 Task: Look for space in Kosai-shi, Japan from 8th June, 2023 to 12th June, 2023 for 2 adults in price range Rs.8000 to Rs.16000. Place can be private room with 1  bedroom having 1 bed and 1 bathroom. Property type can be flatguest house, hotel. Booking option can be shelf check-in. Required host language is English.
Action: Mouse moved to (580, 136)
Screenshot: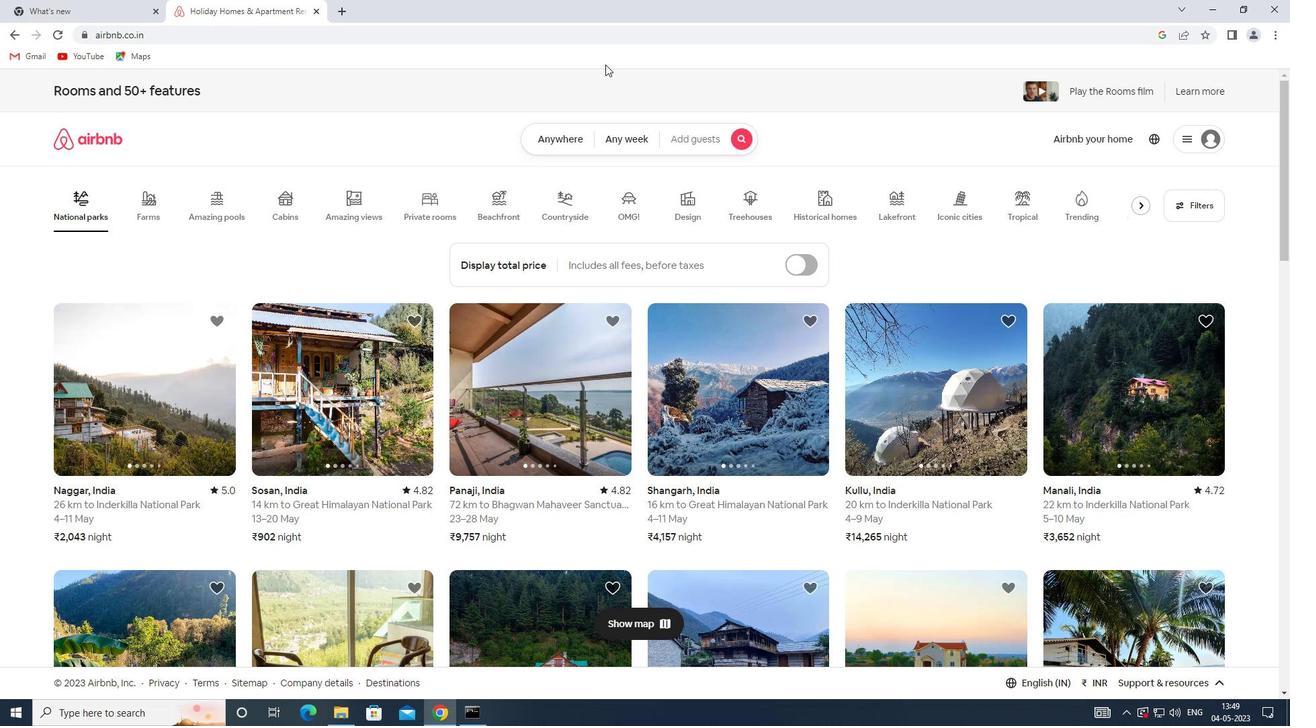 
Action: Mouse pressed left at (580, 136)
Screenshot: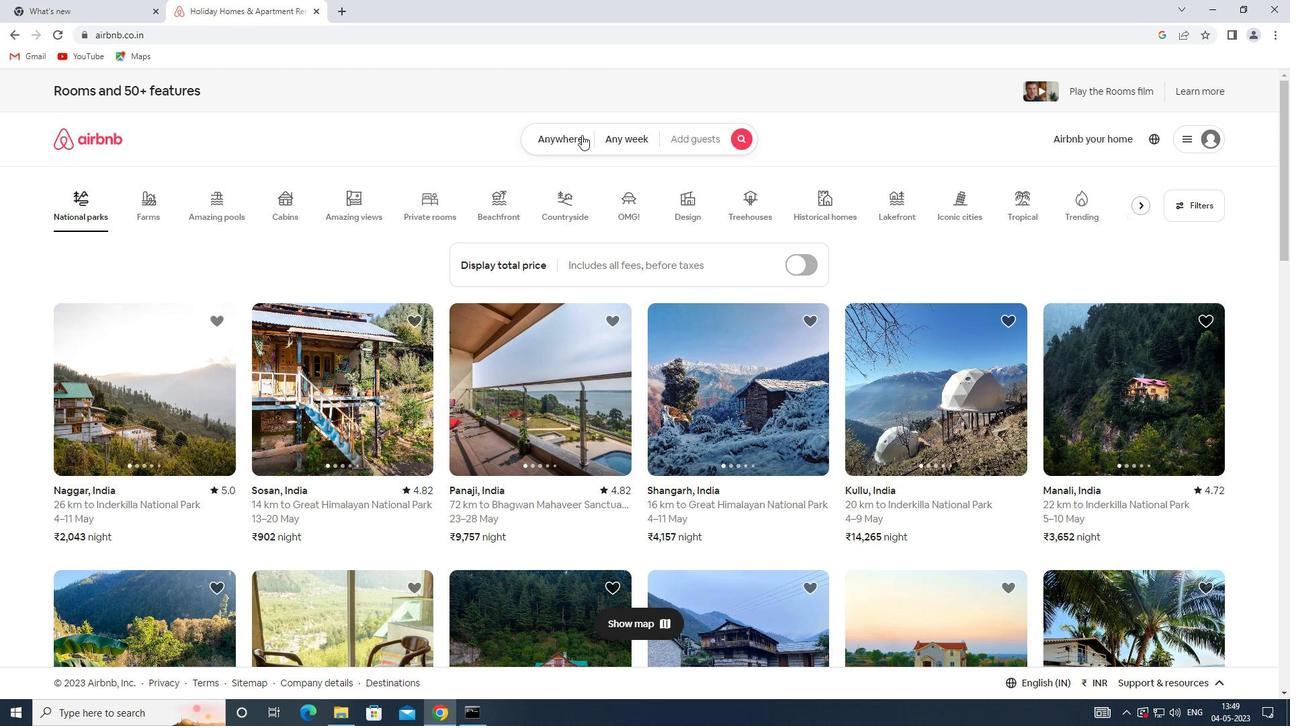 
Action: Mouse moved to (498, 176)
Screenshot: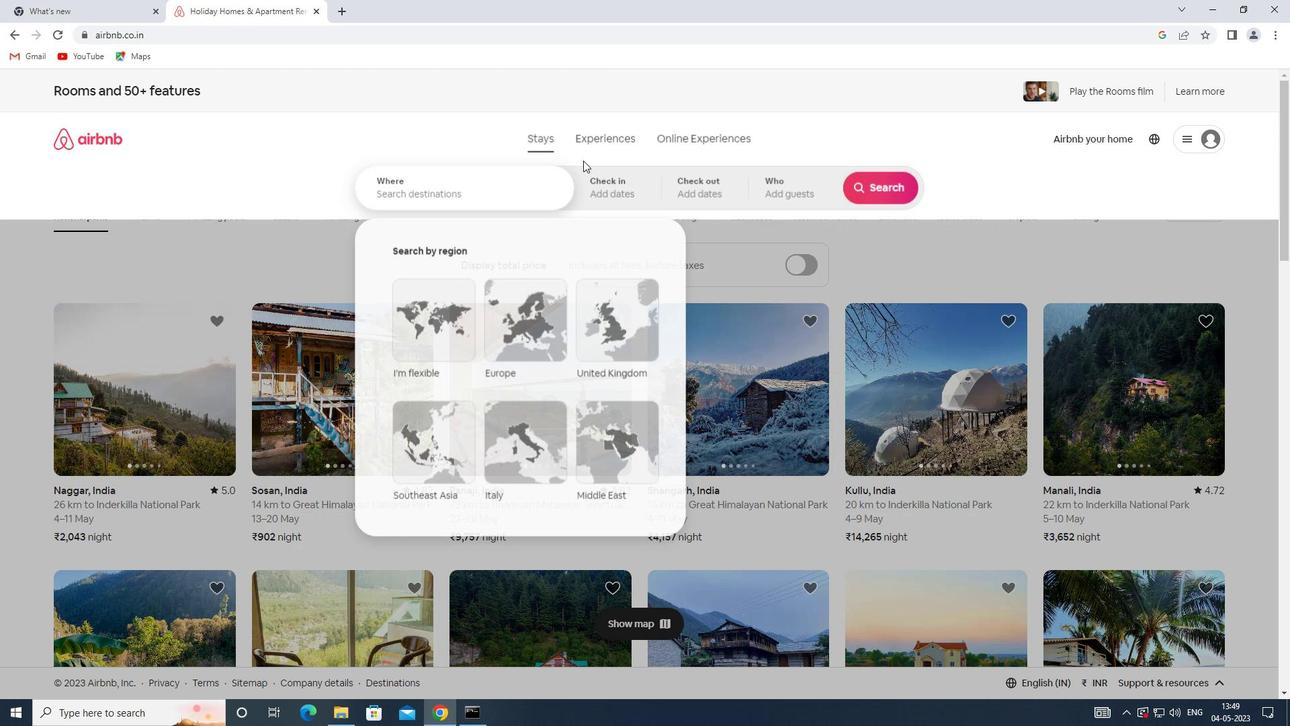 
Action: Mouse pressed left at (498, 176)
Screenshot: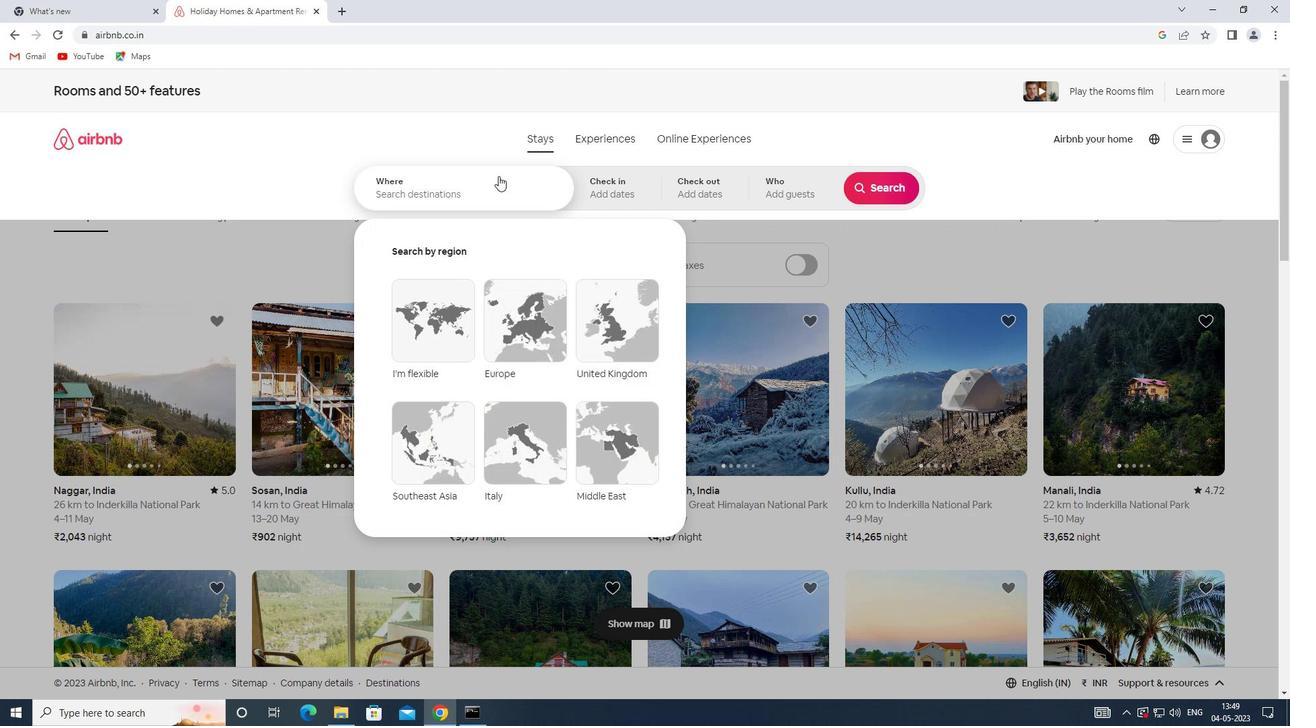 
Action: Key pressed <Key.shift>KOSAI-<Key.shift>SHI,<Key.shift>JAPAN
Screenshot: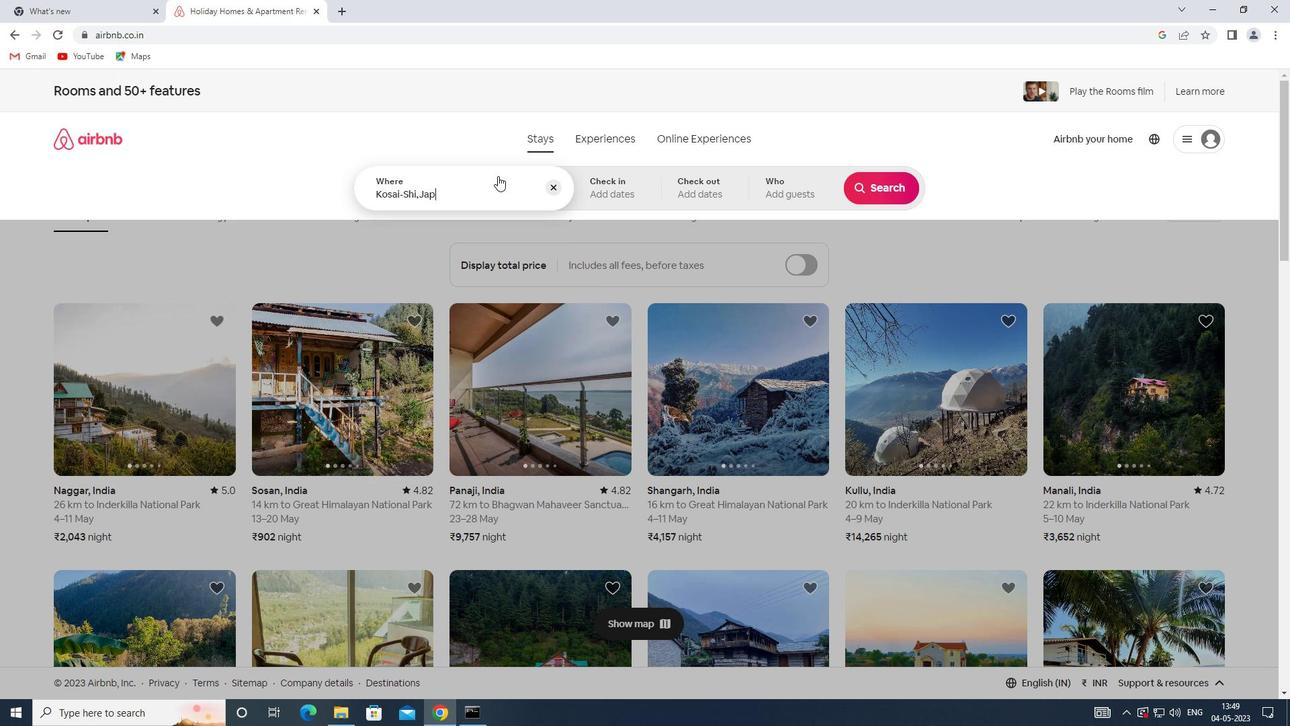 
Action: Mouse moved to (611, 192)
Screenshot: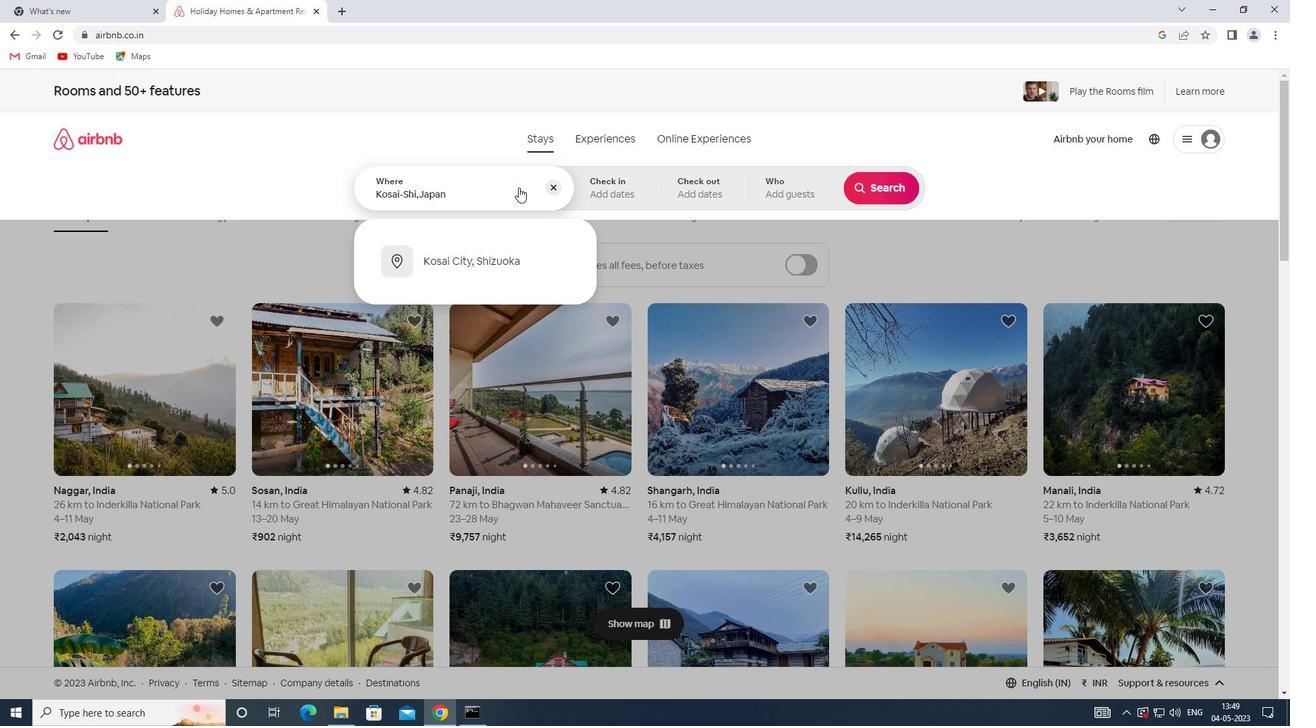 
Action: Mouse pressed left at (611, 192)
Screenshot: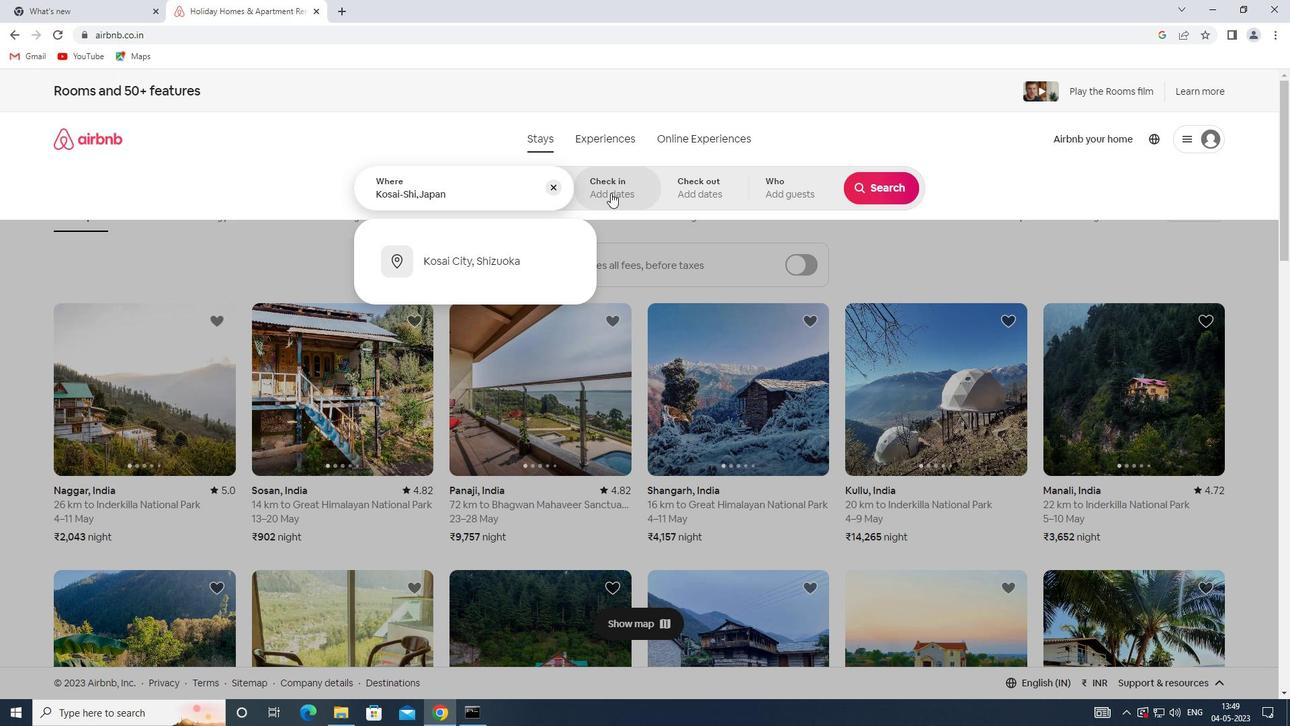 
Action: Mouse moved to (804, 382)
Screenshot: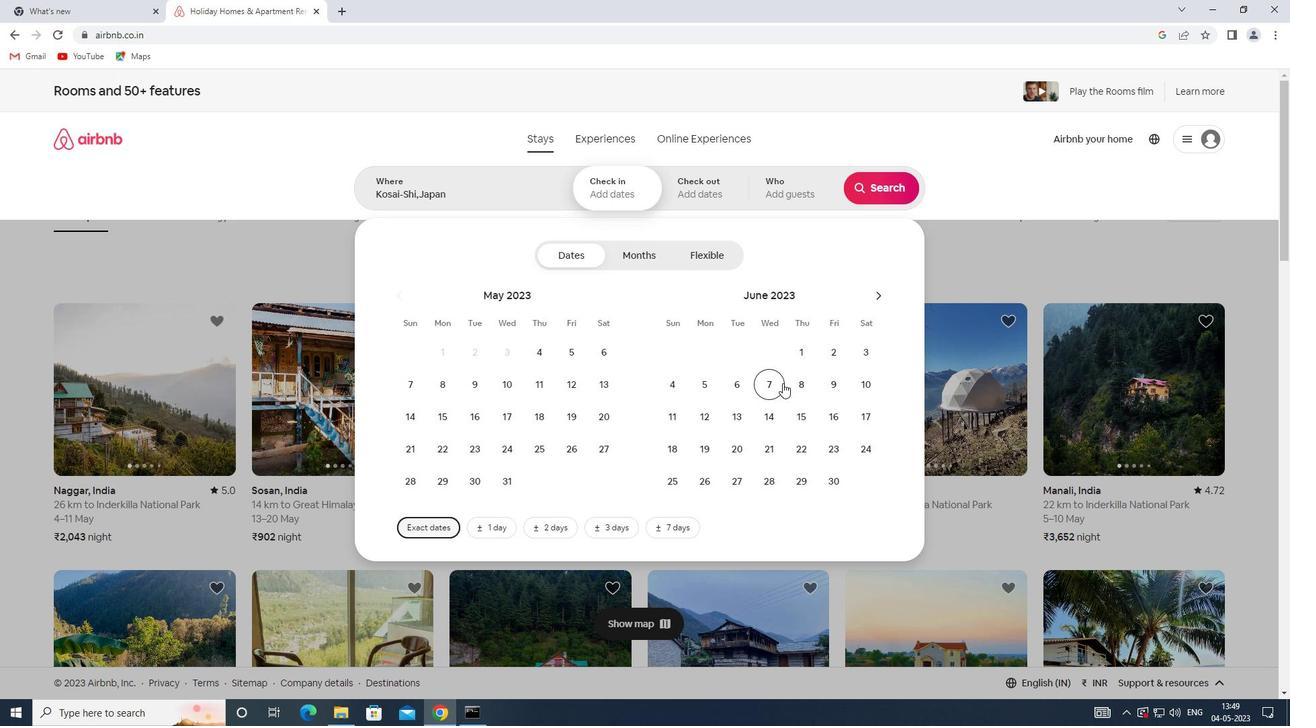 
Action: Mouse pressed left at (804, 382)
Screenshot: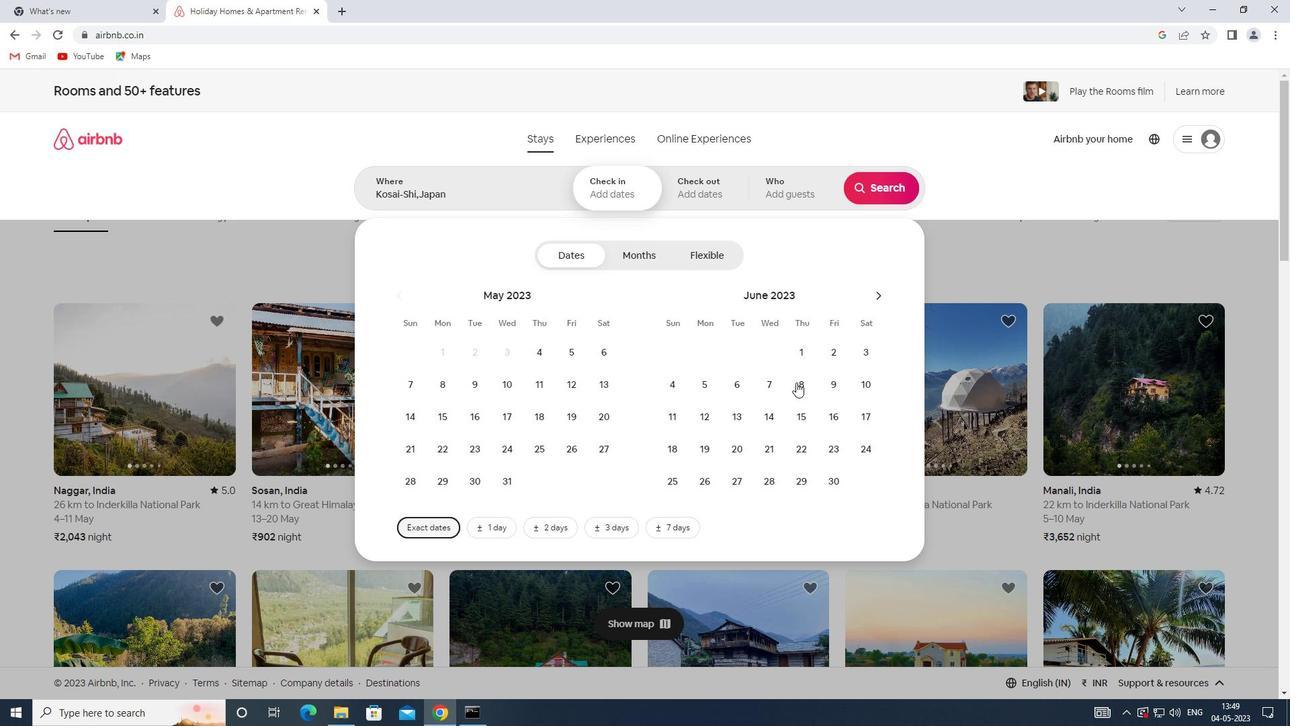 
Action: Mouse moved to (701, 418)
Screenshot: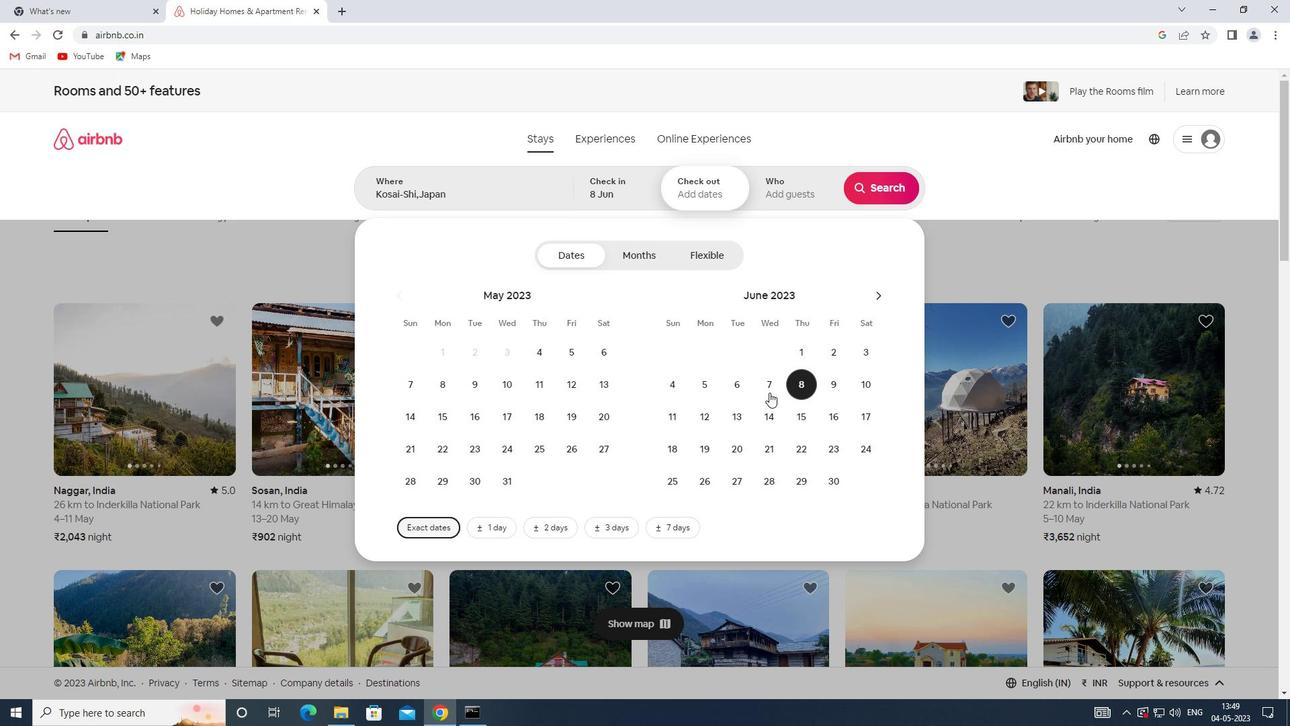 
Action: Mouse pressed left at (701, 418)
Screenshot: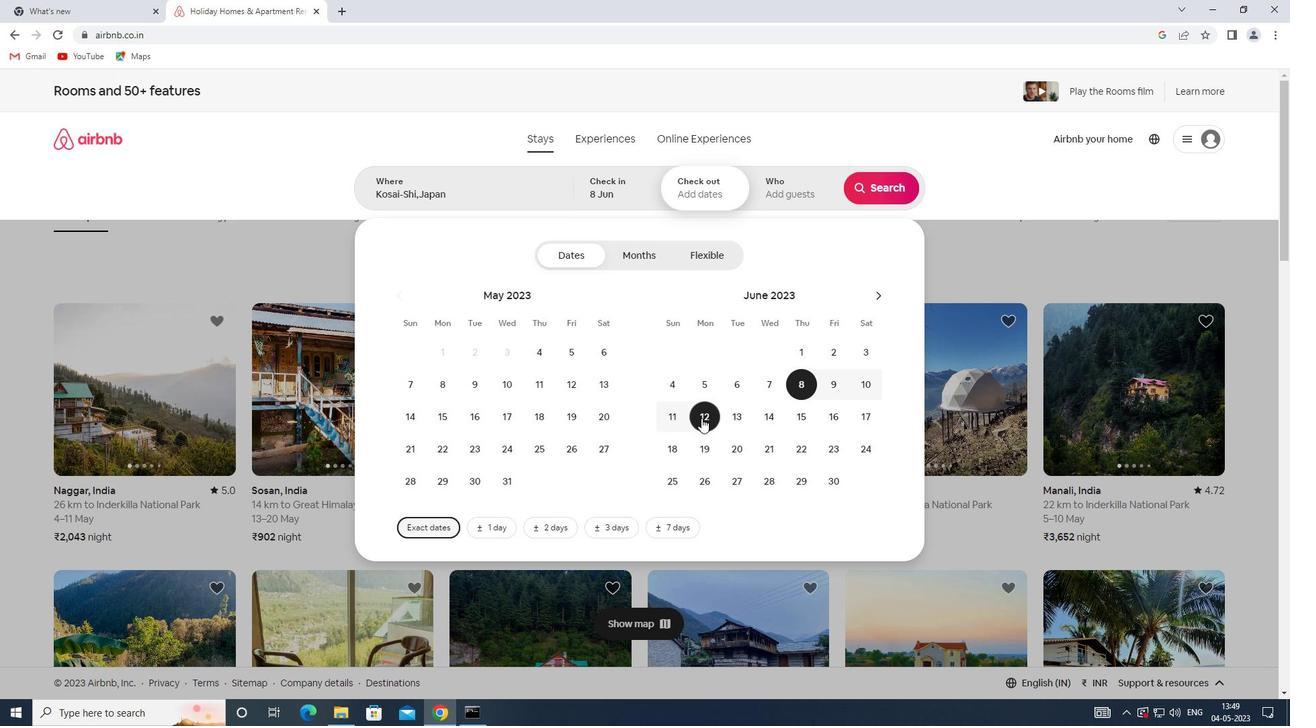 
Action: Mouse moved to (784, 188)
Screenshot: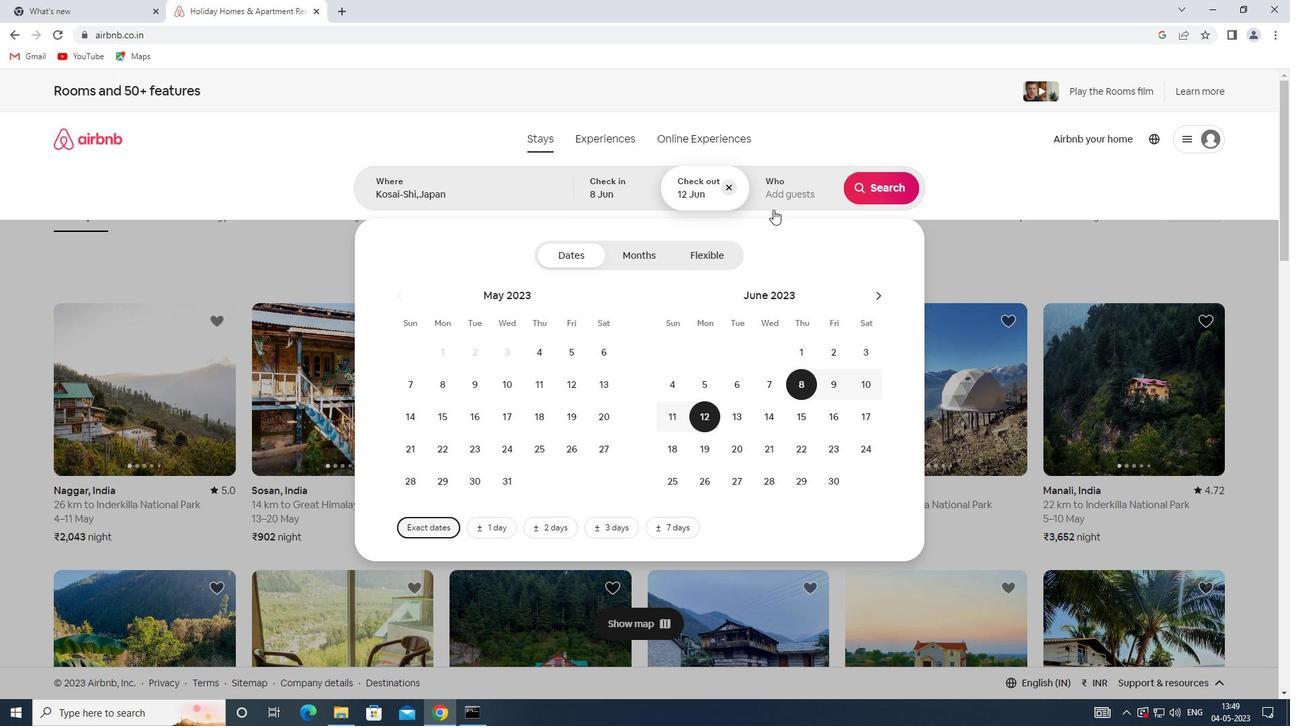 
Action: Mouse pressed left at (784, 188)
Screenshot: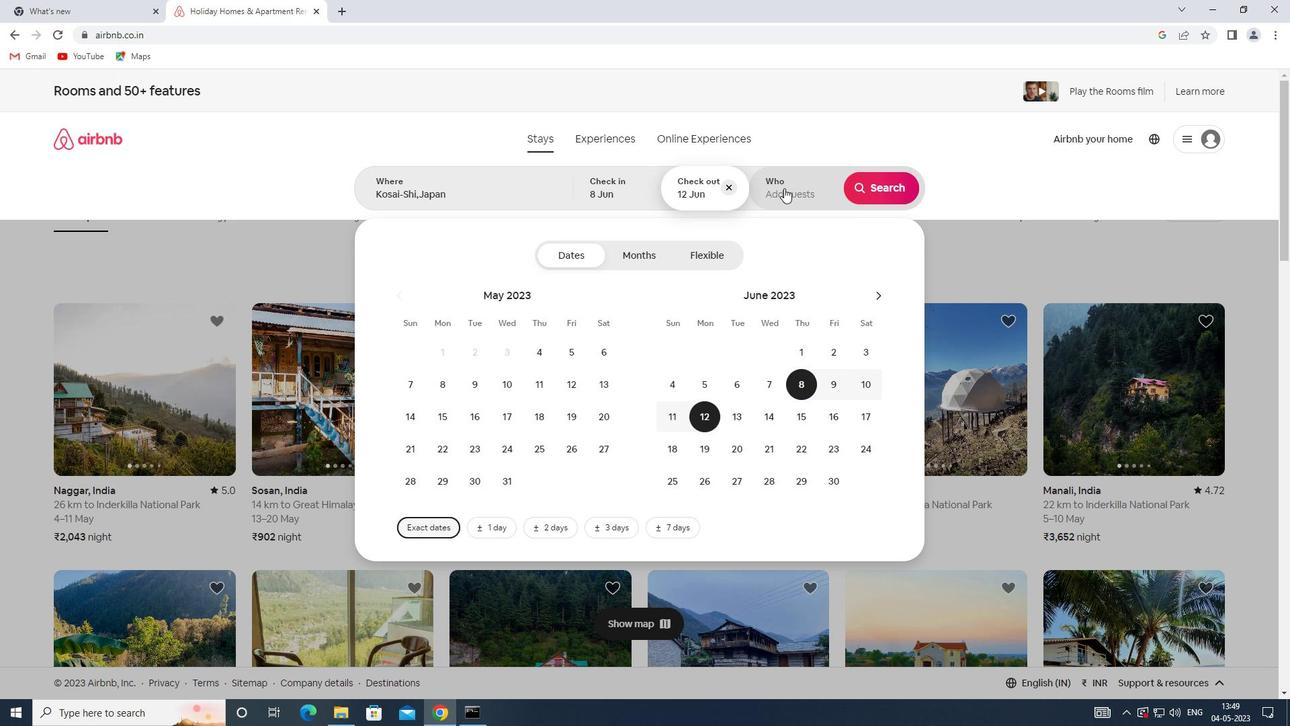 
Action: Mouse moved to (888, 260)
Screenshot: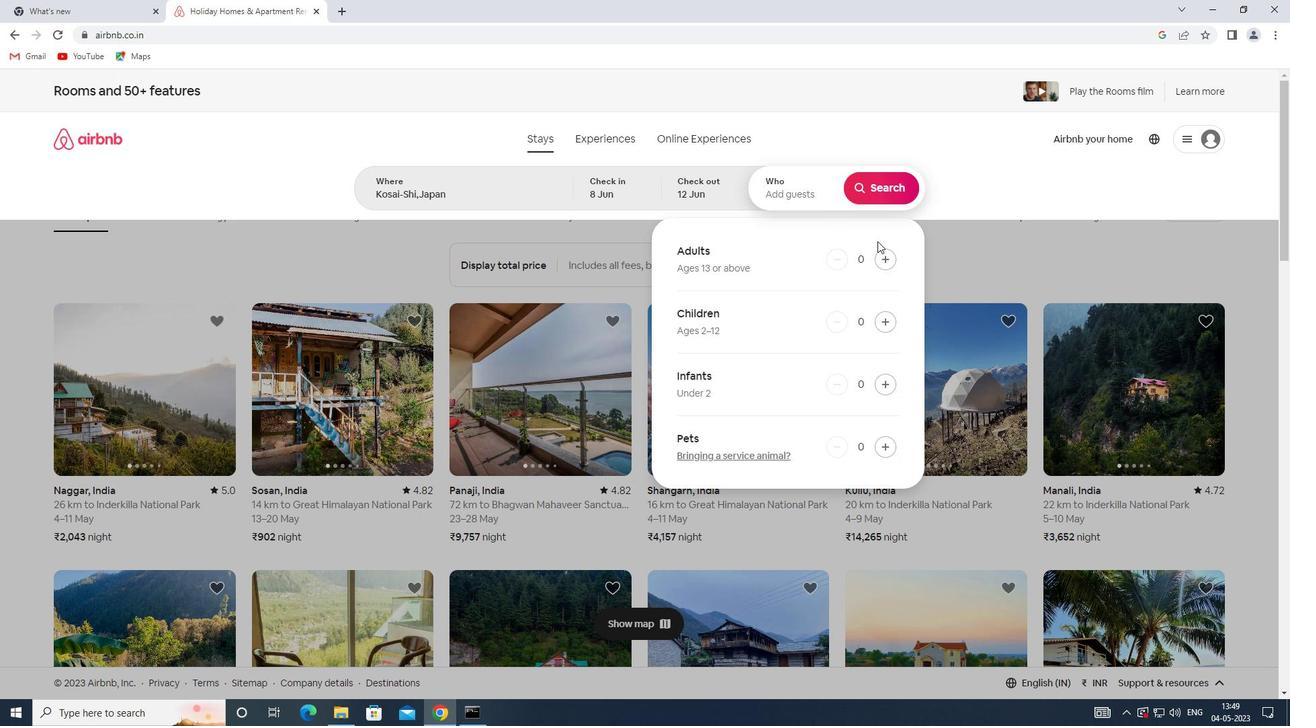 
Action: Mouse pressed left at (888, 260)
Screenshot: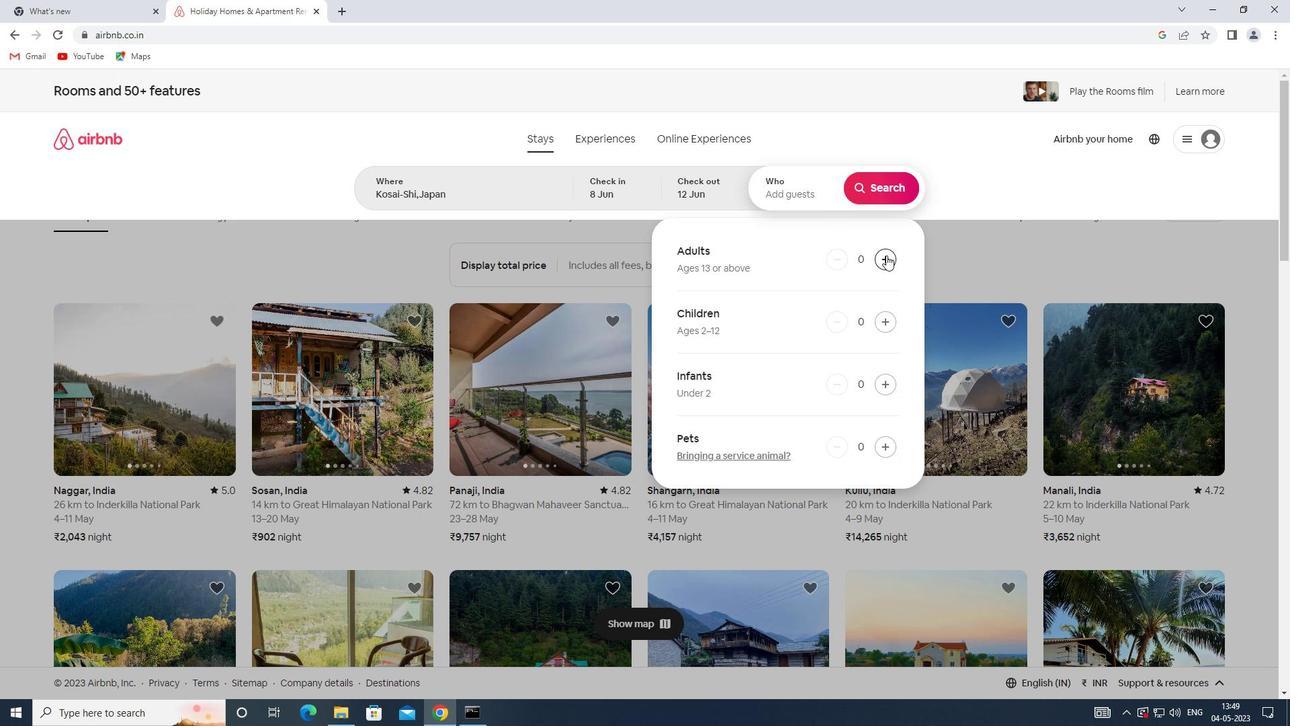 
Action: Mouse pressed left at (888, 260)
Screenshot: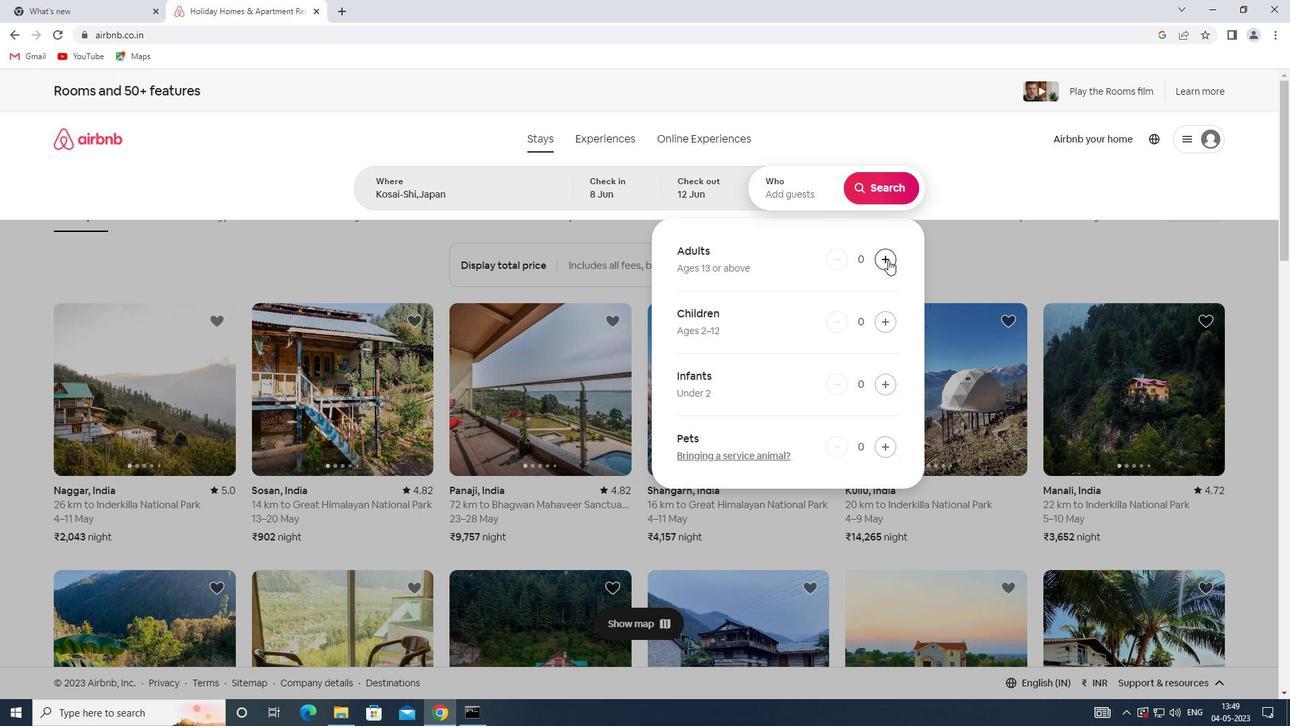 
Action: Mouse moved to (886, 190)
Screenshot: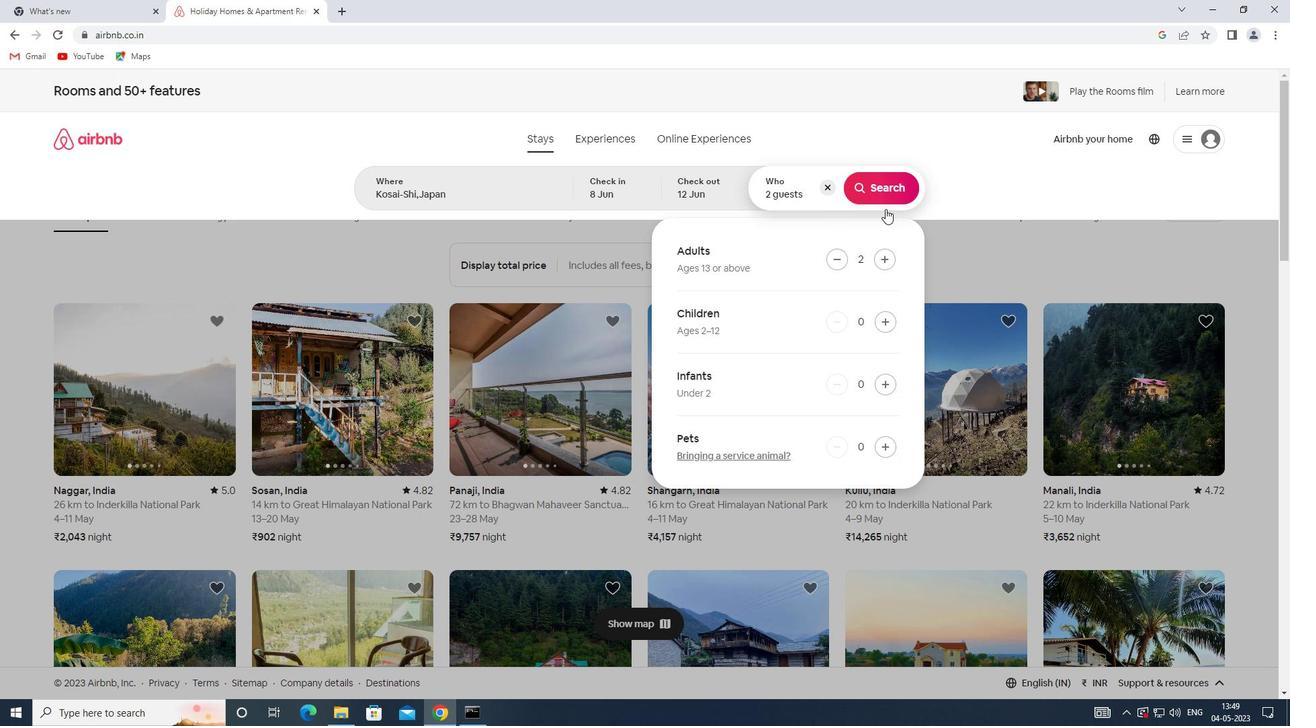 
Action: Mouse pressed left at (886, 190)
Screenshot: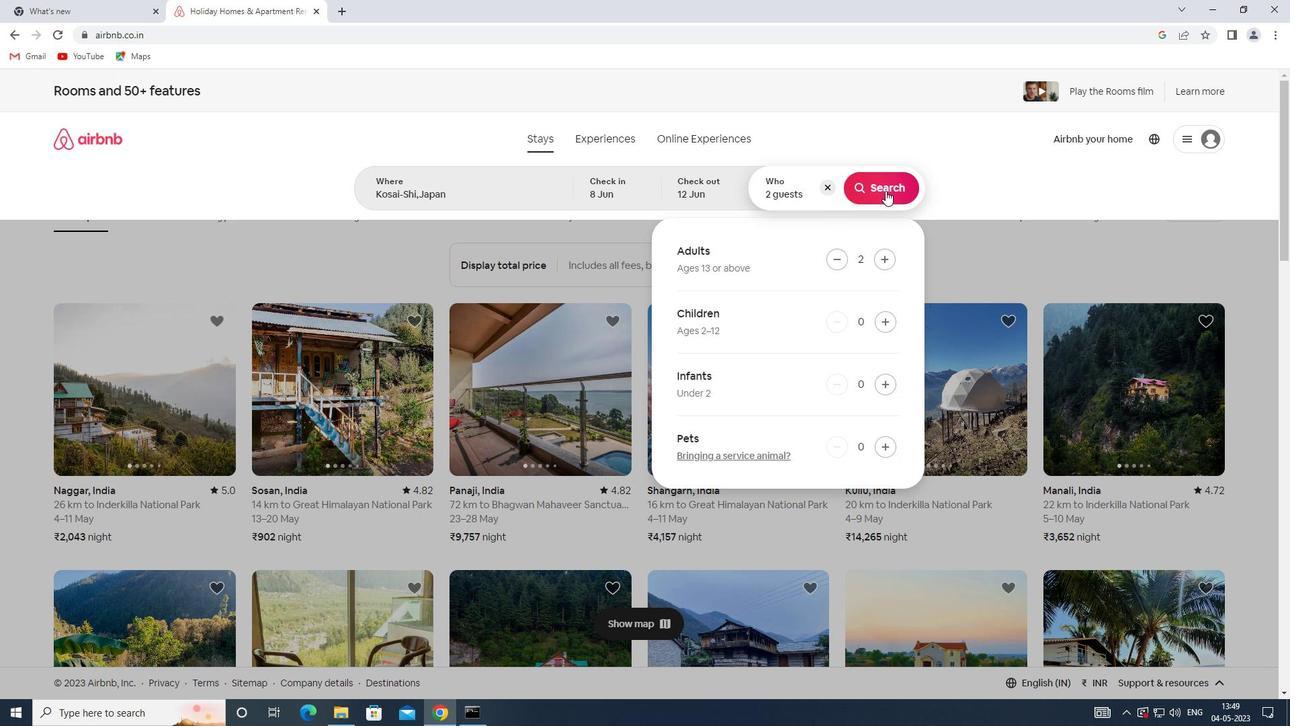 
Action: Mouse moved to (1236, 149)
Screenshot: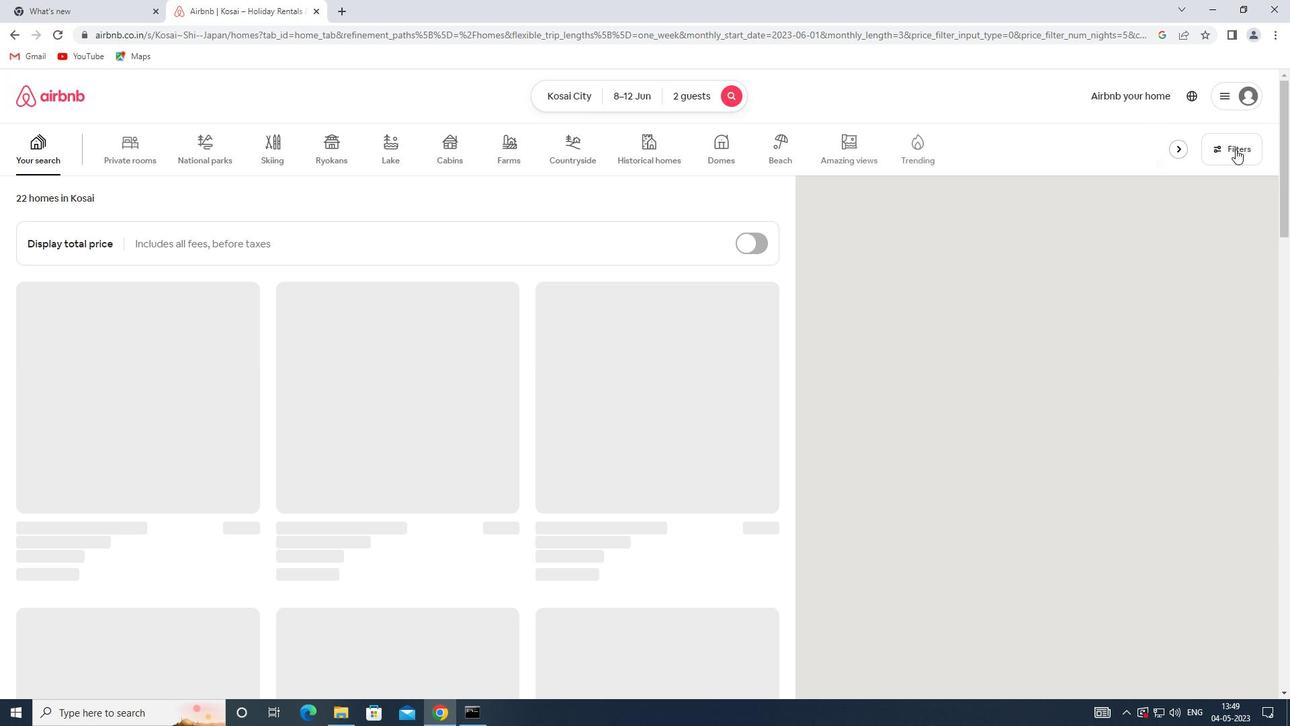 
Action: Mouse pressed left at (1236, 149)
Screenshot: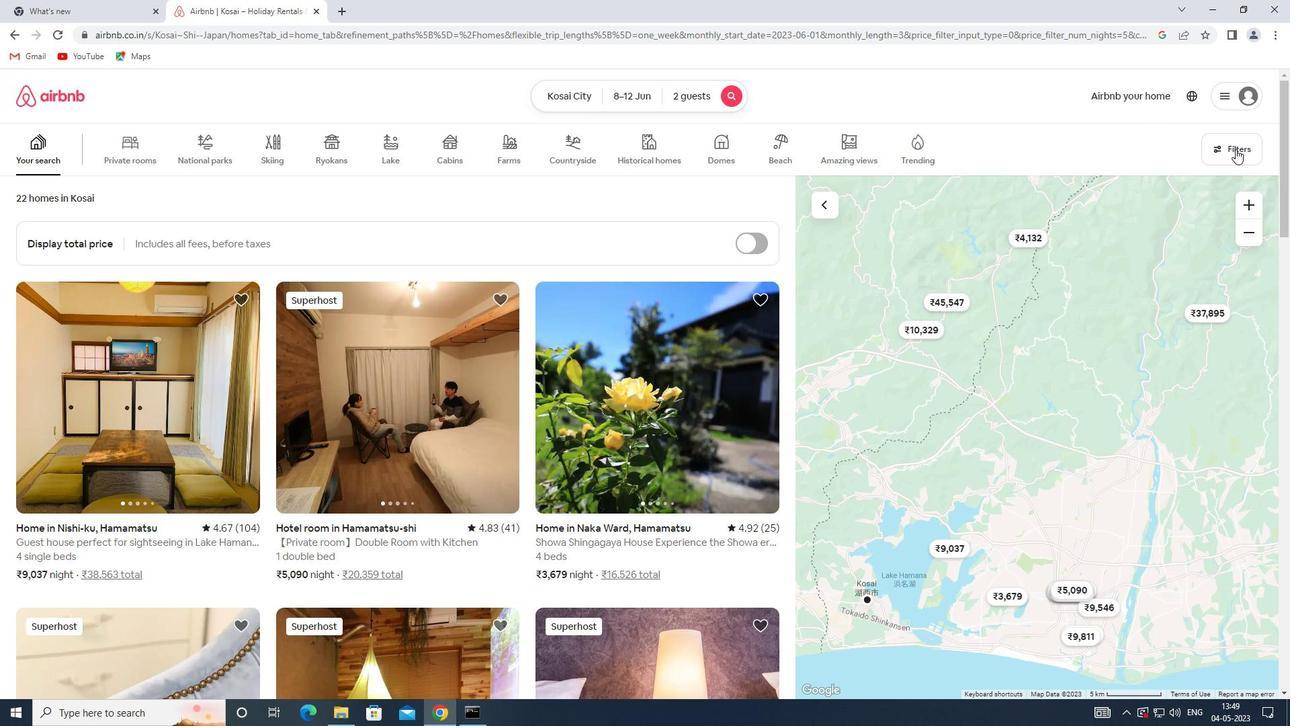 
Action: Mouse moved to (465, 320)
Screenshot: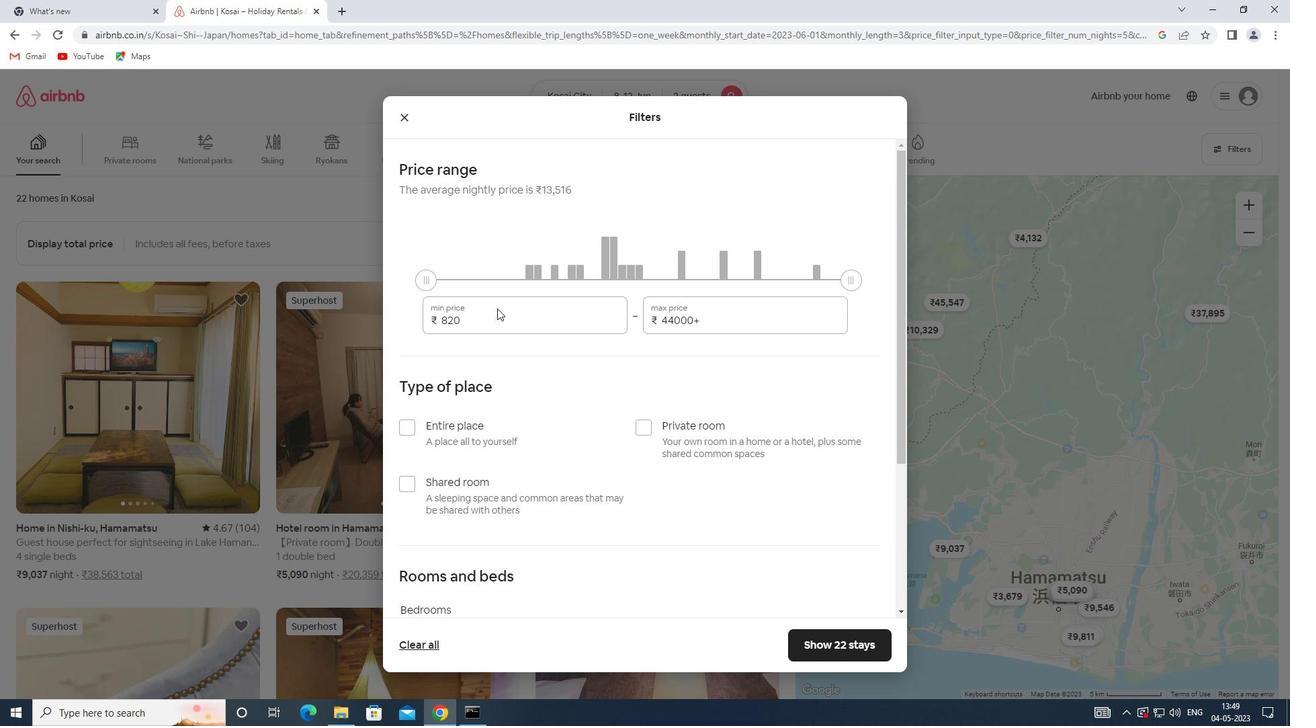 
Action: Mouse pressed left at (465, 320)
Screenshot: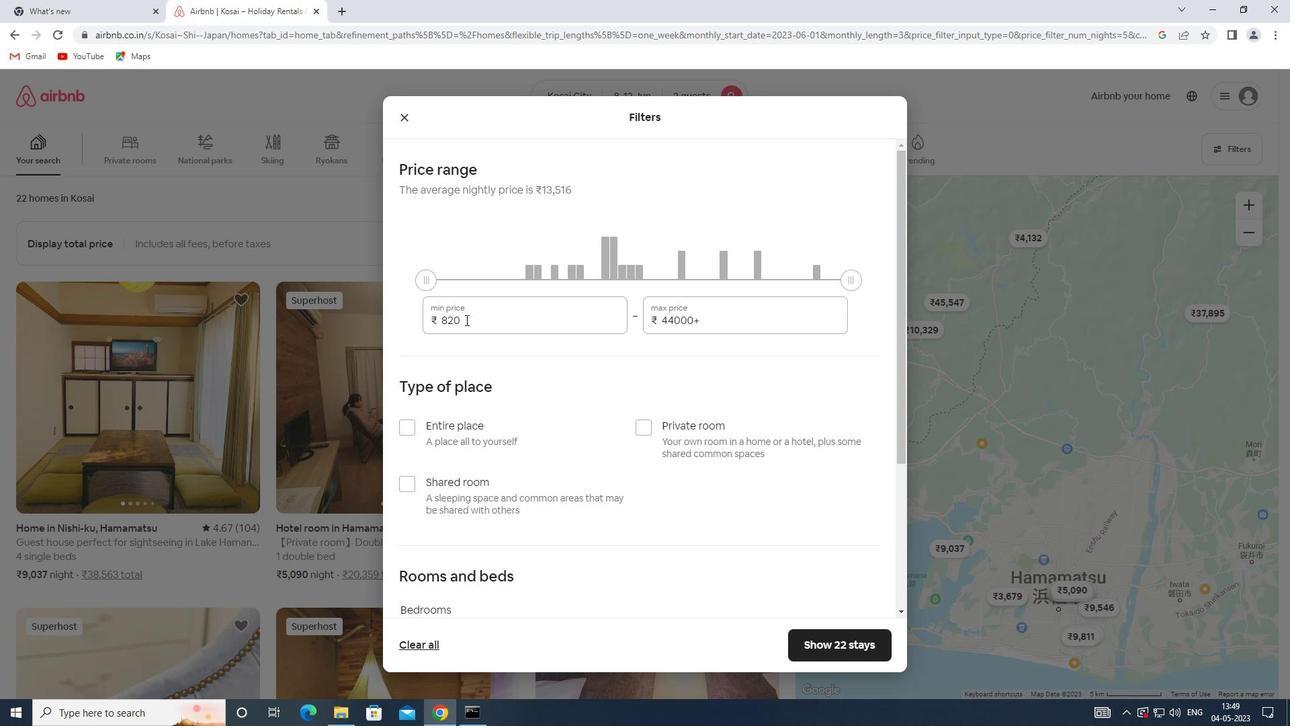 
Action: Mouse moved to (428, 322)
Screenshot: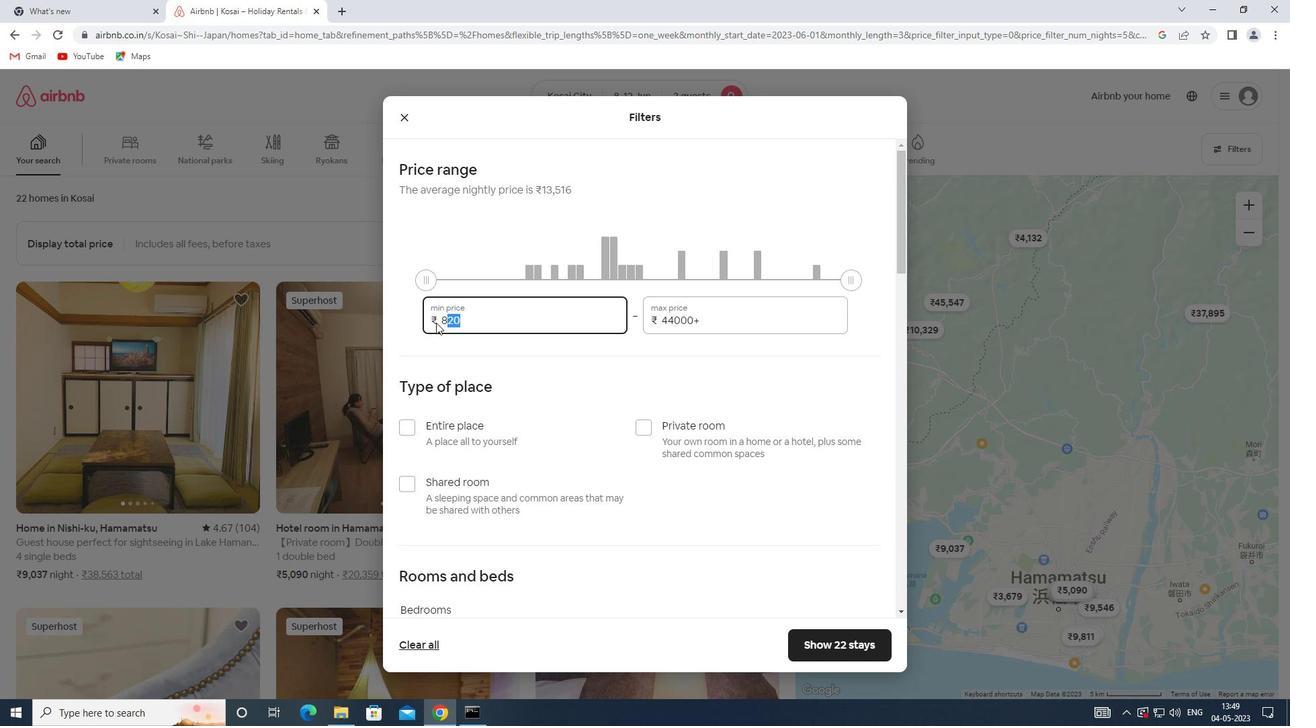 
Action: Key pressed 8000
Screenshot: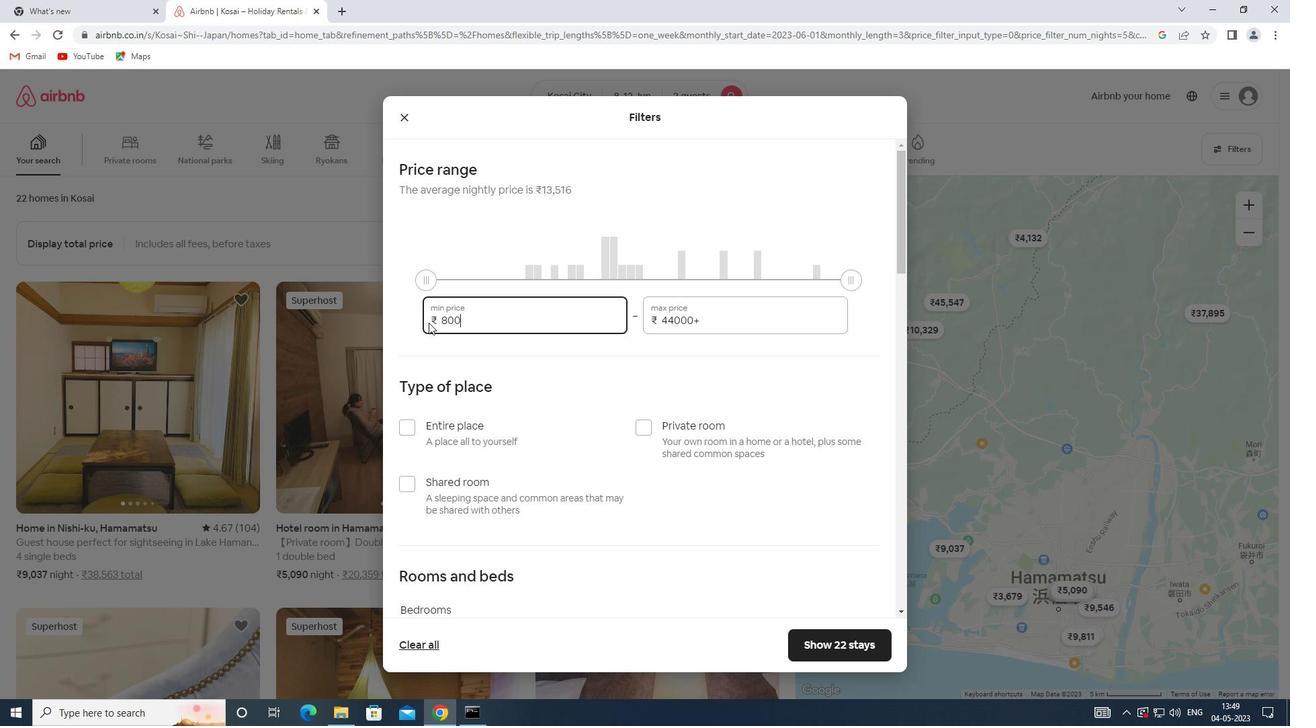 
Action: Mouse moved to (705, 325)
Screenshot: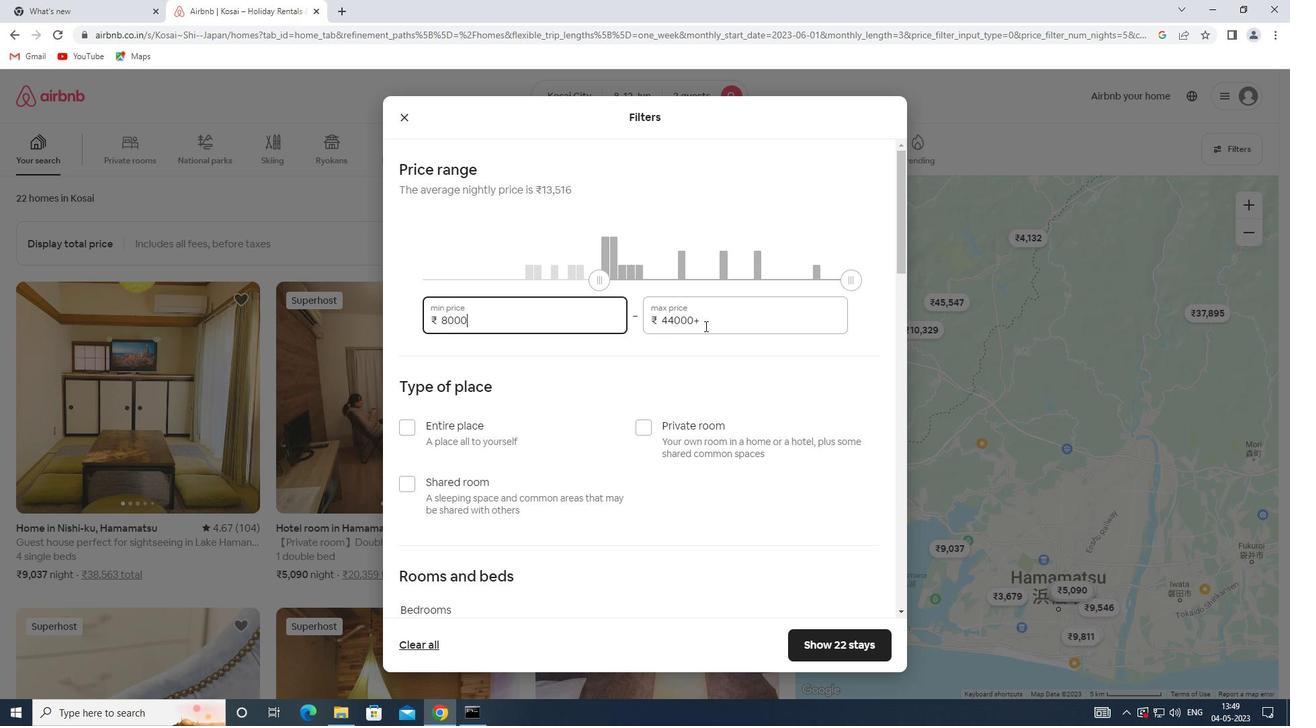 
Action: Mouse pressed left at (705, 325)
Screenshot: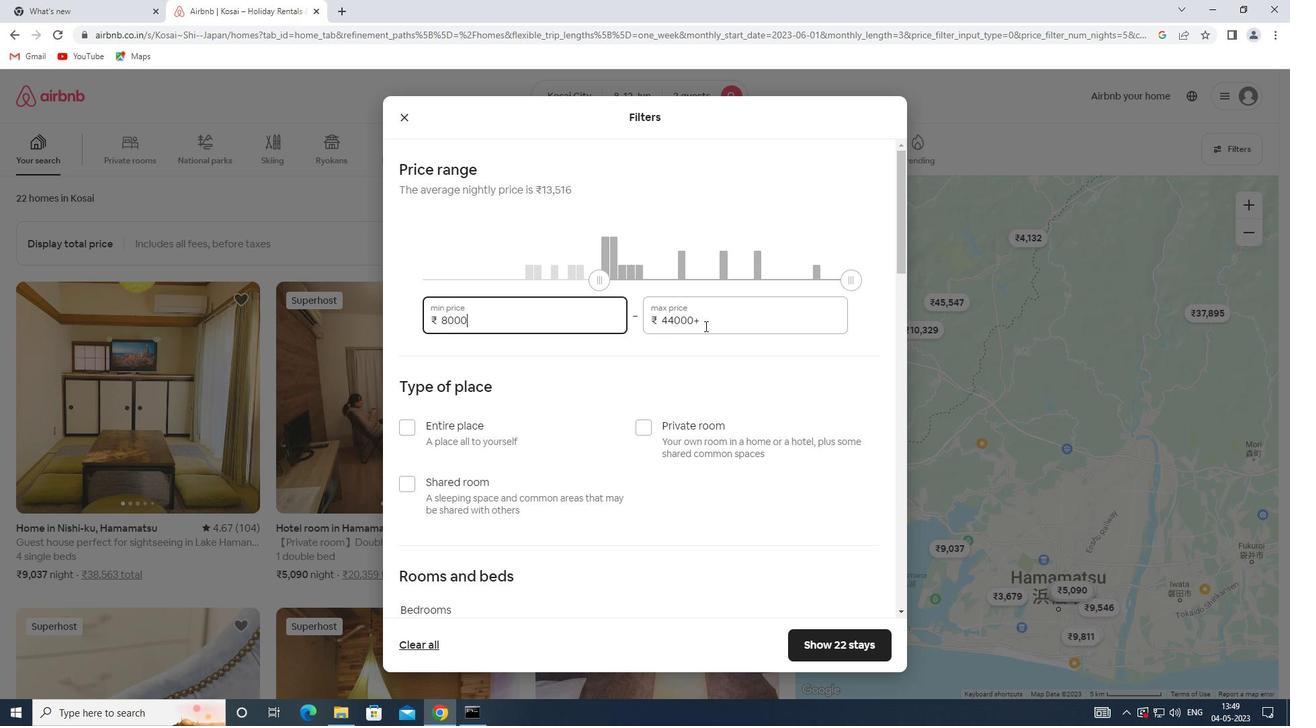 
Action: Mouse moved to (603, 325)
Screenshot: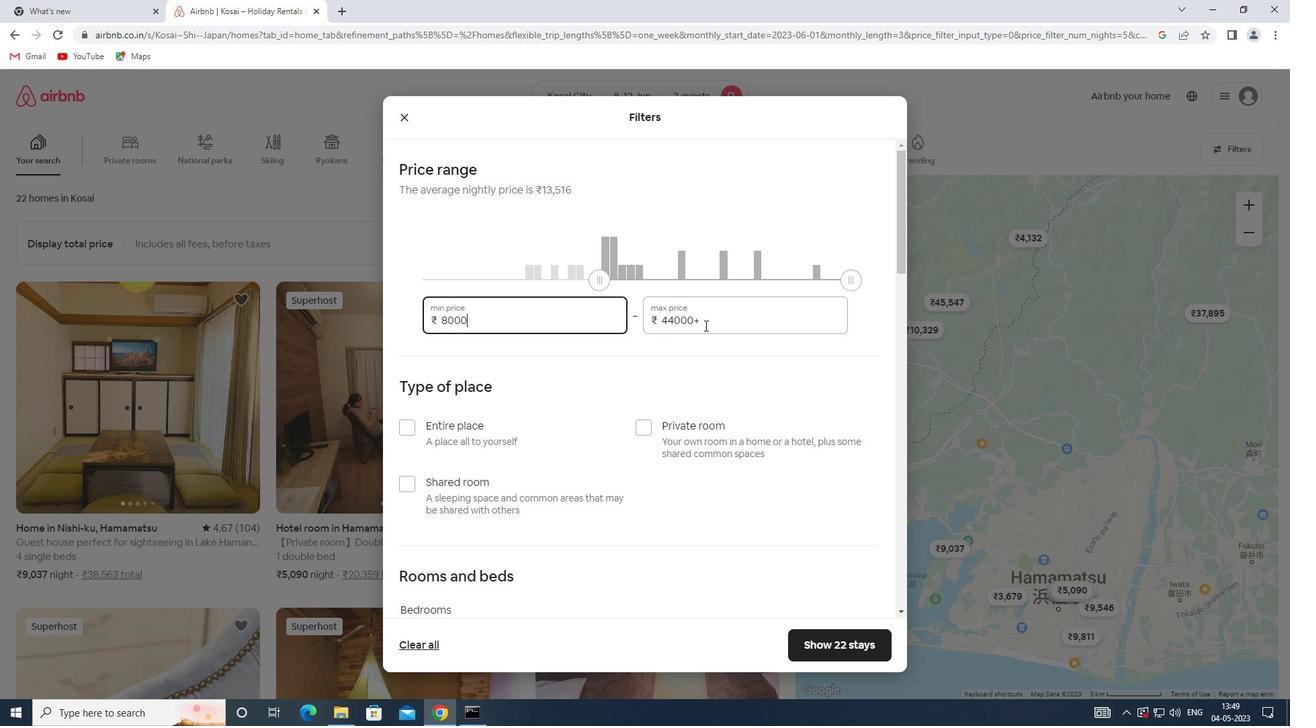 
Action: Key pressed 16000
Screenshot: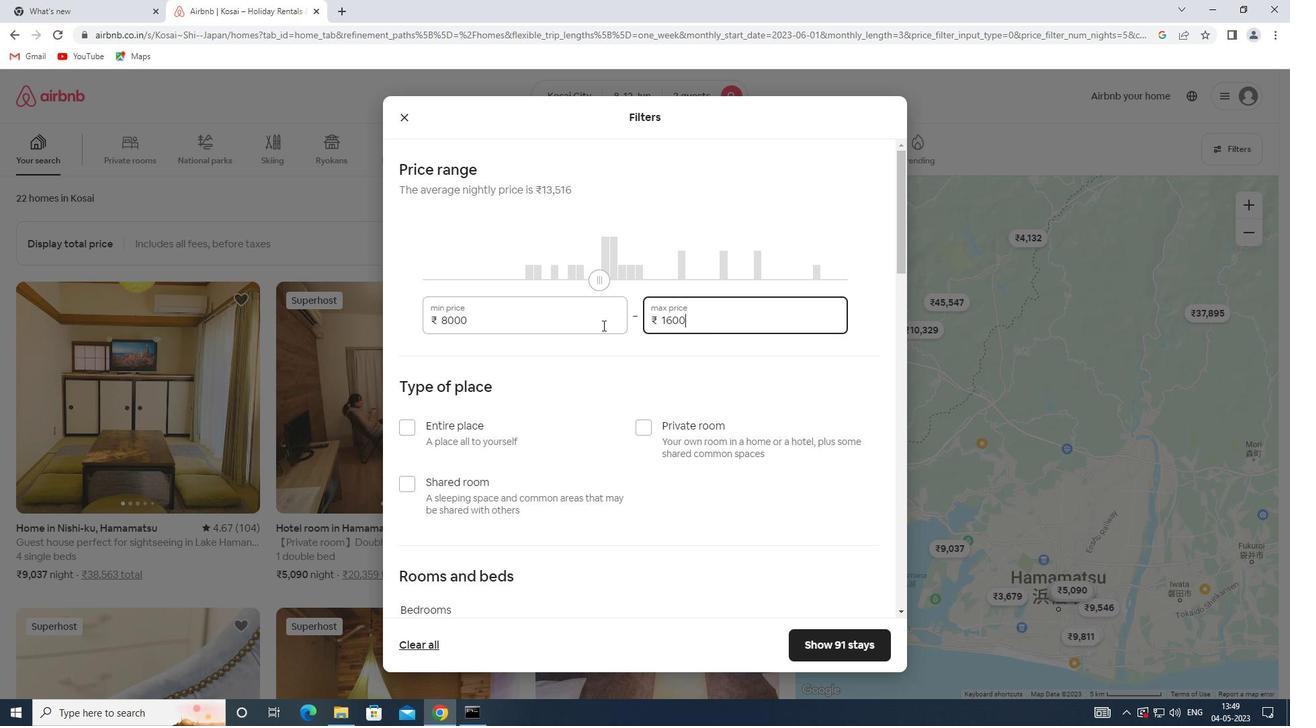 
Action: Mouse moved to (603, 324)
Screenshot: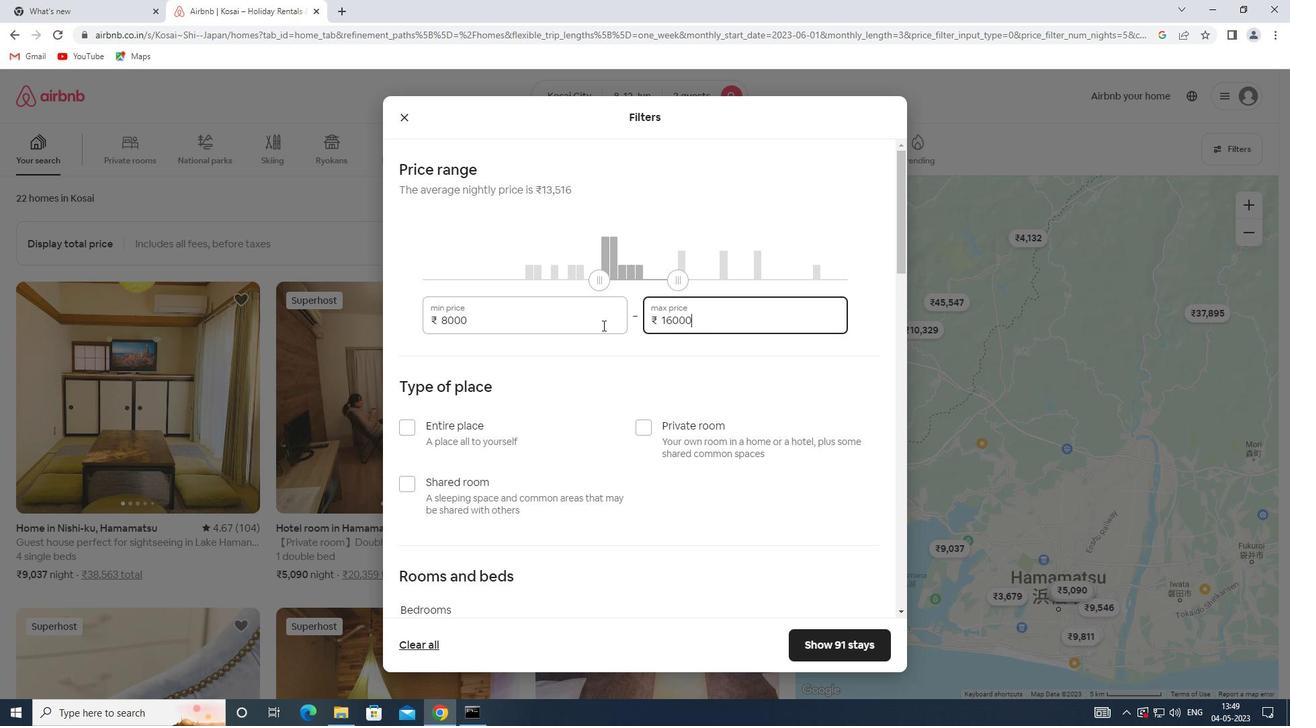 
Action: Mouse scrolled (603, 324) with delta (0, 0)
Screenshot: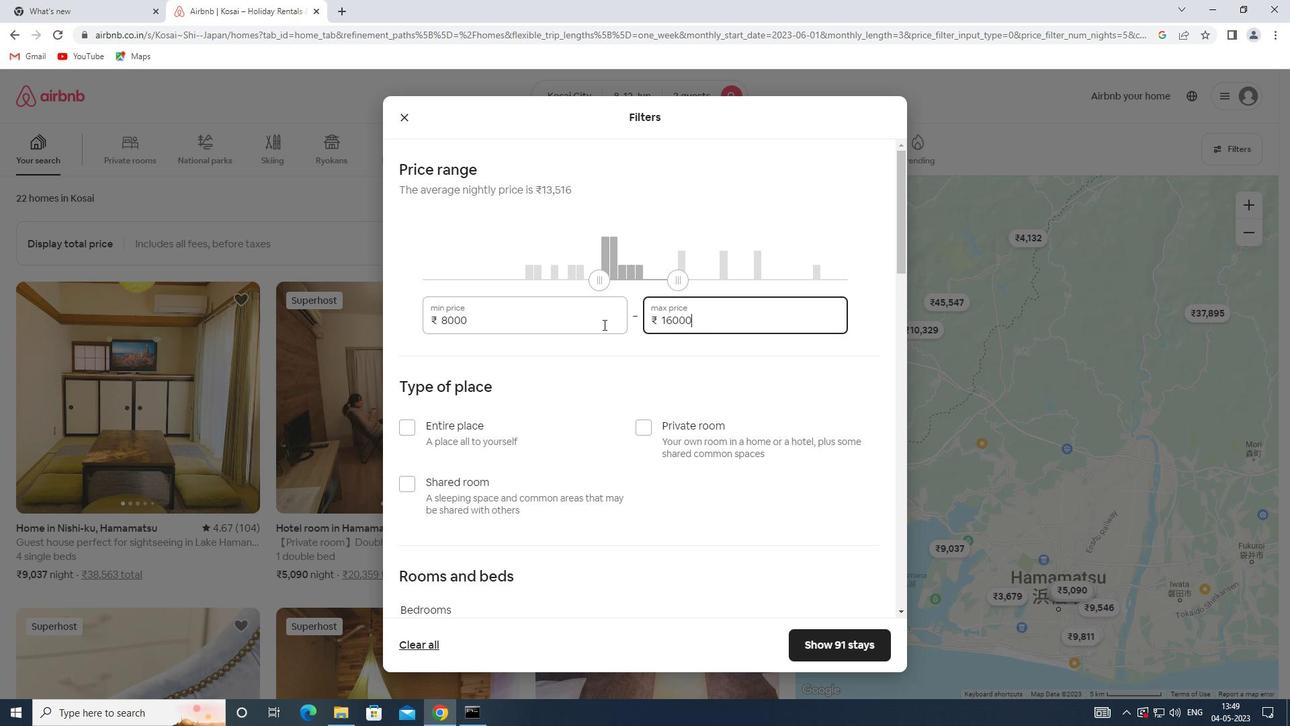 
Action: Mouse moved to (644, 365)
Screenshot: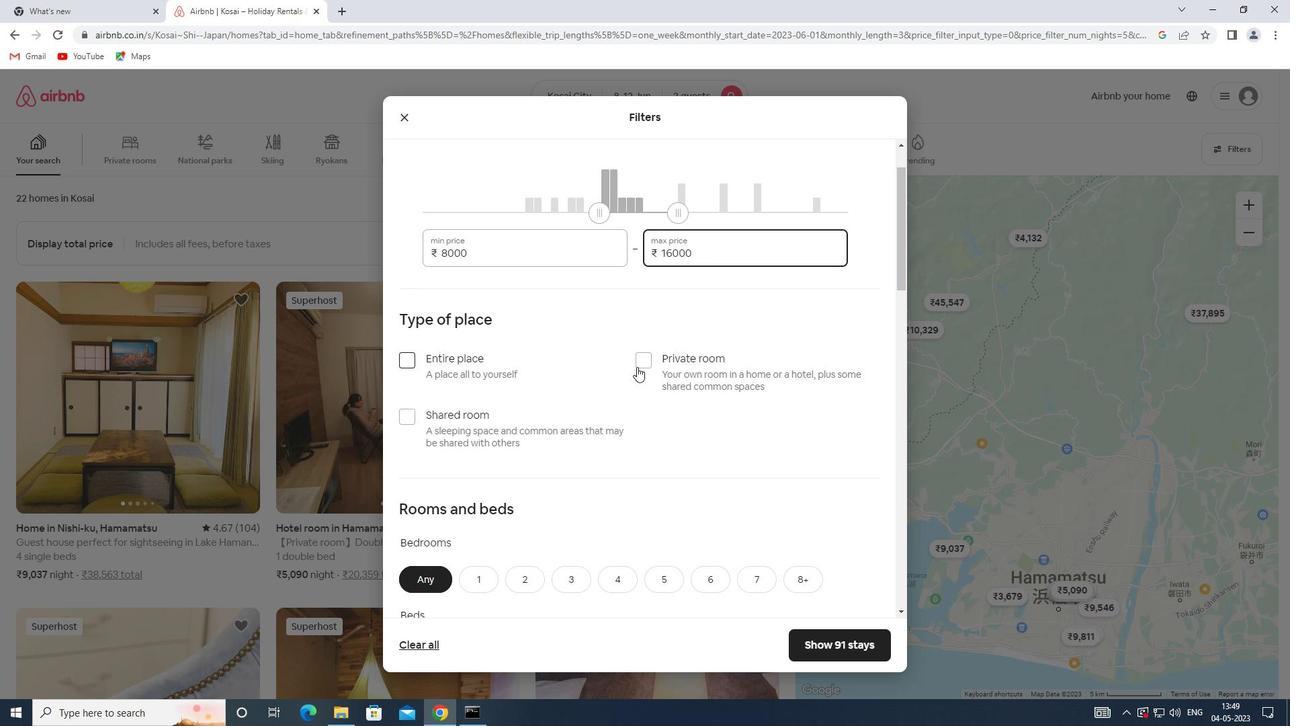 
Action: Mouse pressed left at (644, 365)
Screenshot: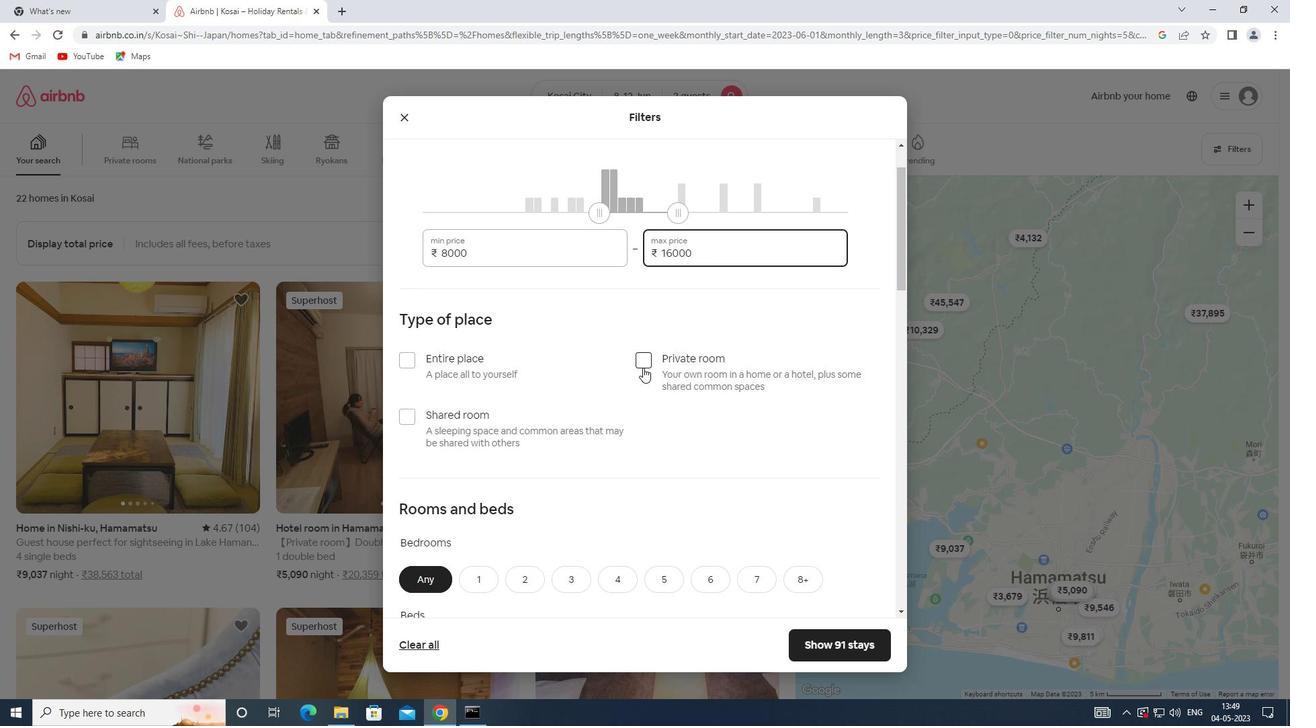 
Action: Mouse moved to (640, 341)
Screenshot: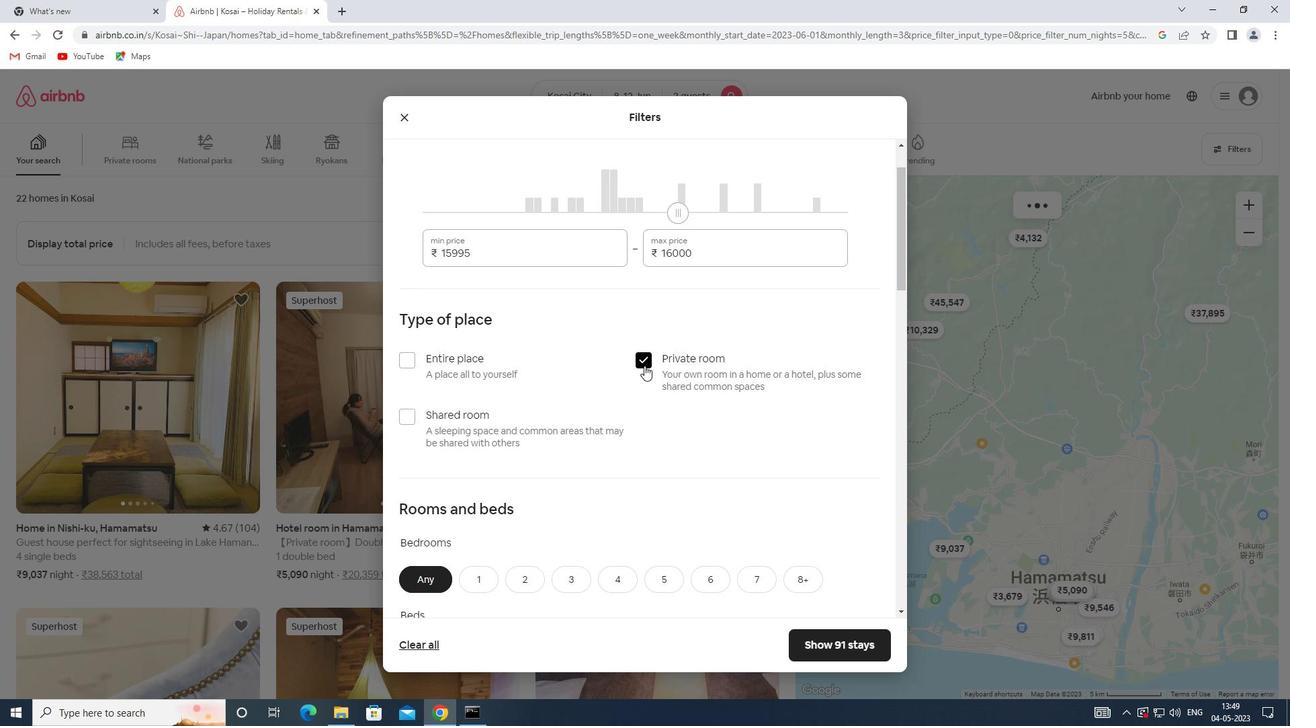 
Action: Mouse scrolled (640, 340) with delta (0, 0)
Screenshot: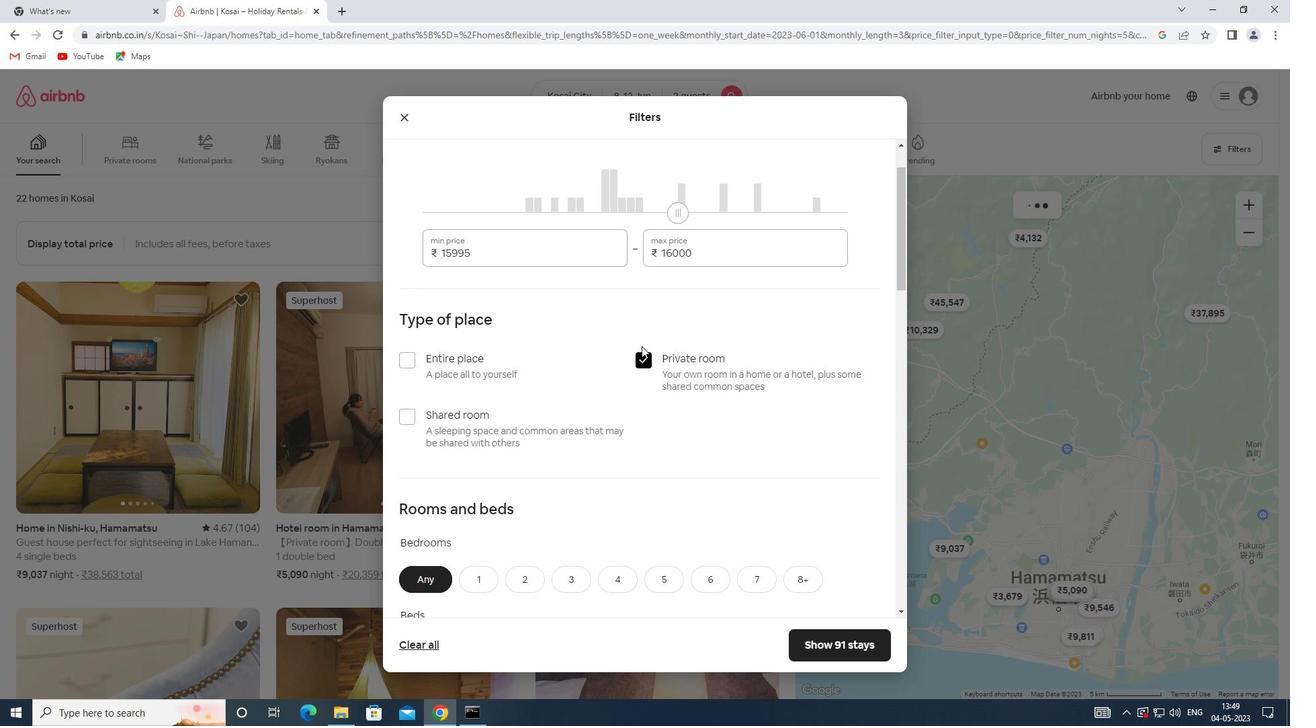 
Action: Mouse scrolled (640, 340) with delta (0, 0)
Screenshot: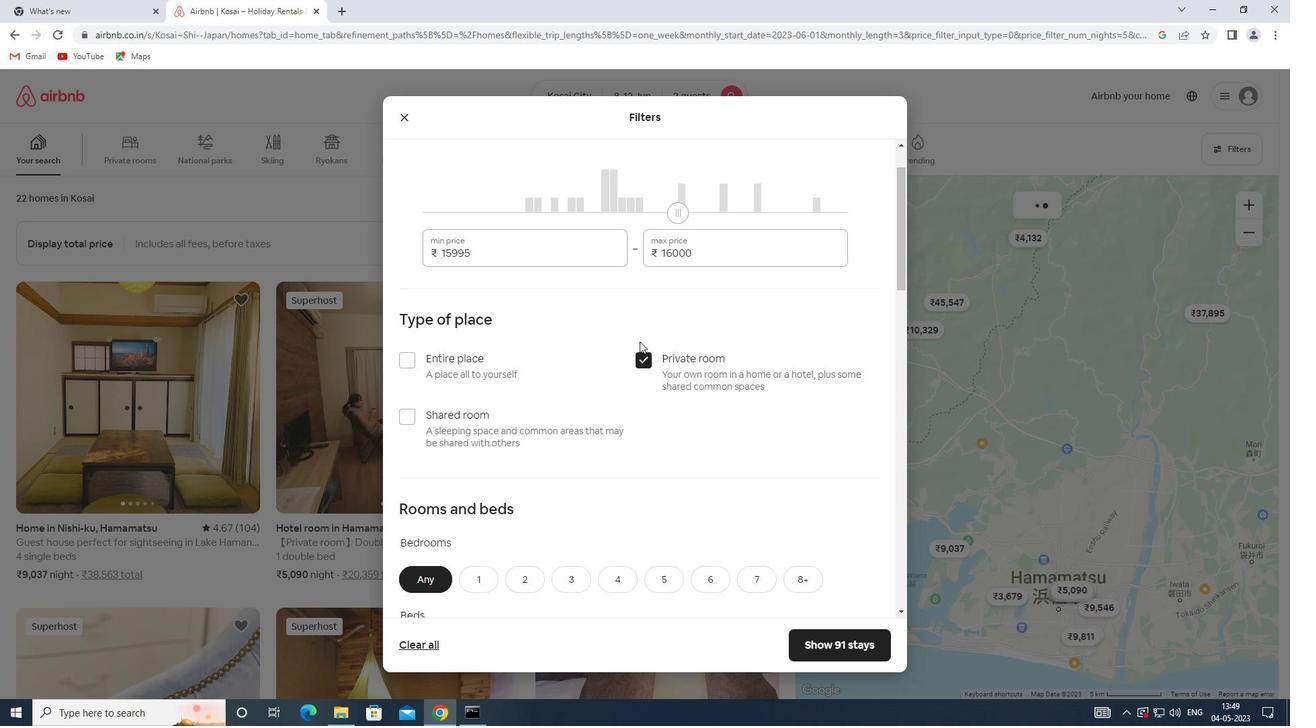 
Action: Mouse scrolled (640, 340) with delta (0, 0)
Screenshot: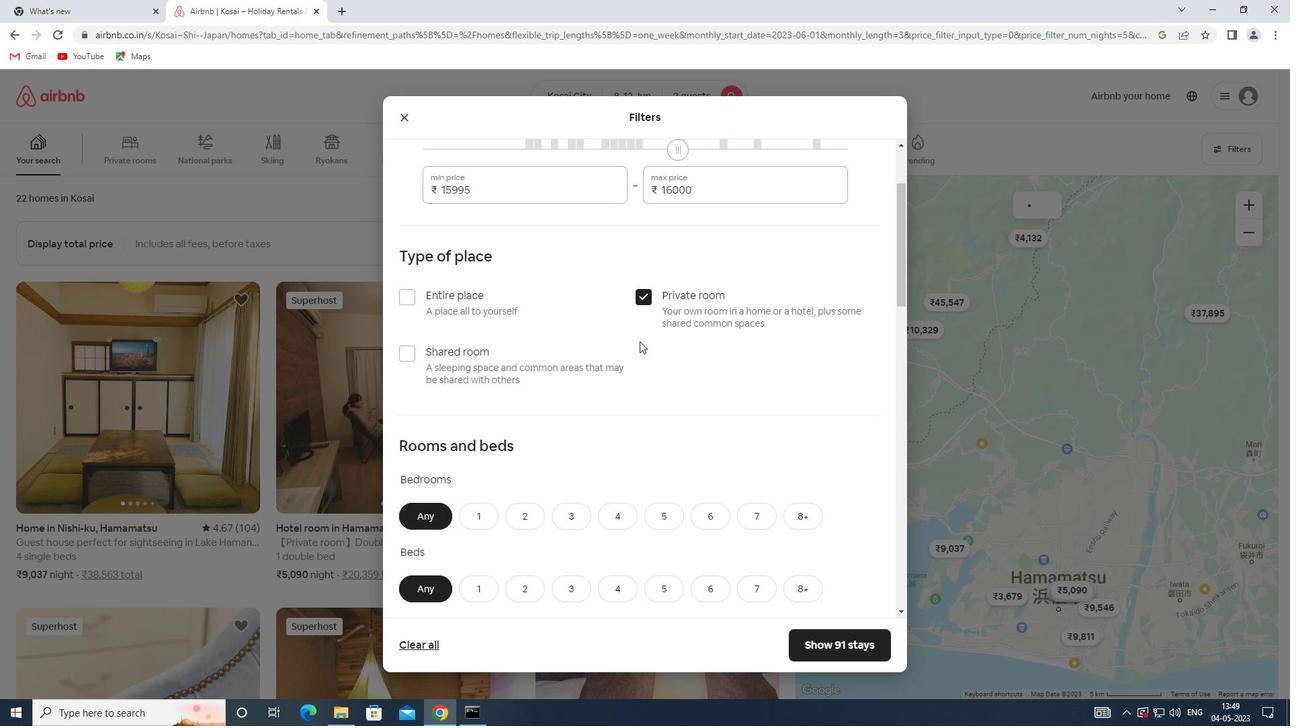 
Action: Mouse scrolled (640, 340) with delta (0, 0)
Screenshot: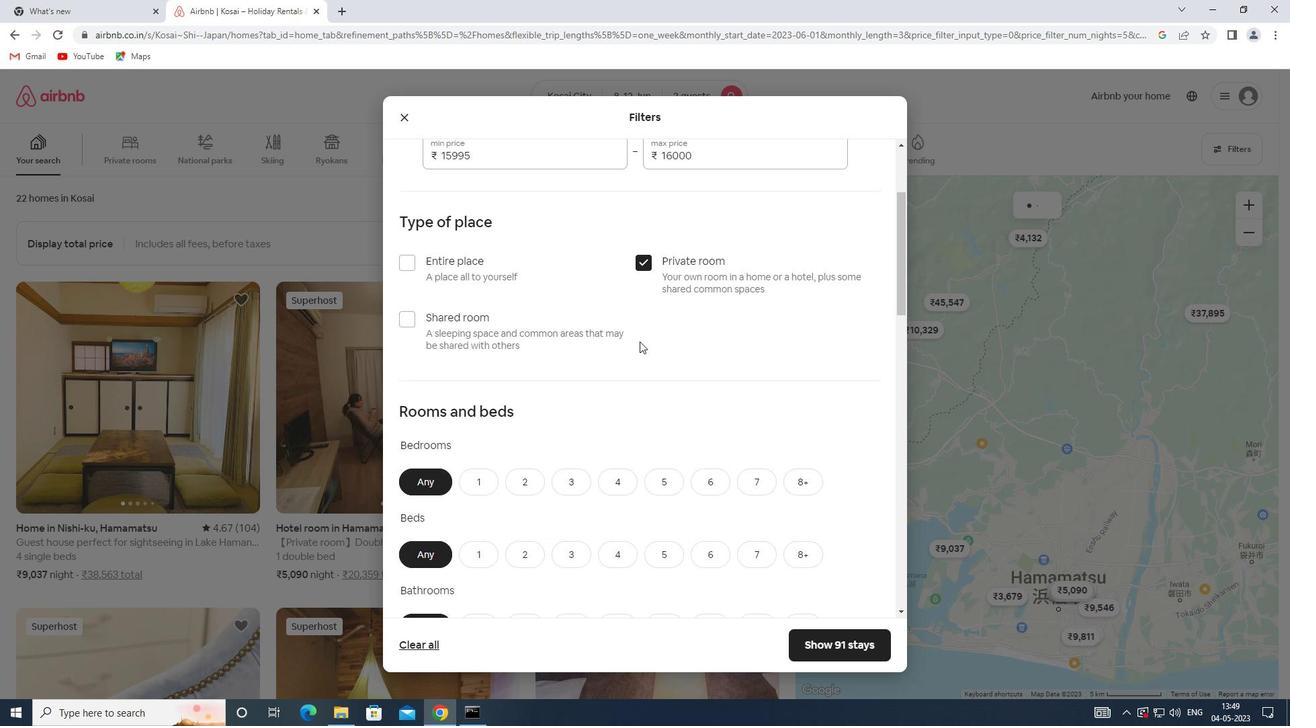
Action: Mouse moved to (485, 319)
Screenshot: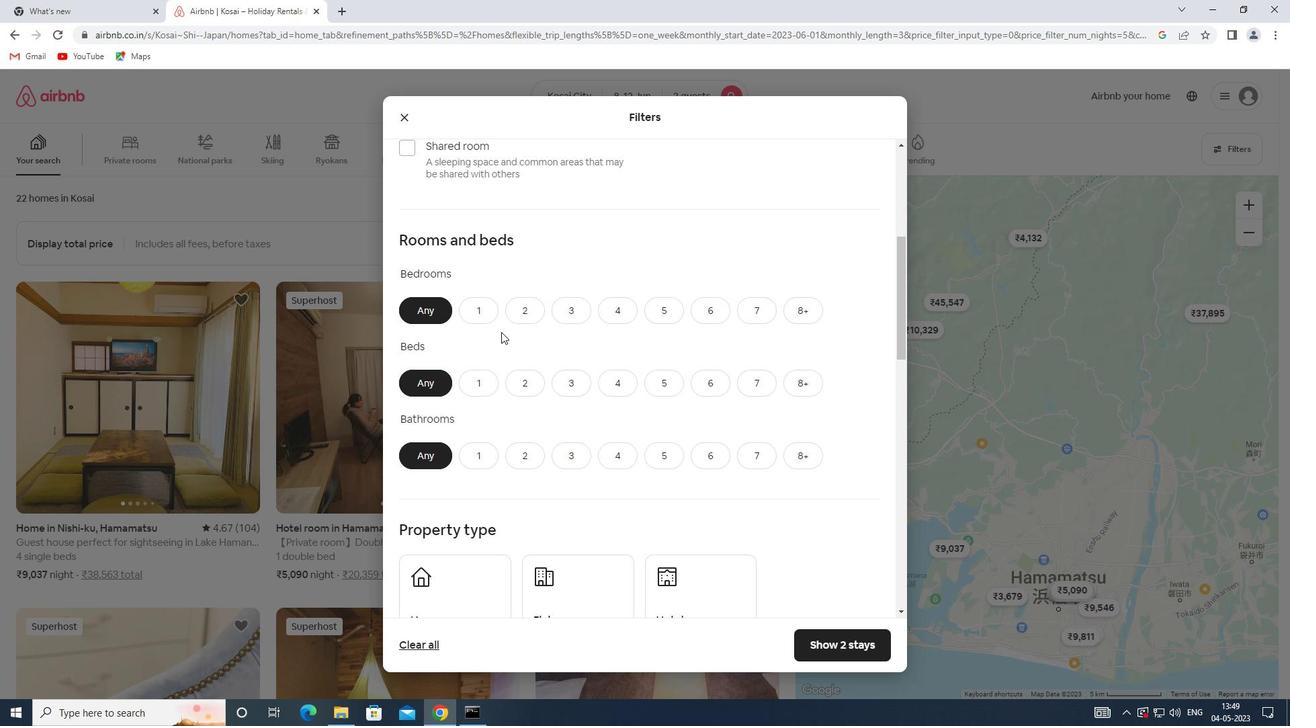 
Action: Mouse pressed left at (485, 319)
Screenshot: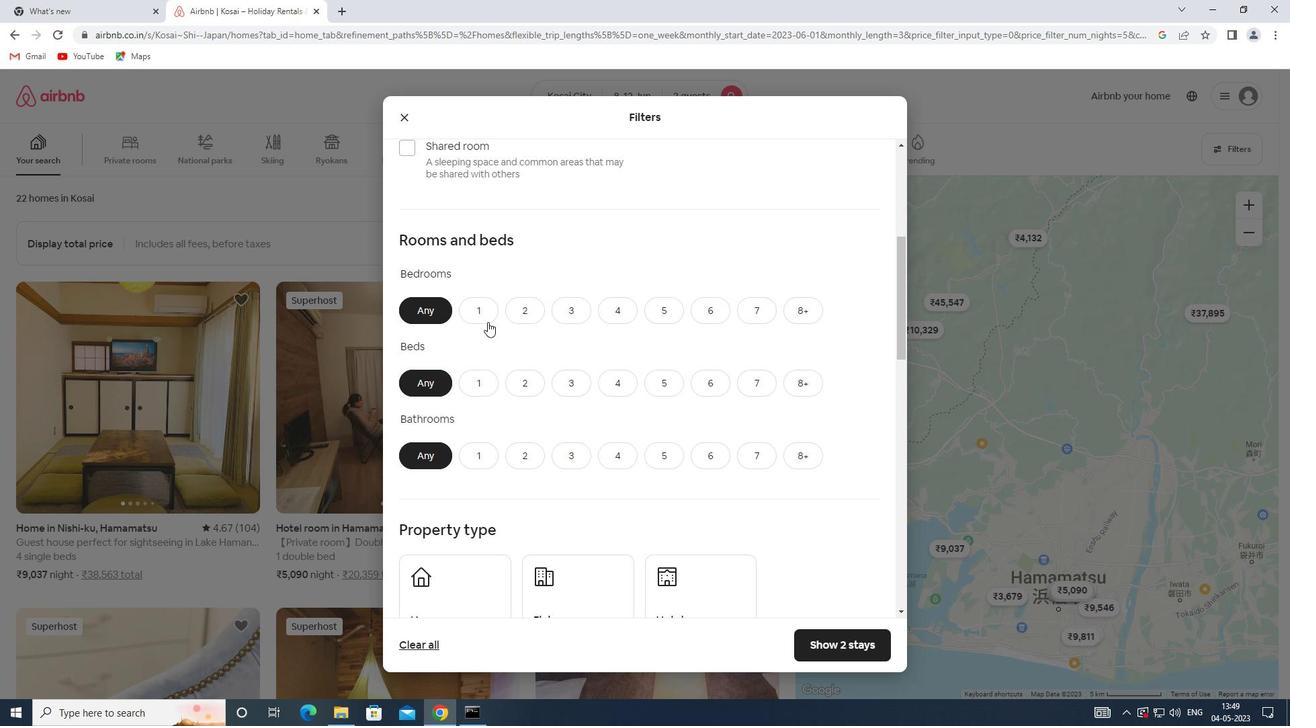 
Action: Mouse moved to (481, 380)
Screenshot: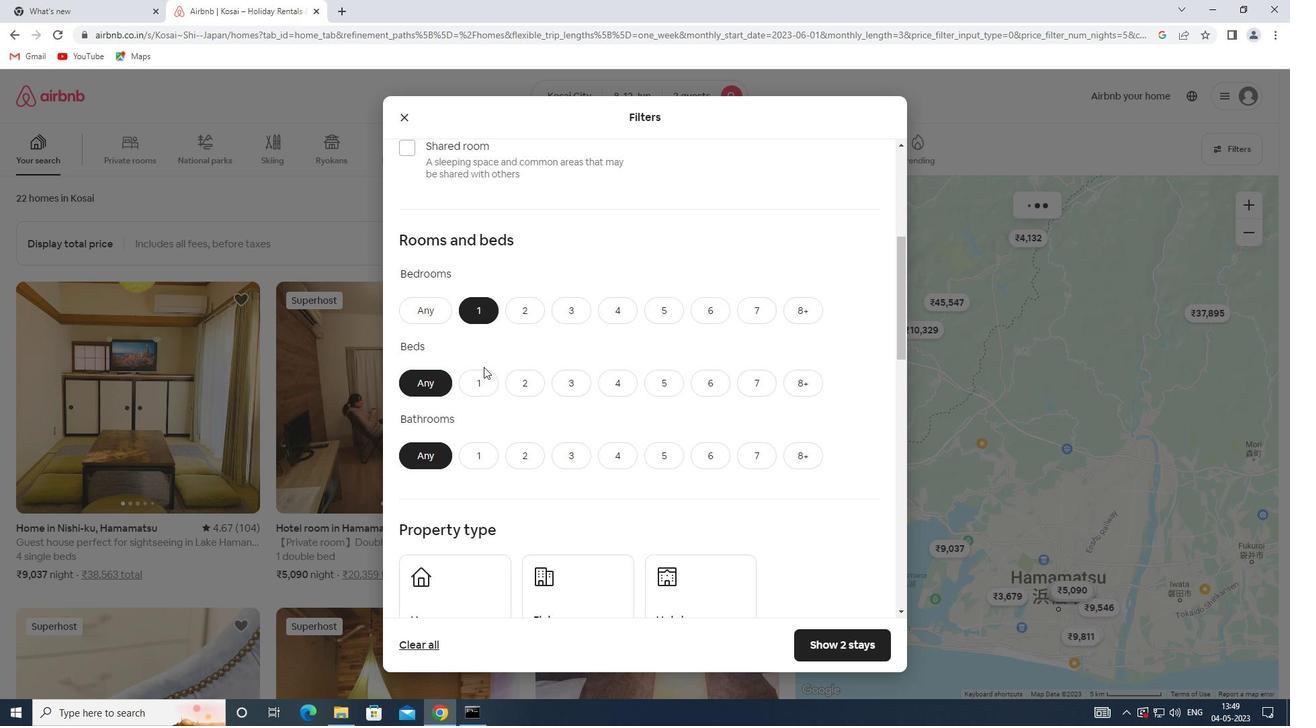 
Action: Mouse pressed left at (481, 380)
Screenshot: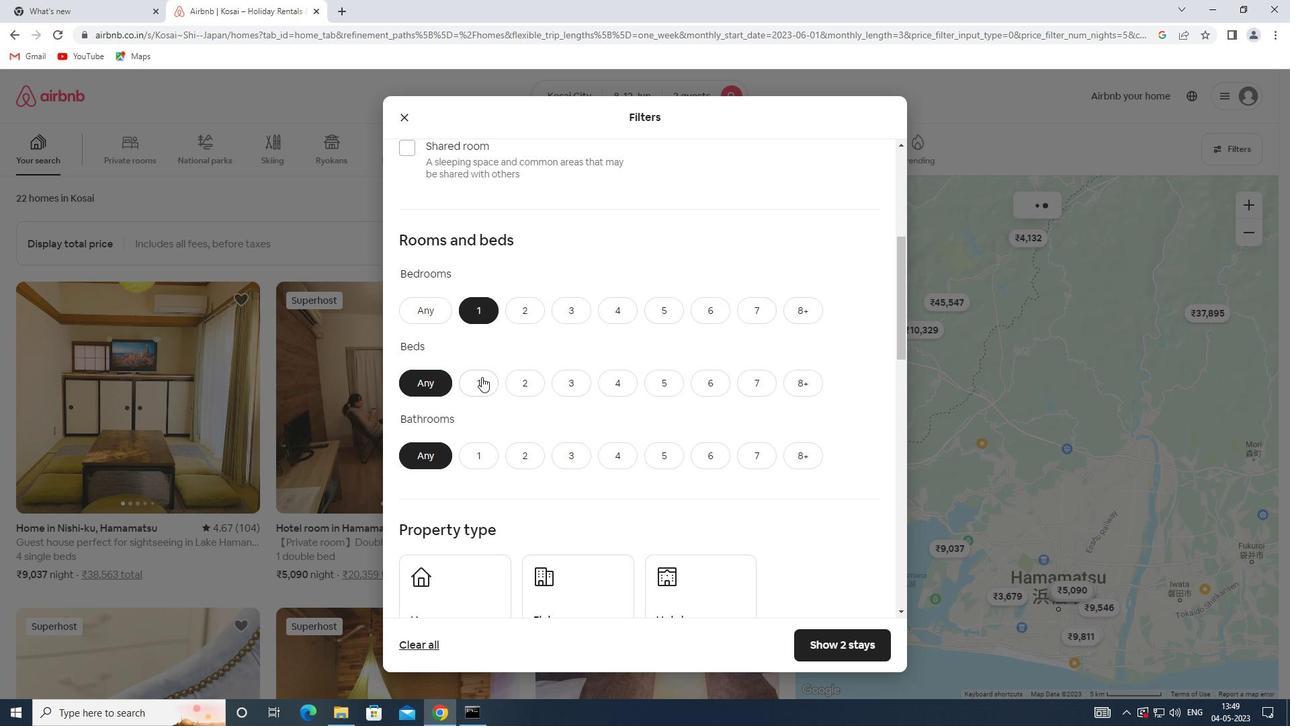 
Action: Mouse scrolled (481, 379) with delta (0, 0)
Screenshot: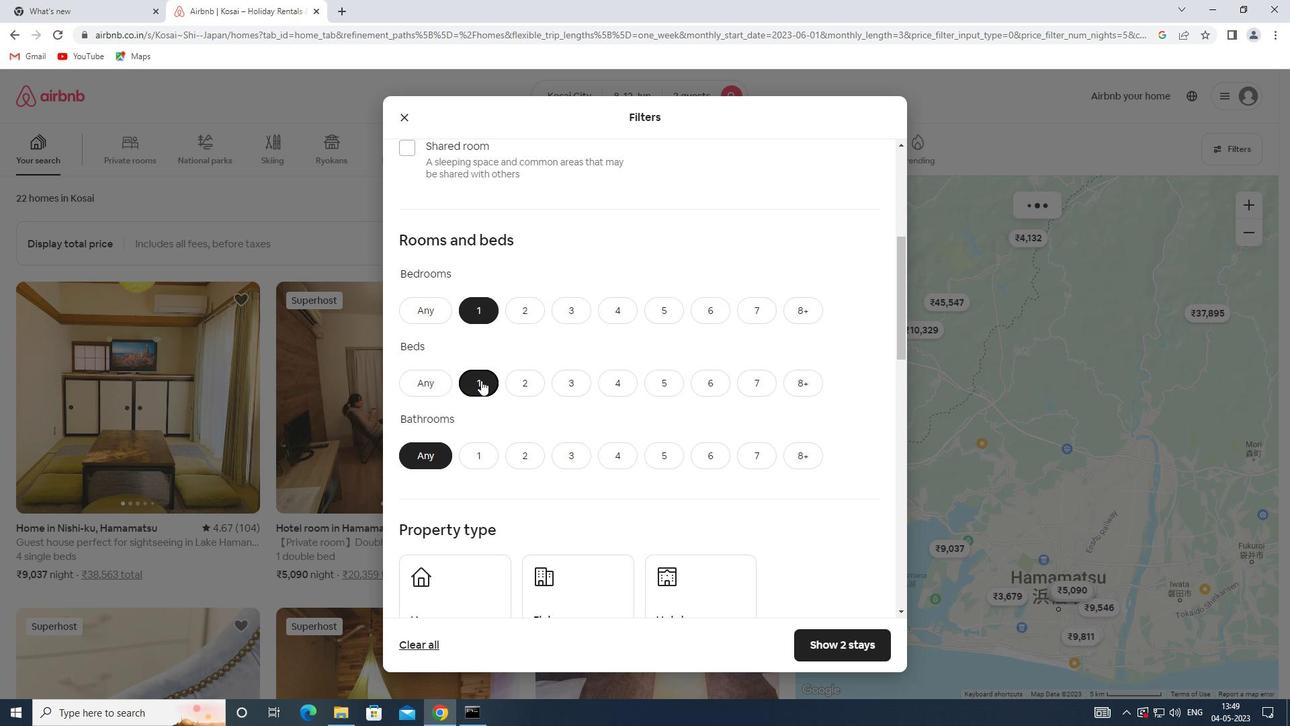 
Action: Mouse scrolled (481, 379) with delta (0, 0)
Screenshot: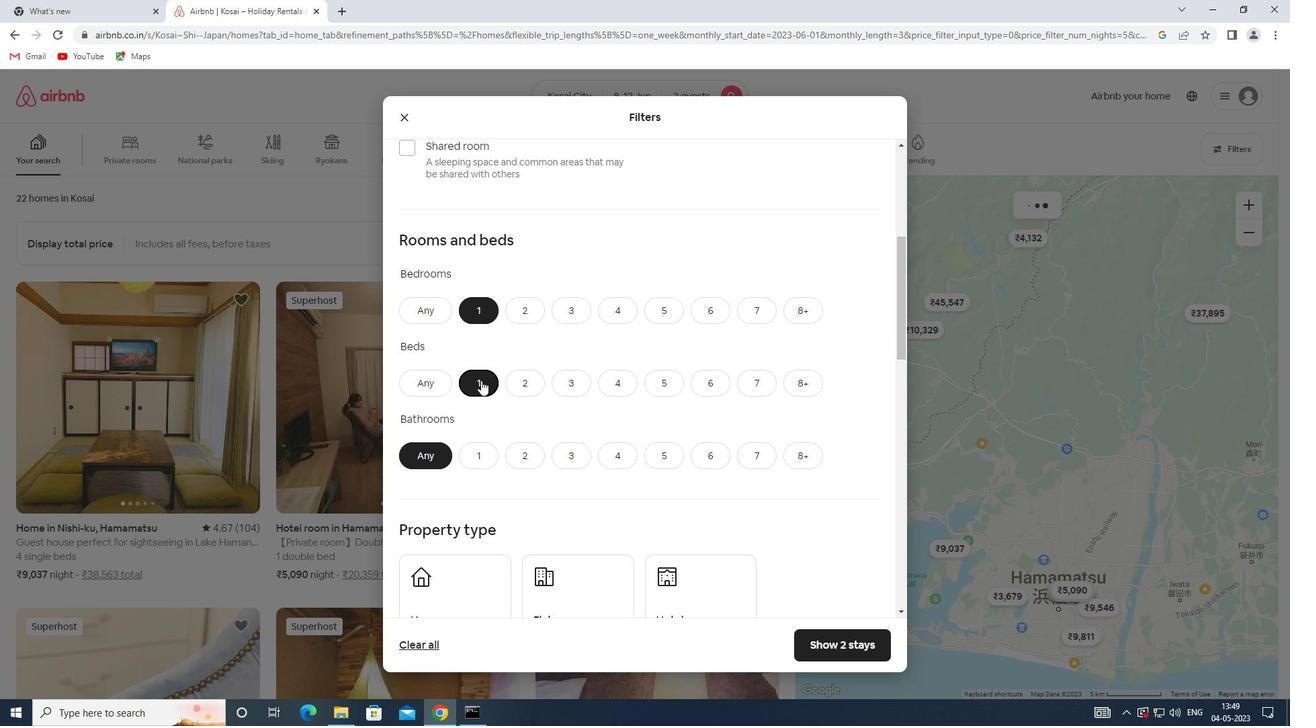 
Action: Mouse moved to (475, 327)
Screenshot: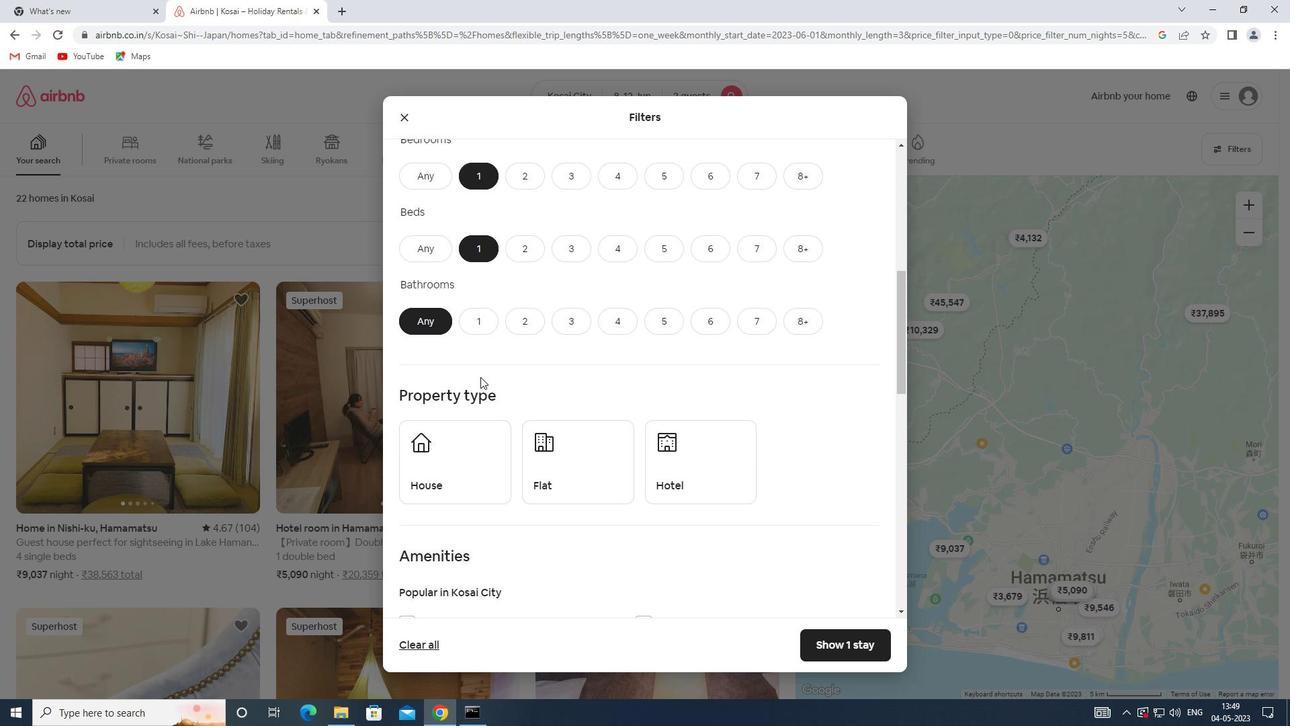 
Action: Mouse pressed left at (475, 327)
Screenshot: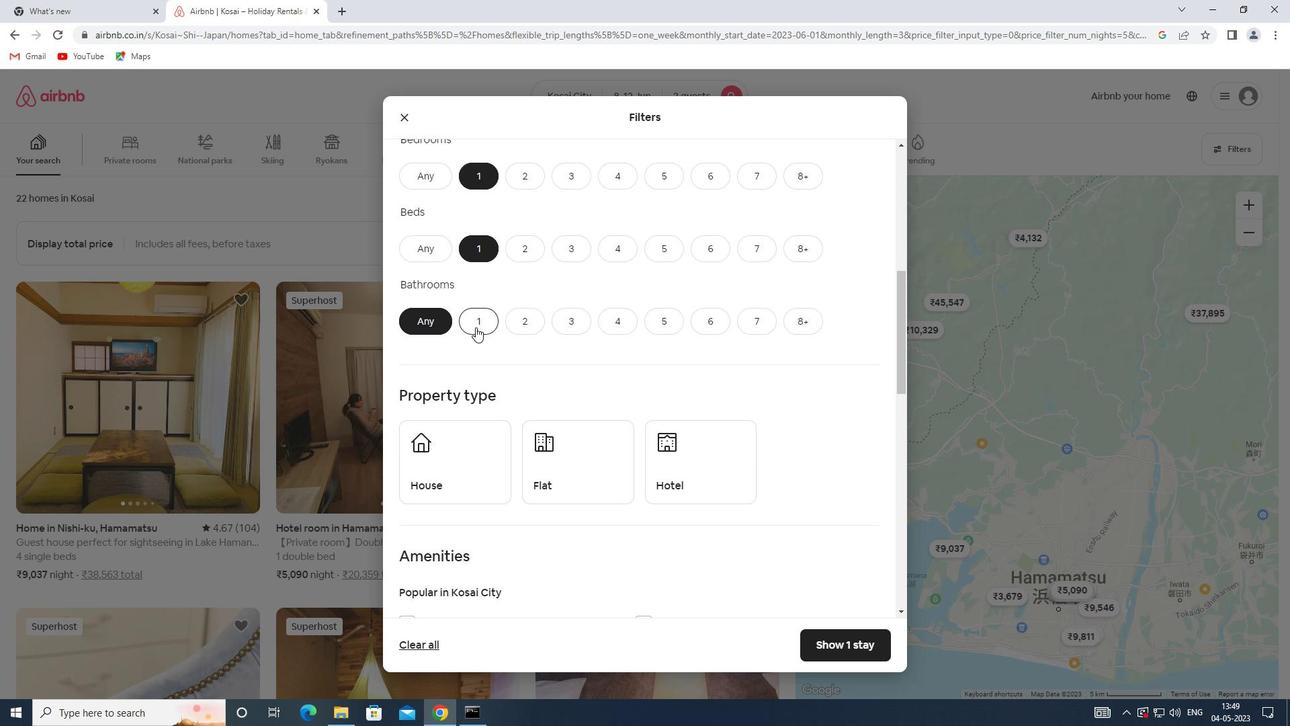 
Action: Mouse scrolled (475, 326) with delta (0, 0)
Screenshot: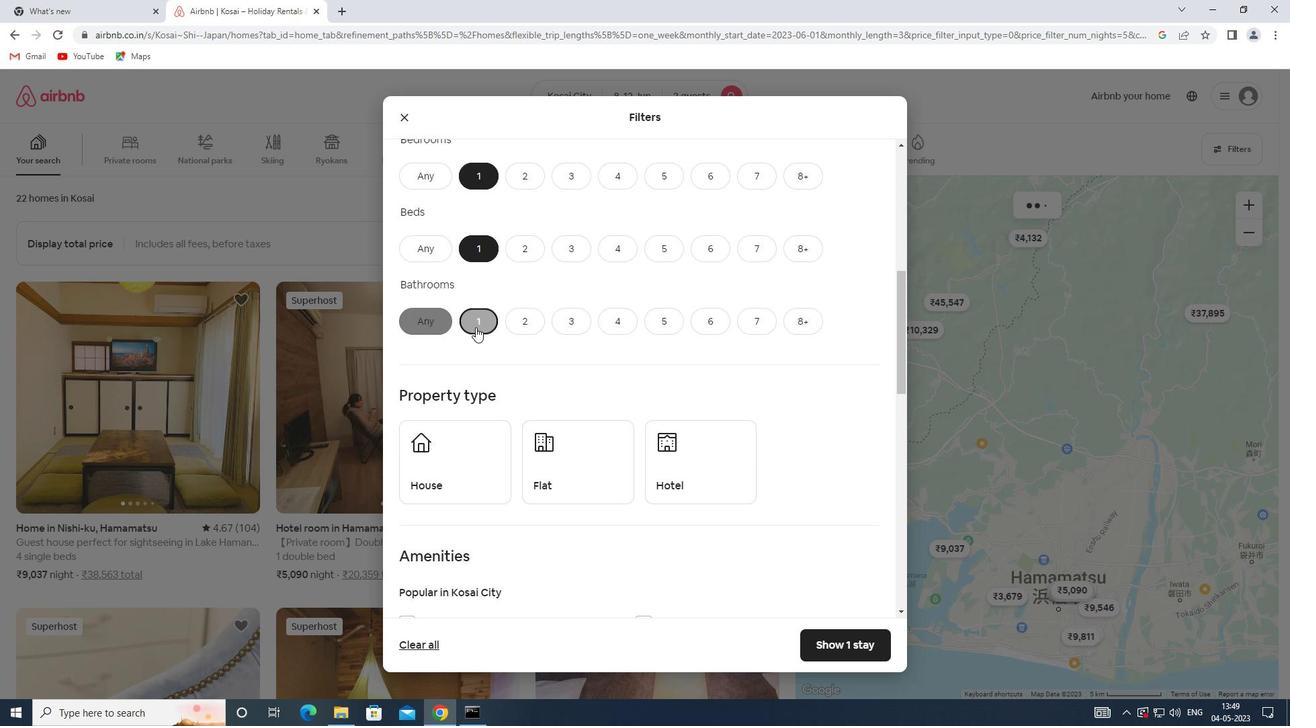 
Action: Mouse moved to (455, 379)
Screenshot: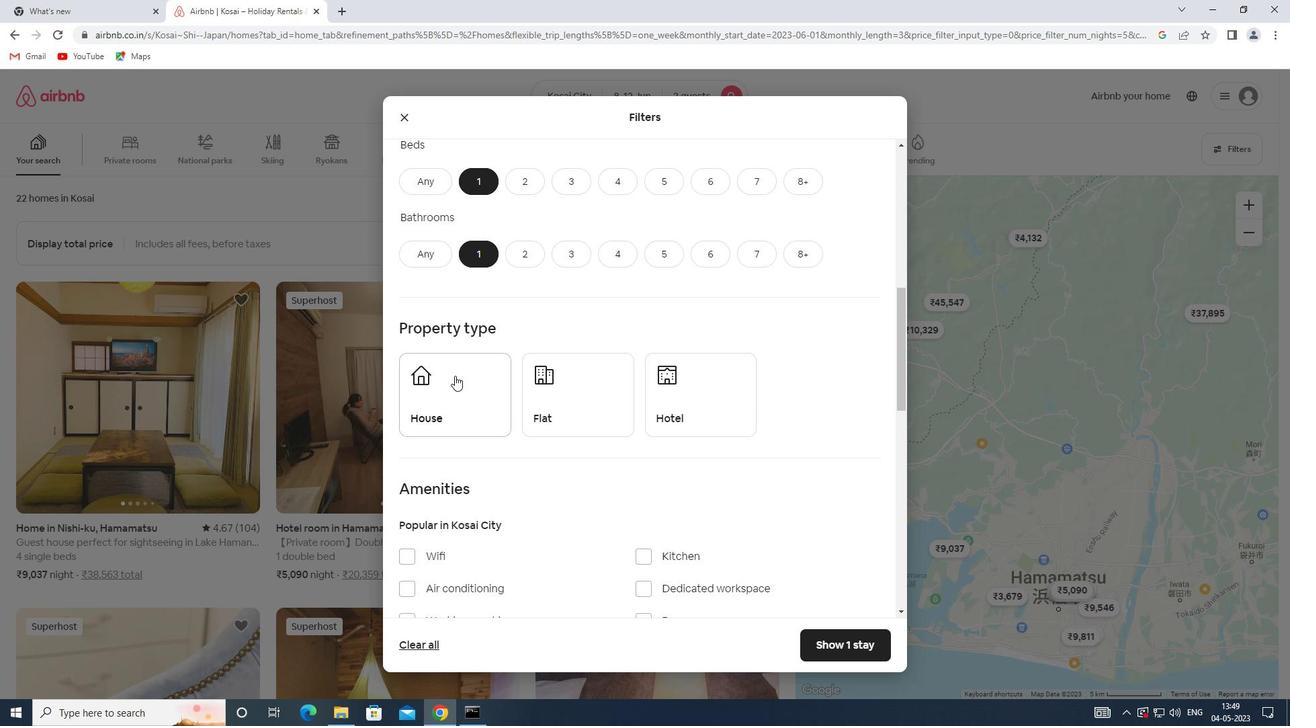 
Action: Mouse pressed left at (455, 379)
Screenshot: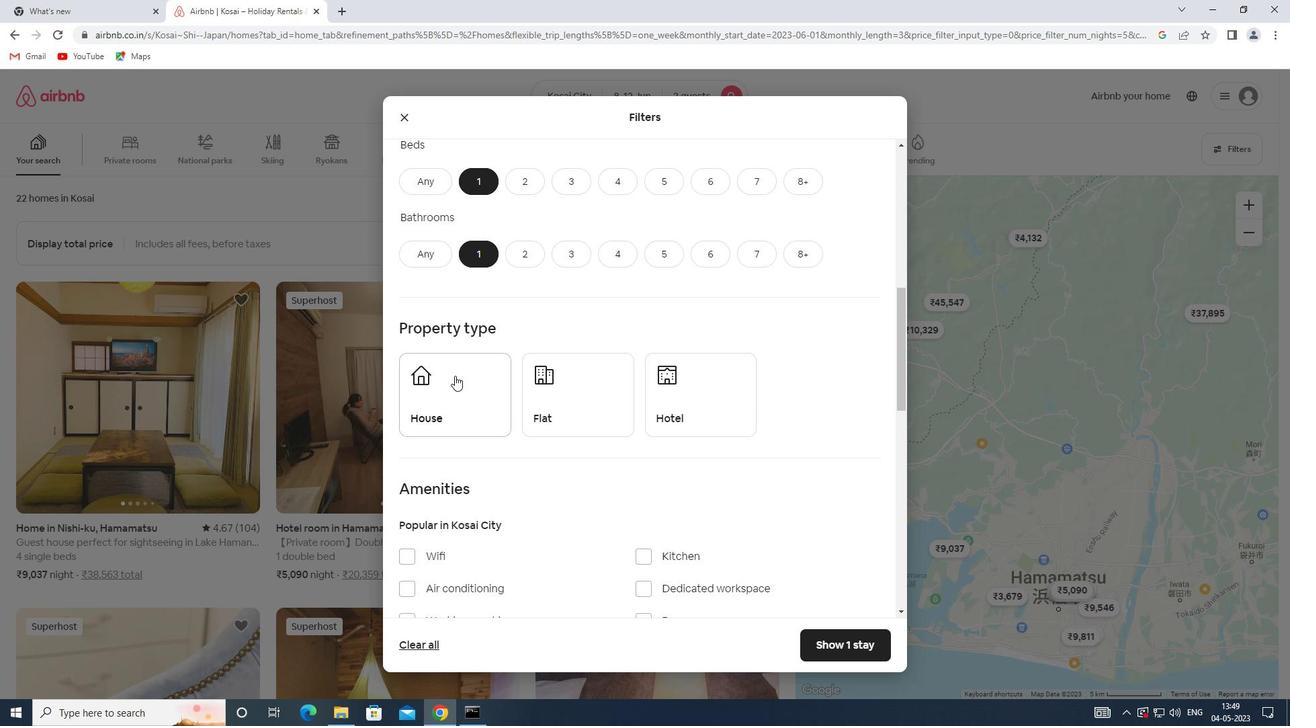 
Action: Mouse moved to (596, 408)
Screenshot: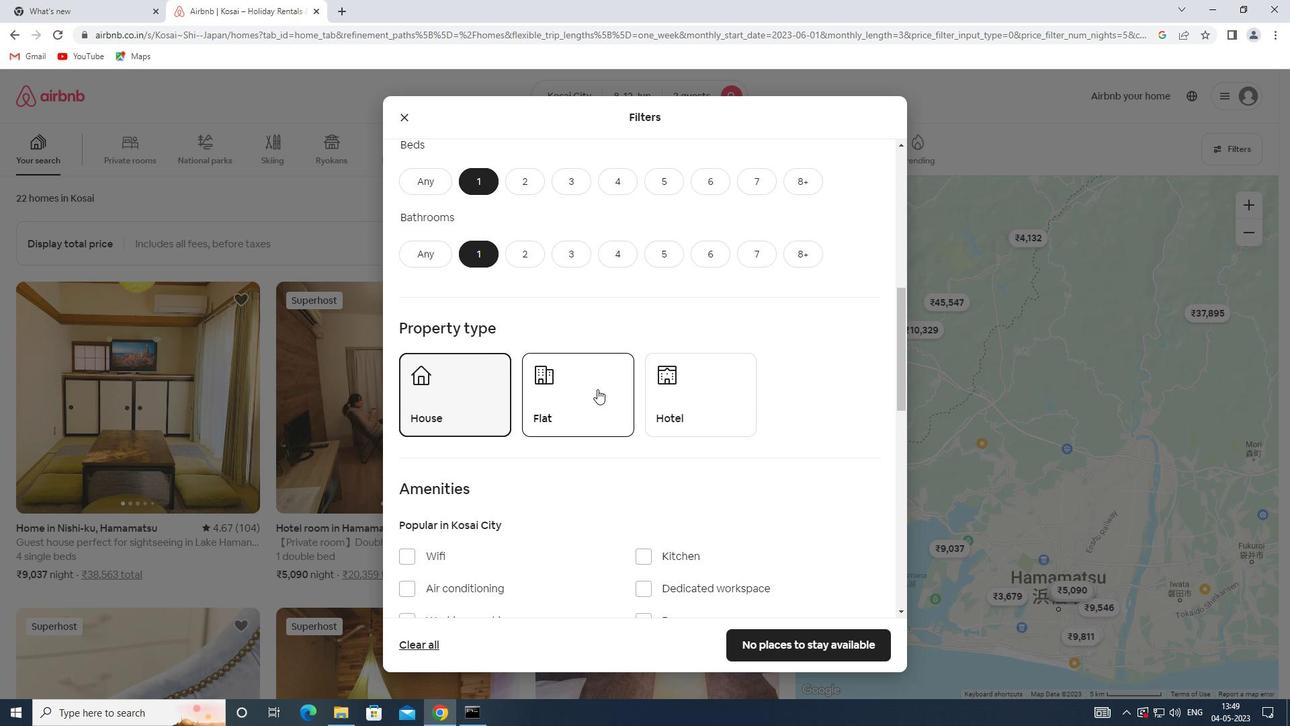 
Action: Mouse pressed left at (596, 408)
Screenshot: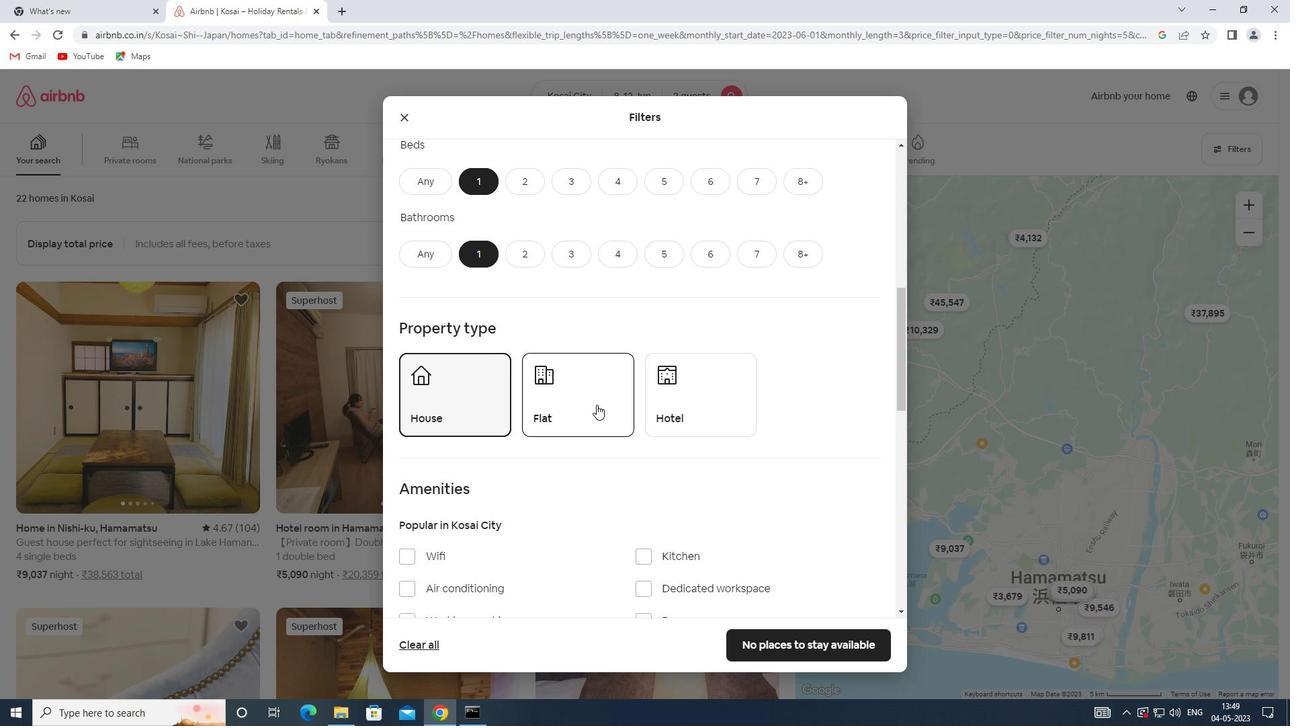 
Action: Mouse moved to (689, 404)
Screenshot: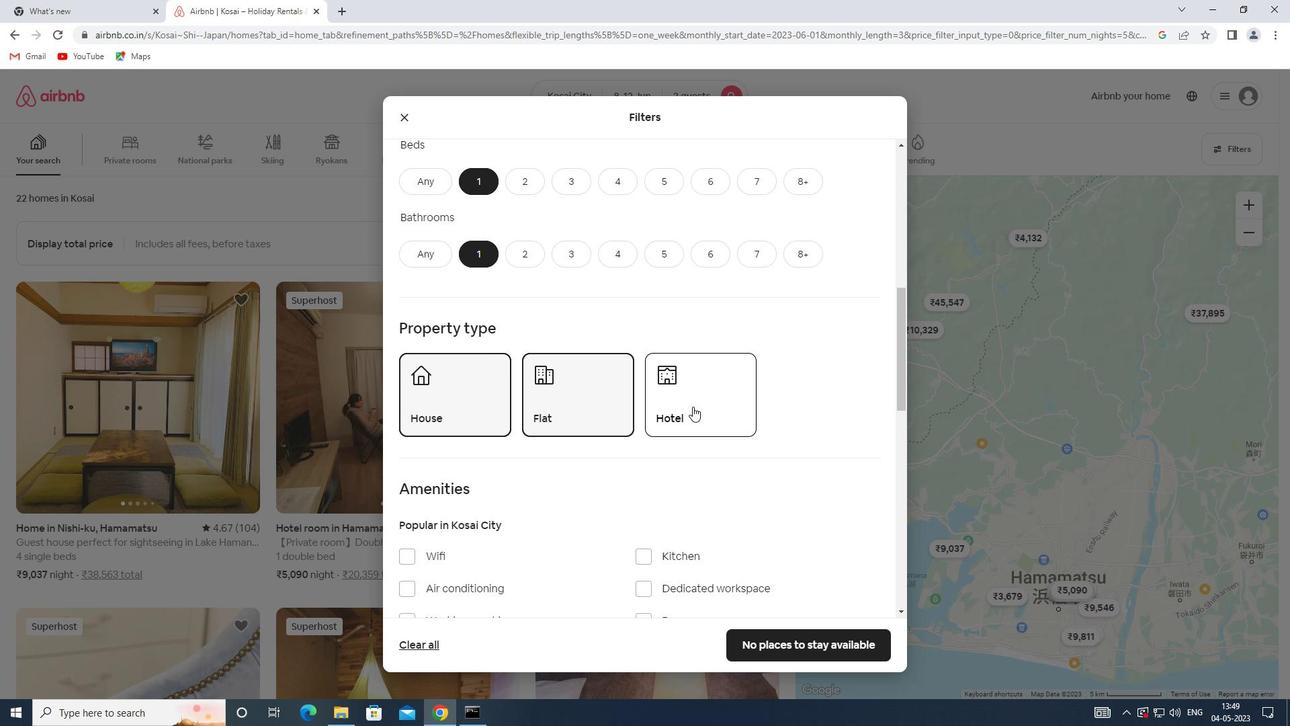 
Action: Mouse pressed left at (689, 404)
Screenshot: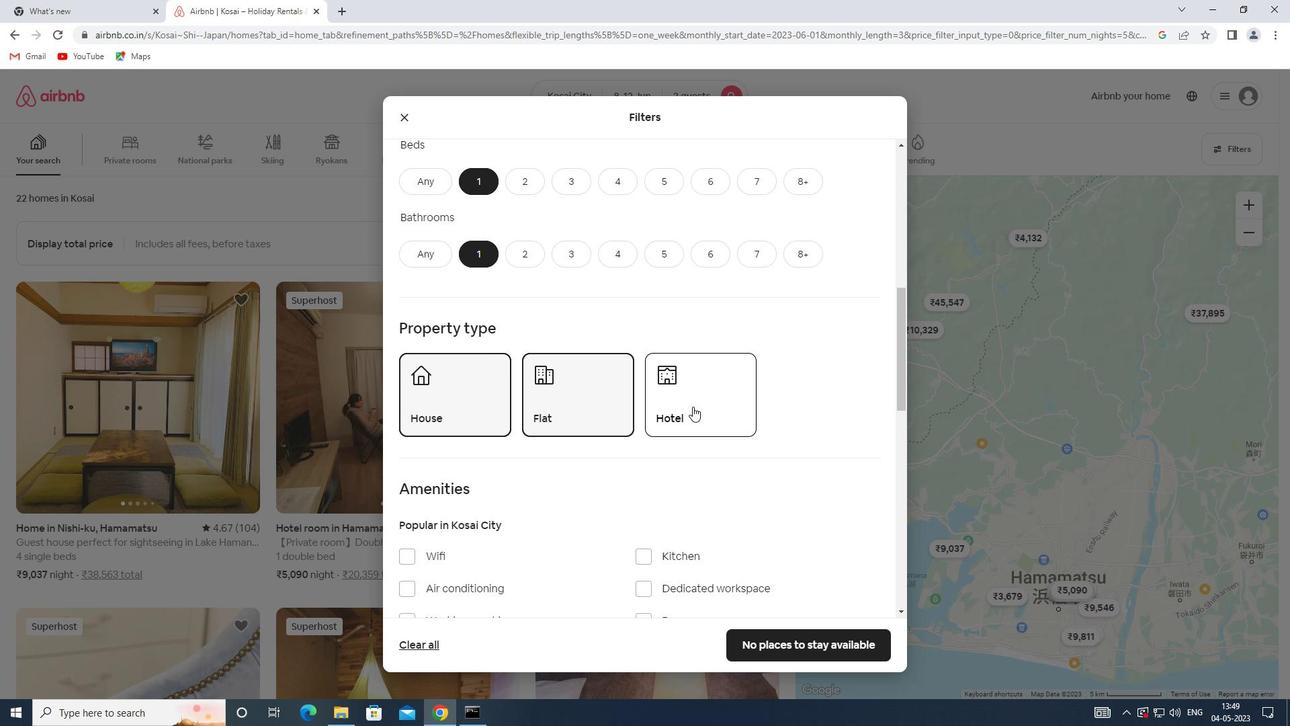 
Action: Mouse scrolled (689, 404) with delta (0, 0)
Screenshot: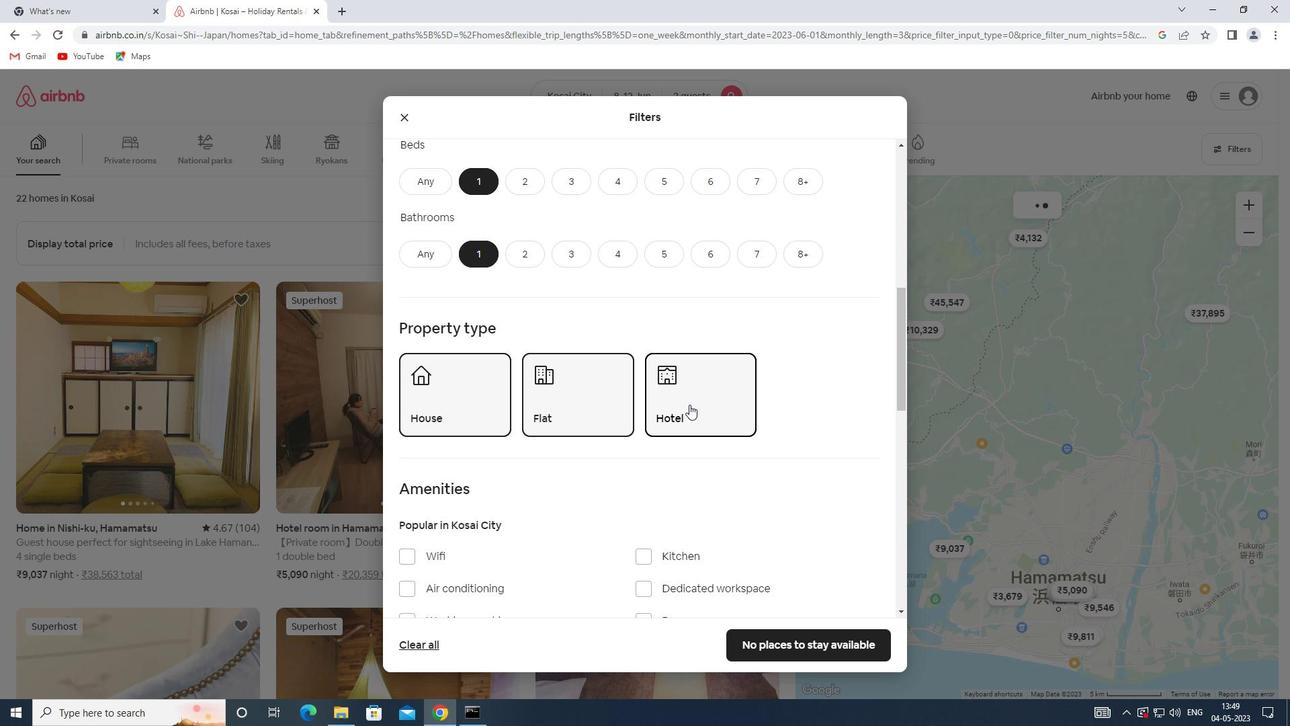 
Action: Mouse scrolled (689, 404) with delta (0, 0)
Screenshot: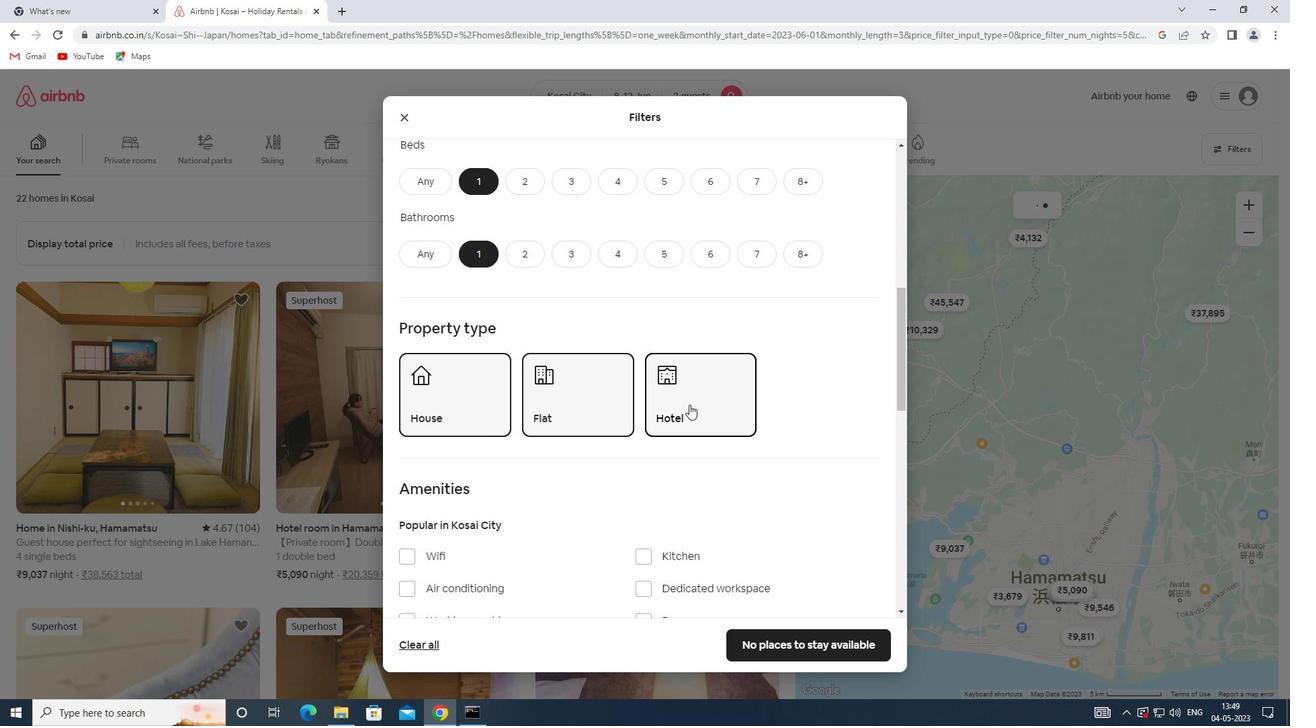 
Action: Mouse scrolled (689, 404) with delta (0, 0)
Screenshot: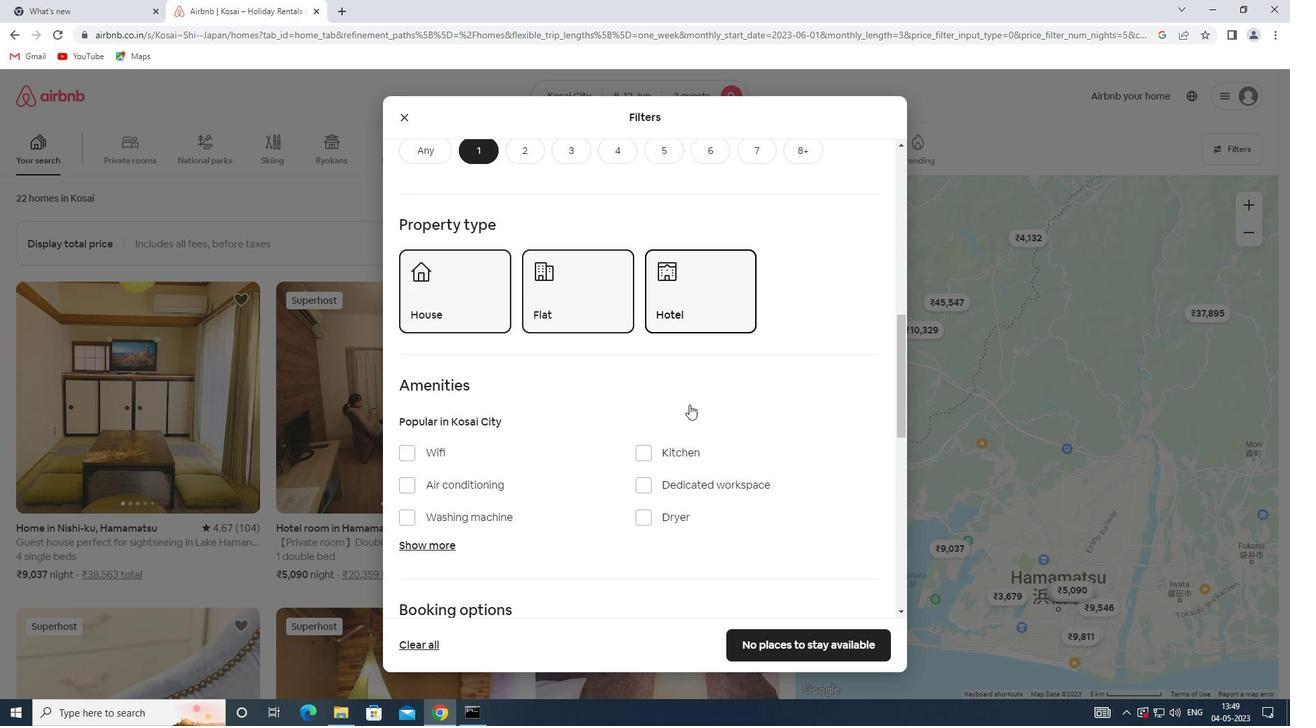 
Action: Mouse scrolled (689, 404) with delta (0, 0)
Screenshot: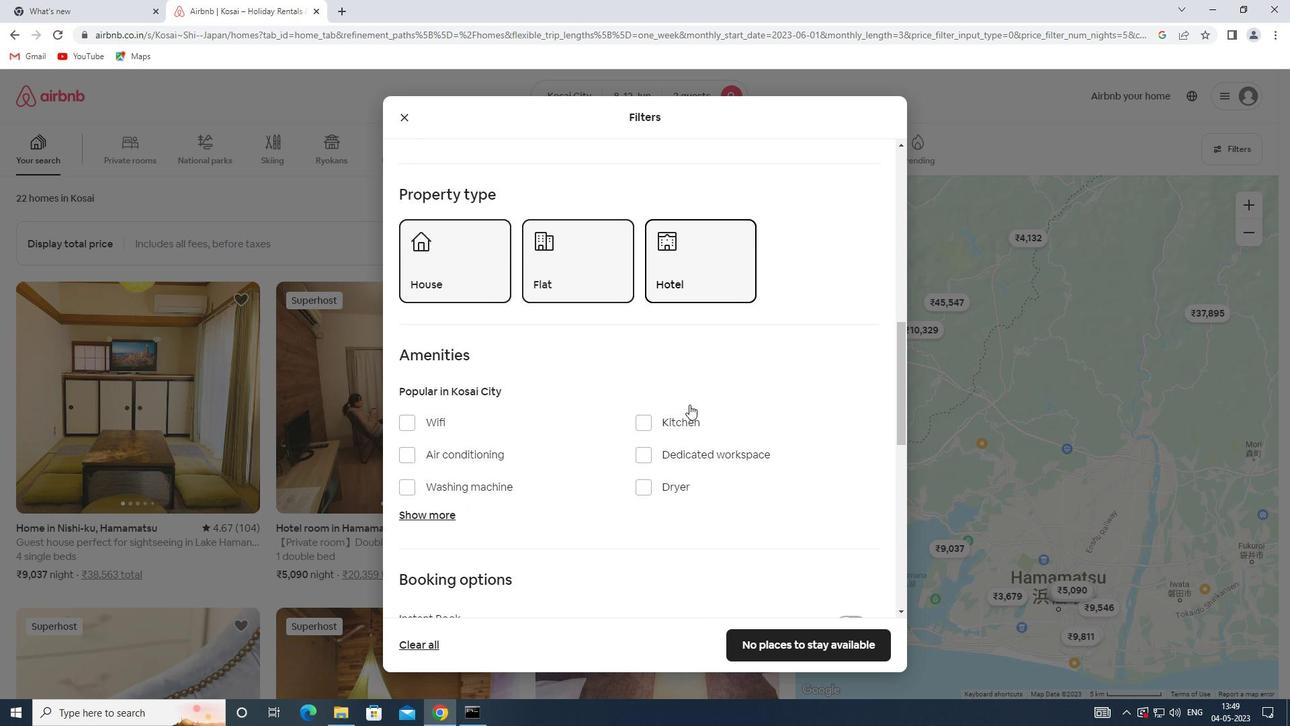 
Action: Mouse scrolled (689, 404) with delta (0, 0)
Screenshot: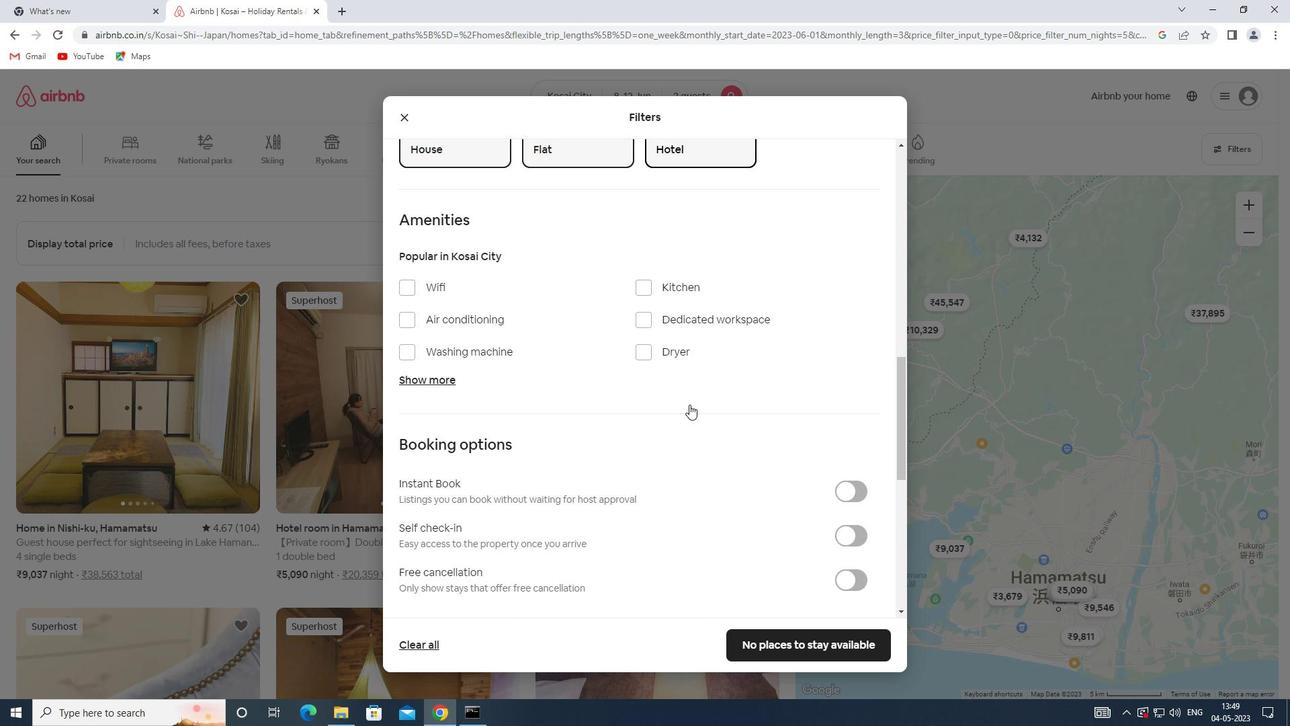 
Action: Mouse scrolled (689, 404) with delta (0, 0)
Screenshot: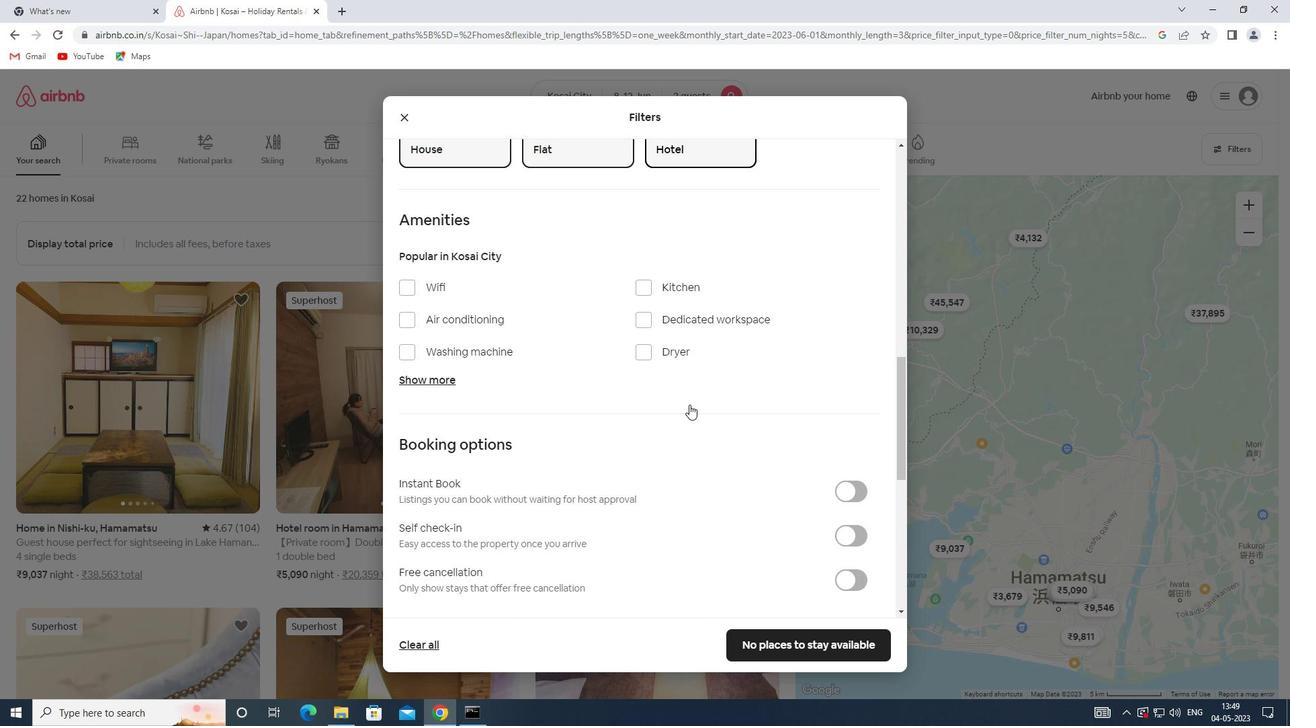 
Action: Mouse moved to (850, 397)
Screenshot: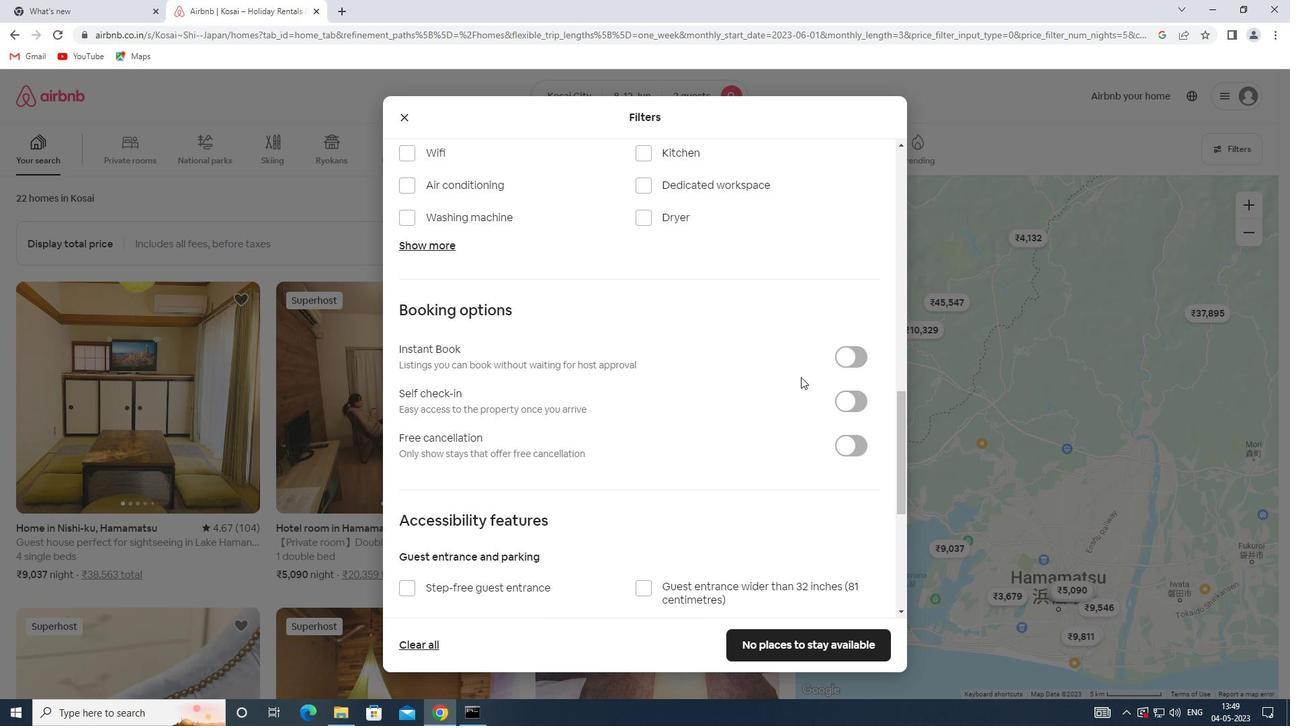 
Action: Mouse pressed left at (850, 397)
Screenshot: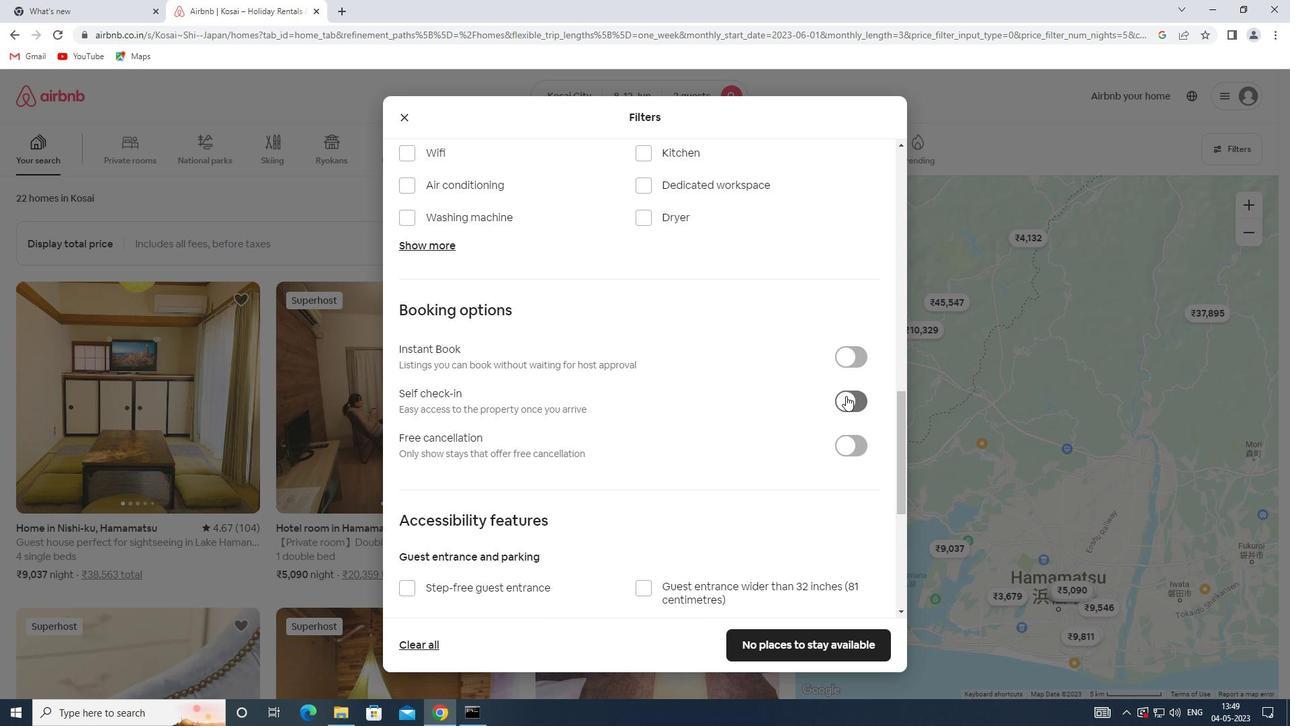 
Action: Mouse moved to (563, 383)
Screenshot: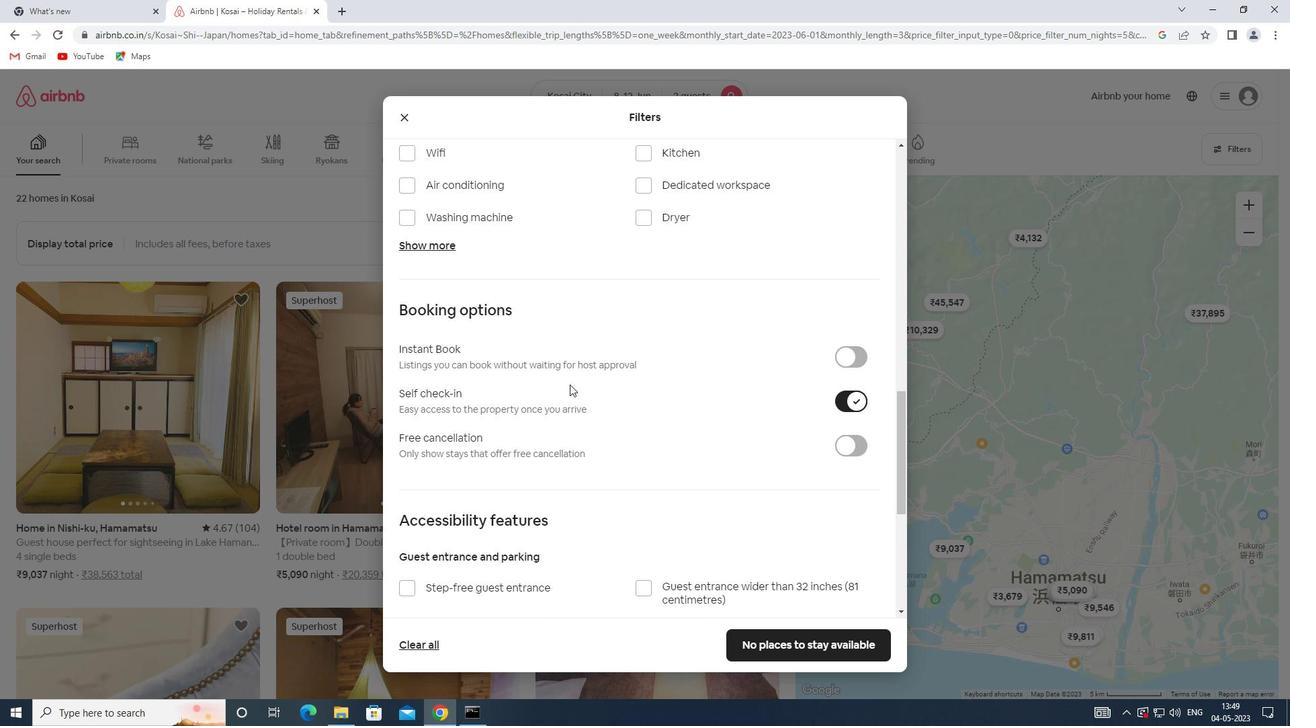 
Action: Mouse scrolled (563, 382) with delta (0, 0)
Screenshot: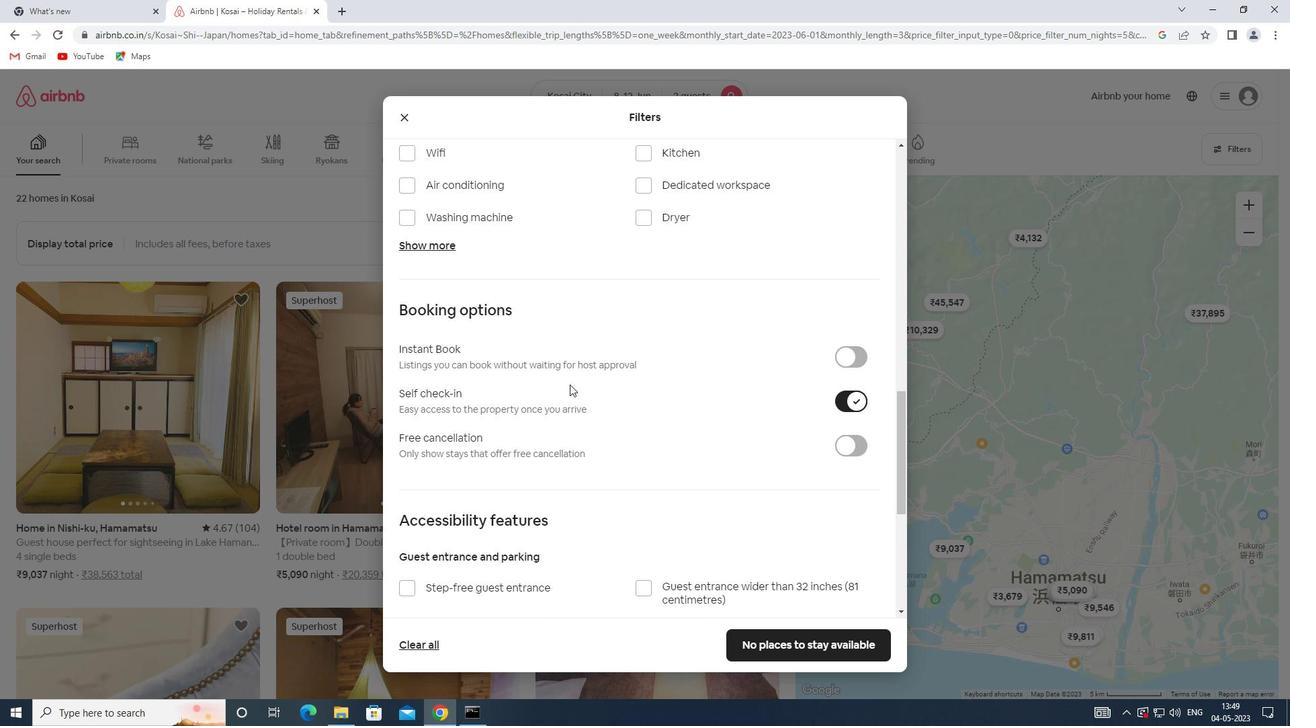 
Action: Mouse scrolled (563, 382) with delta (0, 0)
Screenshot: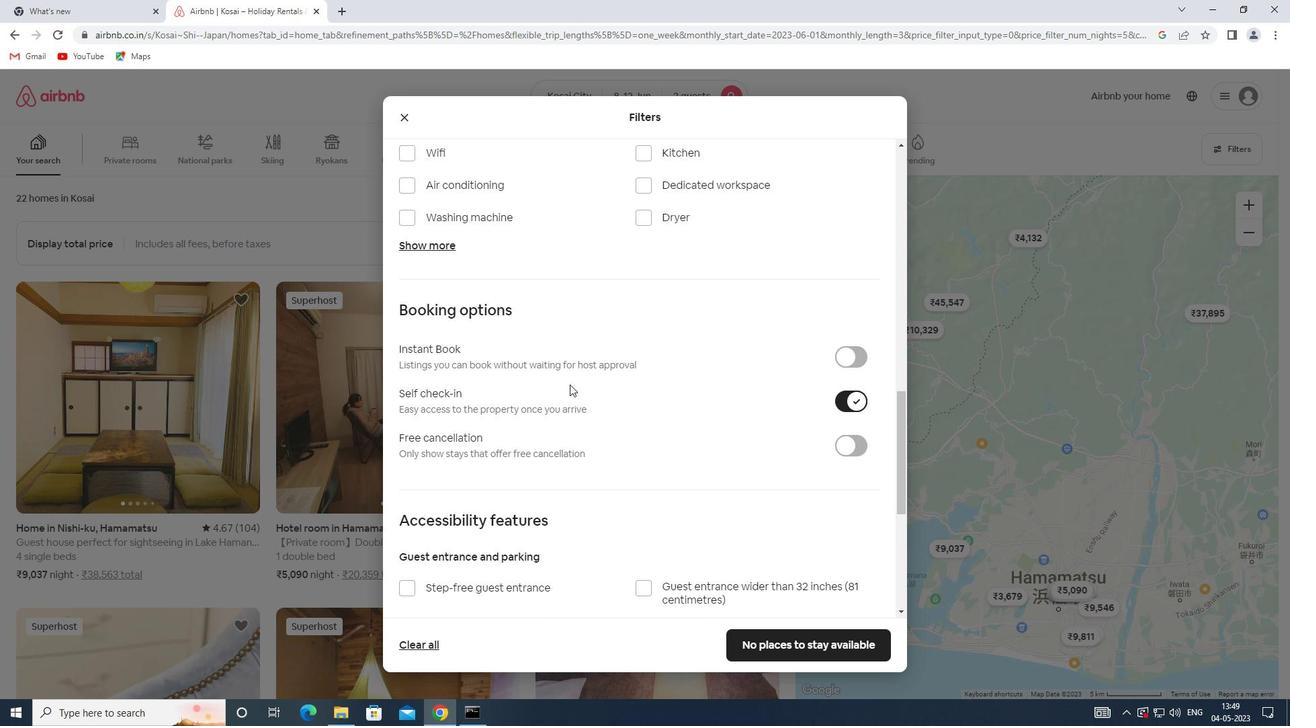
Action: Mouse scrolled (563, 382) with delta (0, 0)
Screenshot: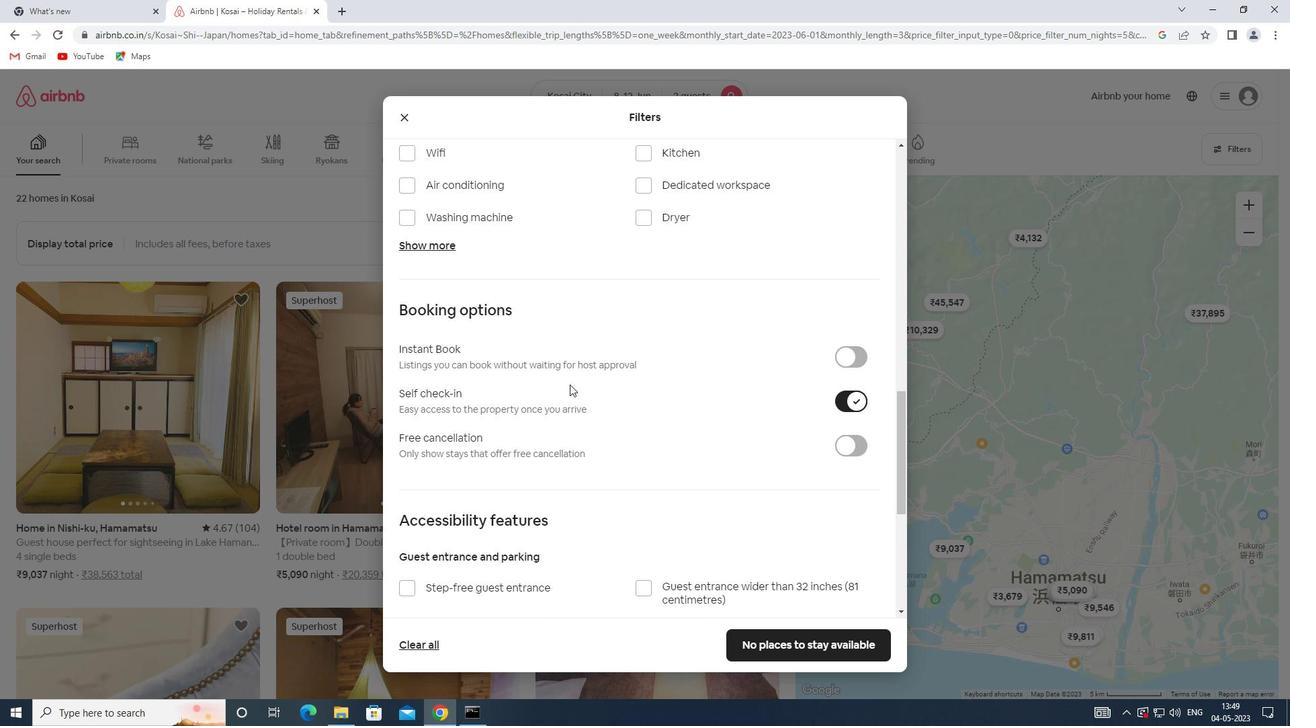 
Action: Mouse scrolled (563, 382) with delta (0, 0)
Screenshot: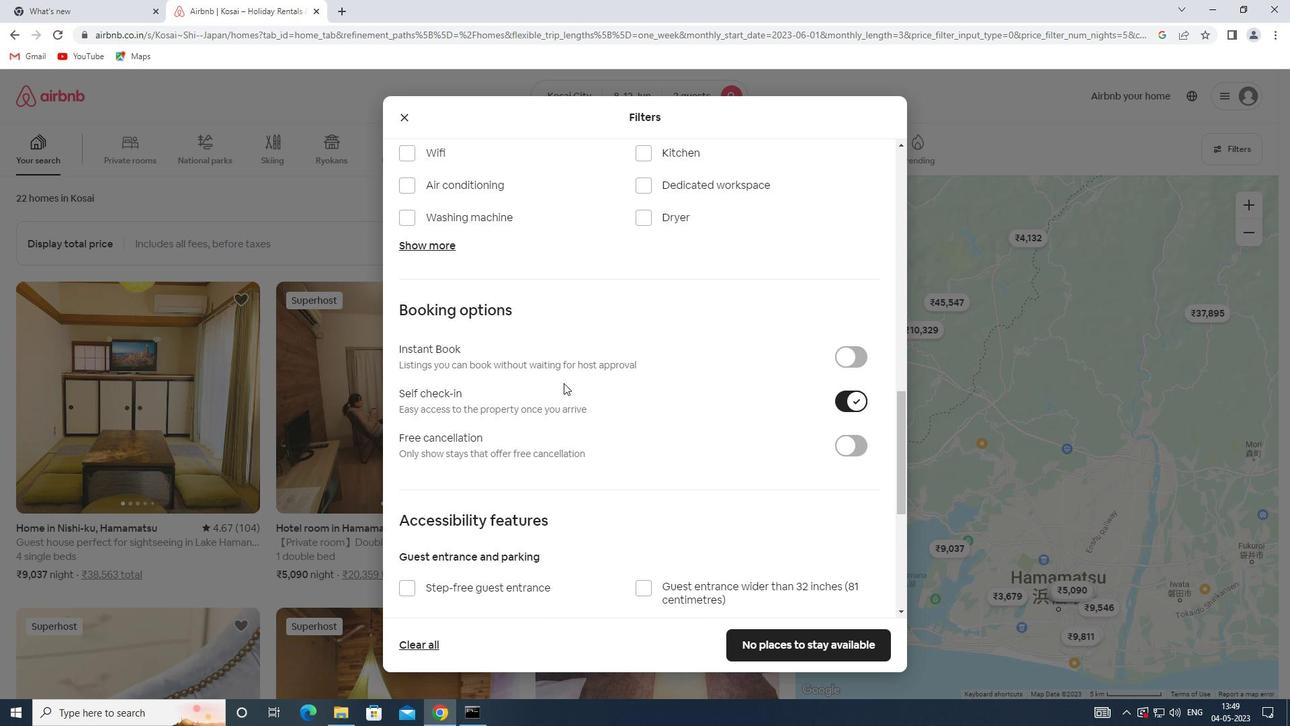 
Action: Mouse moved to (560, 382)
Screenshot: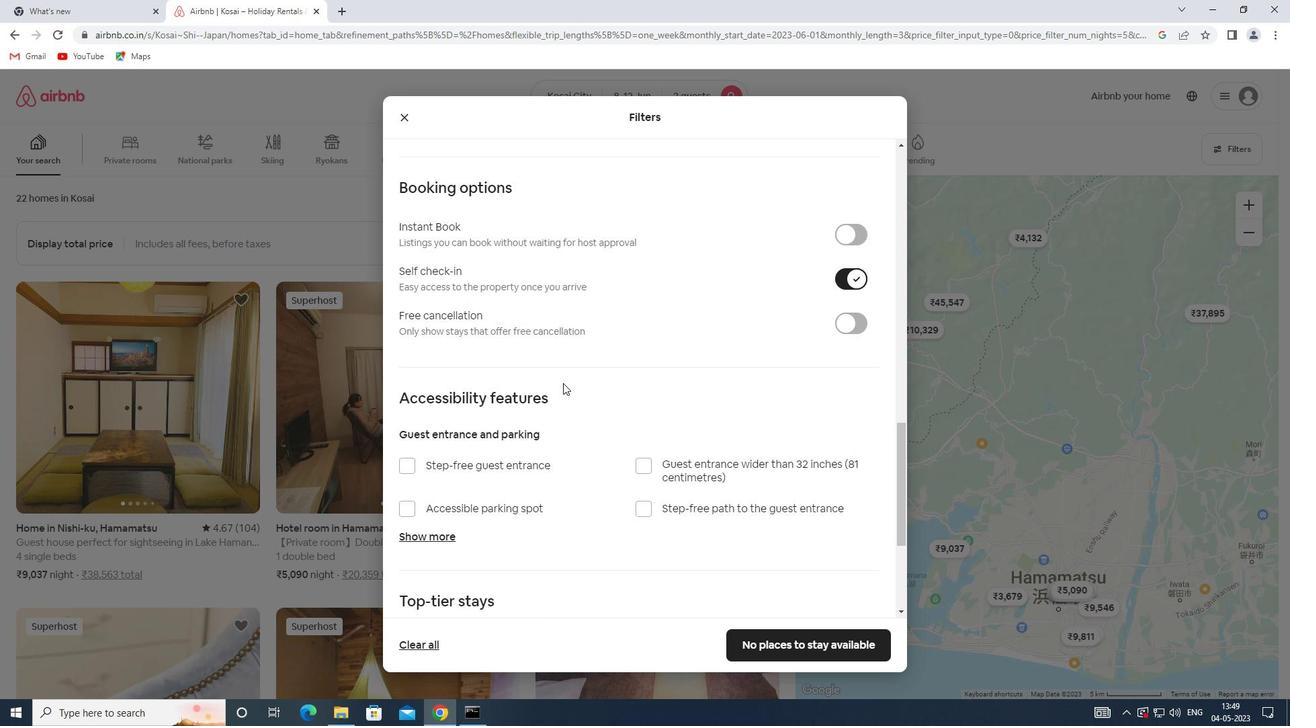 
Action: Mouse scrolled (560, 381) with delta (0, 0)
Screenshot: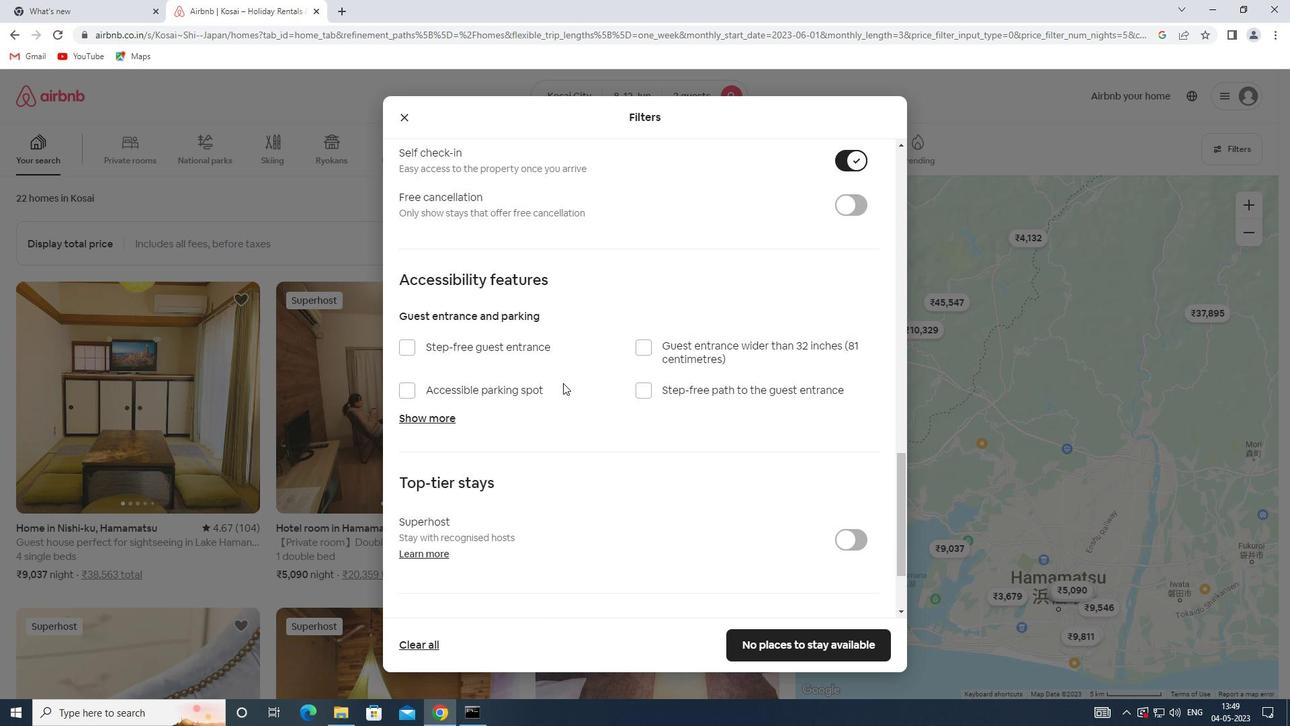 
Action: Mouse moved to (559, 382)
Screenshot: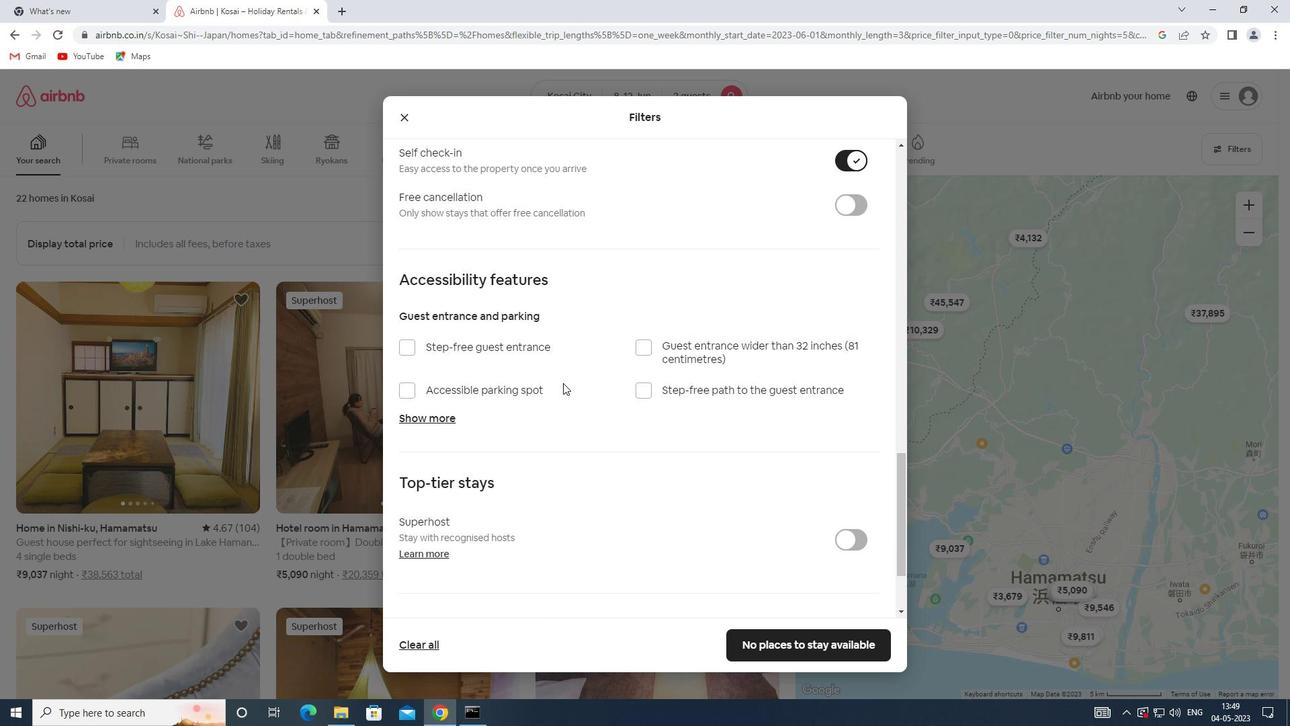 
Action: Mouse scrolled (559, 381) with delta (0, 0)
Screenshot: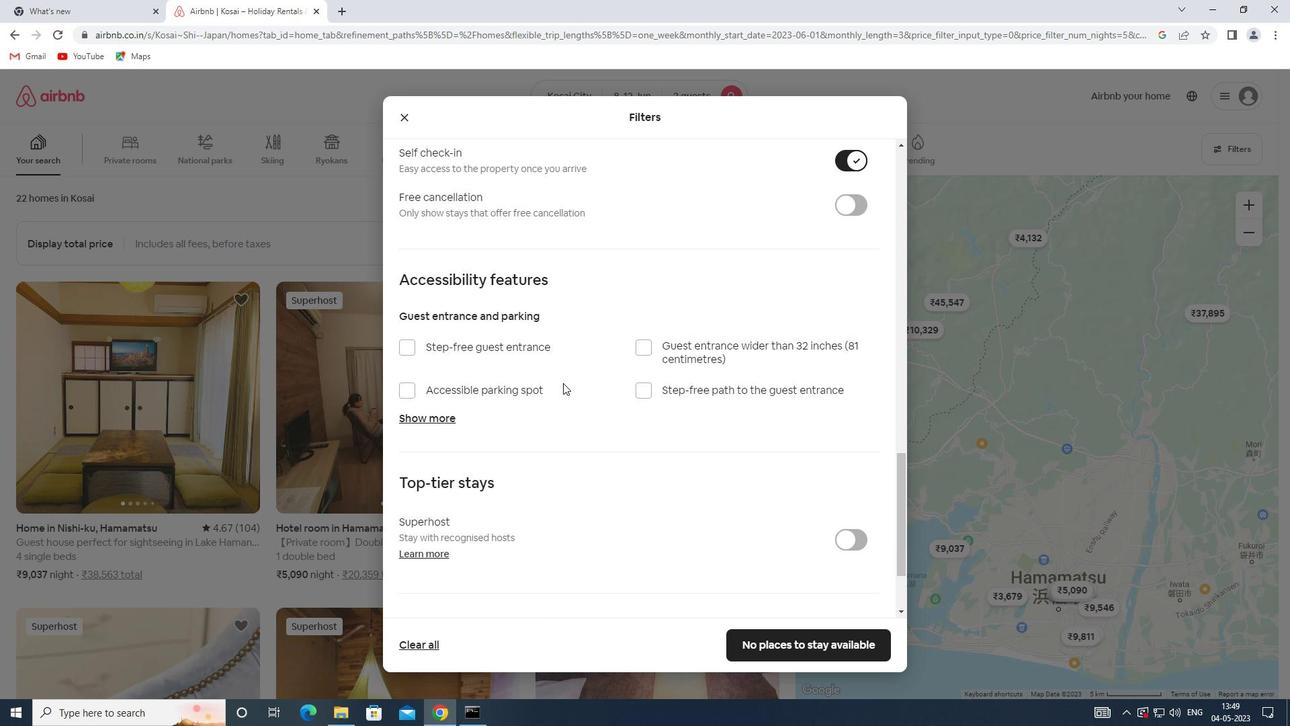
Action: Mouse moved to (558, 383)
Screenshot: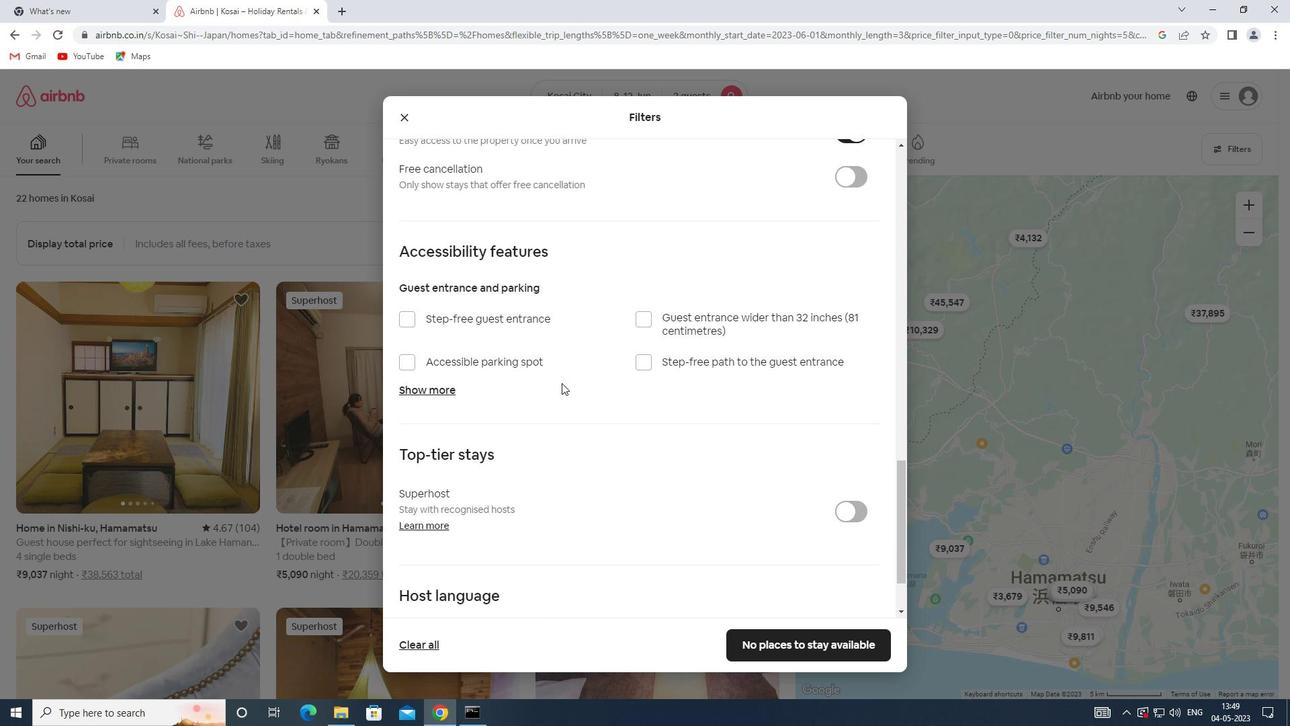 
Action: Mouse scrolled (558, 382) with delta (0, 0)
Screenshot: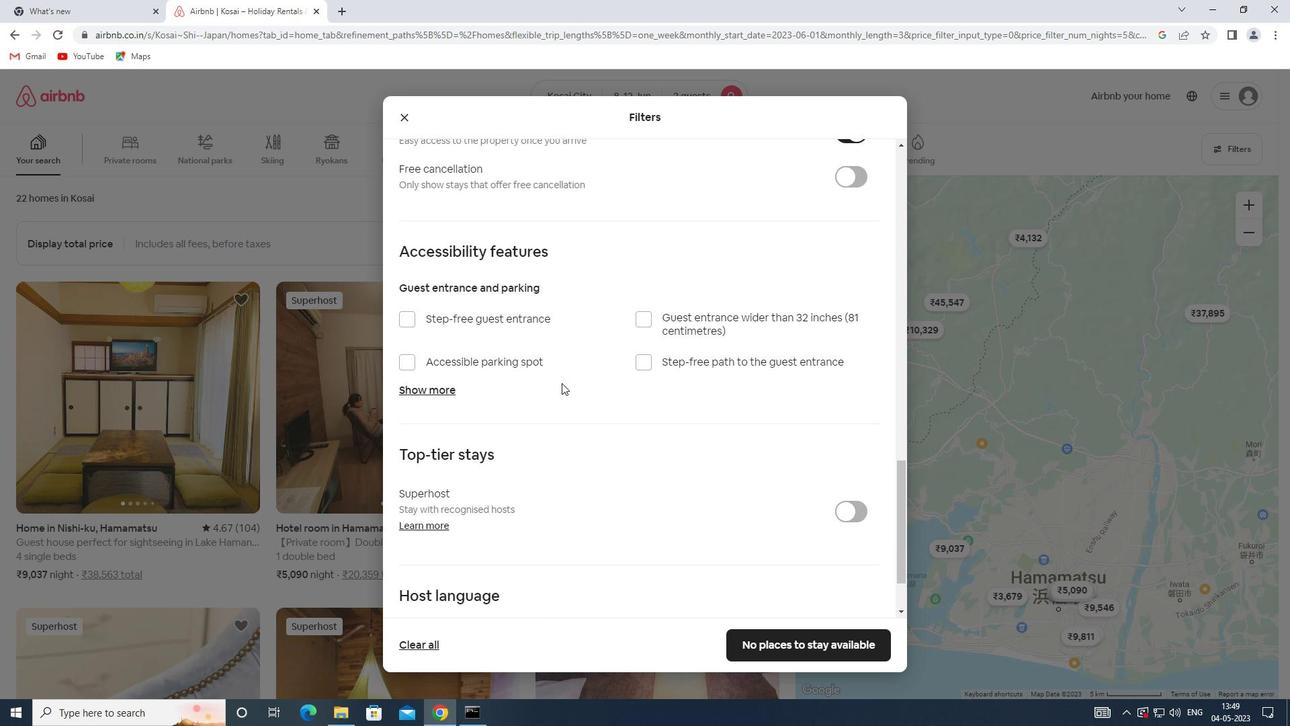 
Action: Mouse moved to (423, 541)
Screenshot: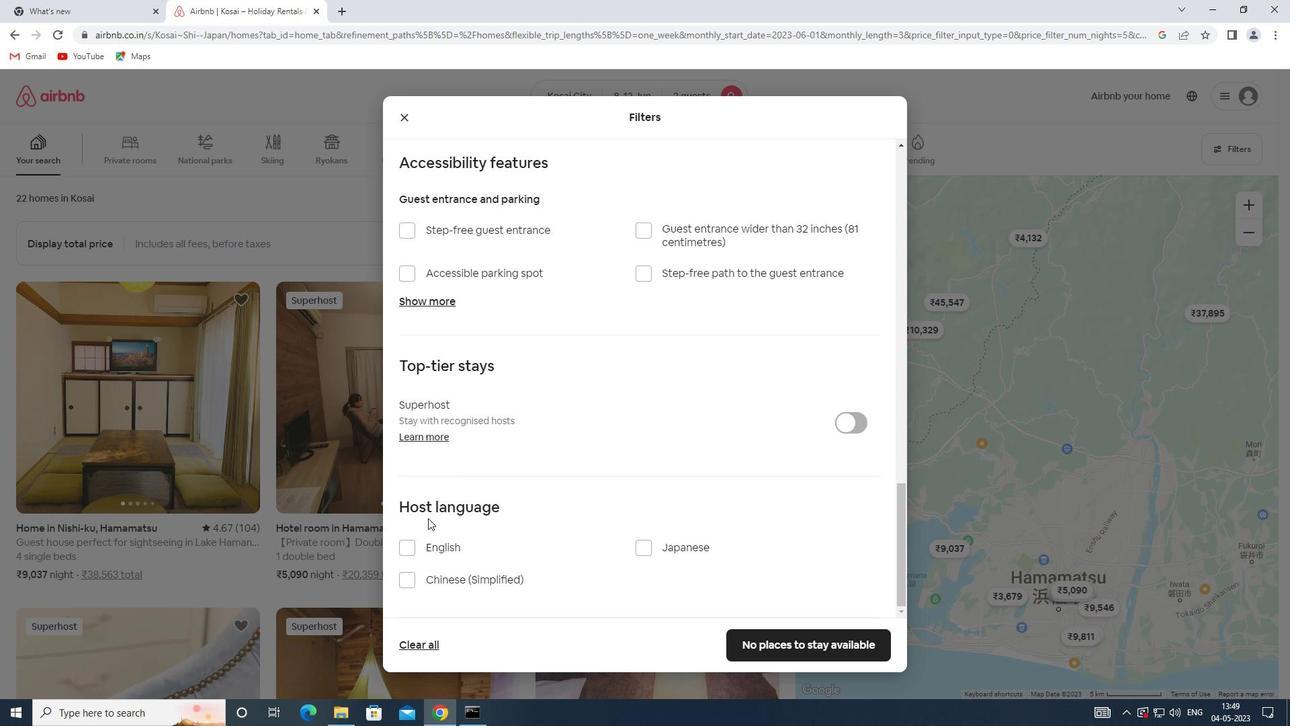 
Action: Mouse pressed left at (423, 541)
Screenshot: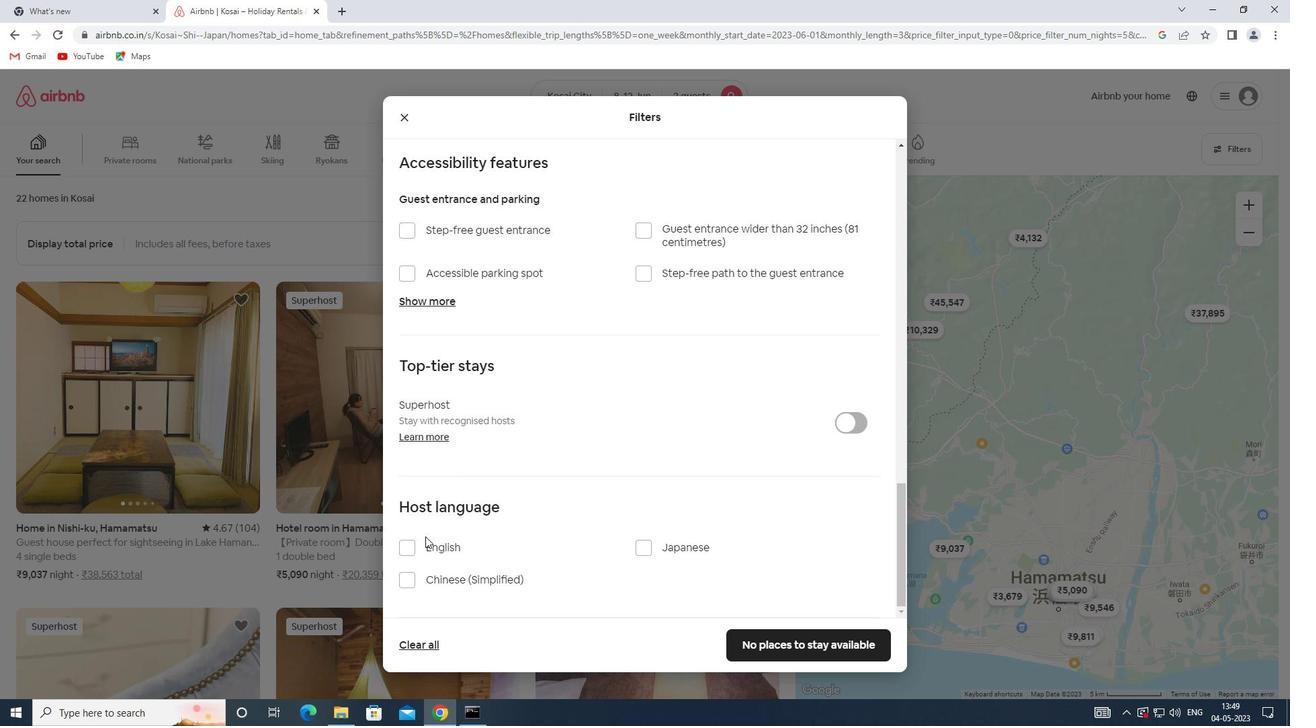 
Action: Mouse moved to (461, 525)
Screenshot: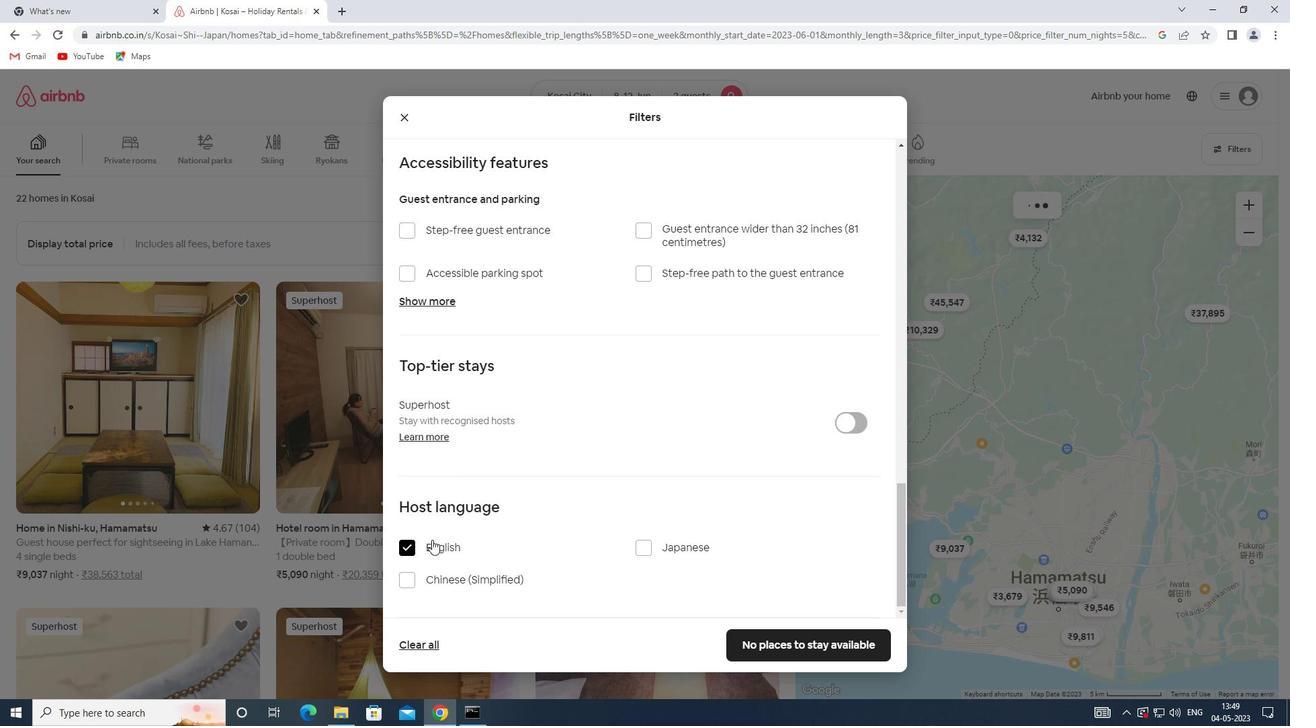 
Action: Mouse scrolled (461, 524) with delta (0, 0)
Screenshot: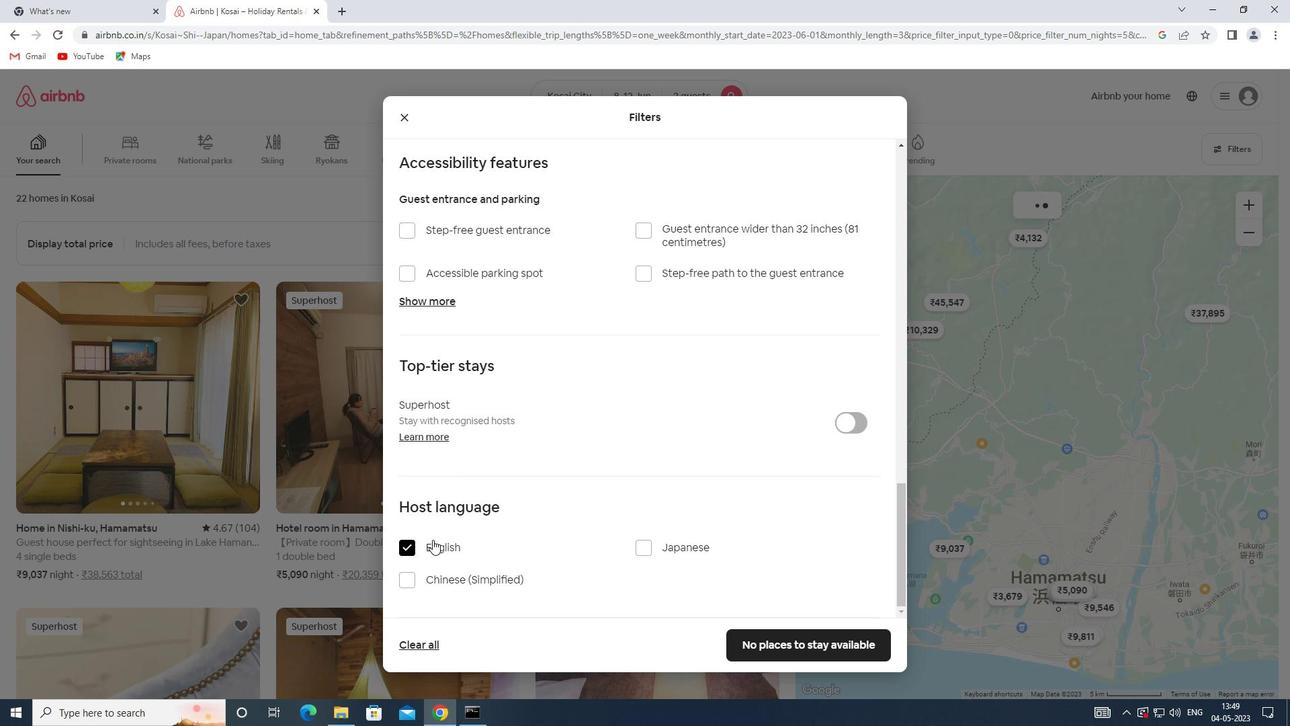 
Action: Mouse scrolled (461, 524) with delta (0, 0)
Screenshot: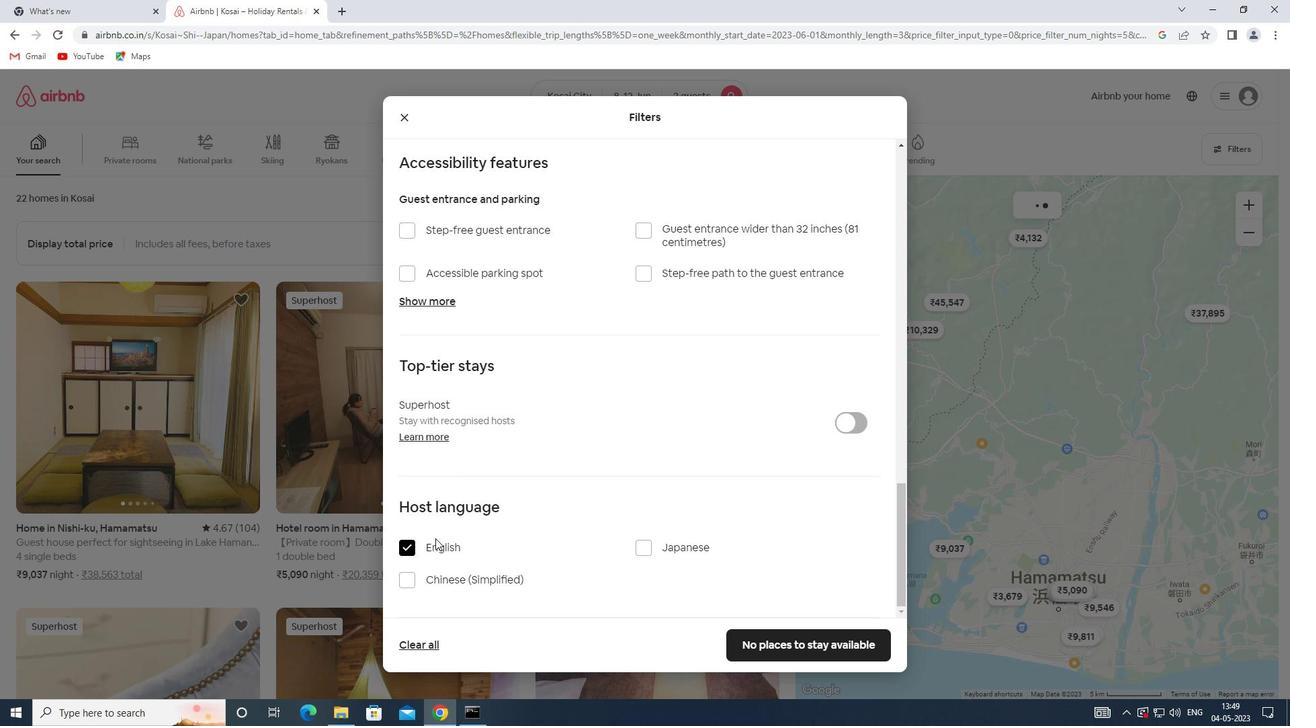 
Action: Mouse scrolled (461, 524) with delta (0, 0)
Screenshot: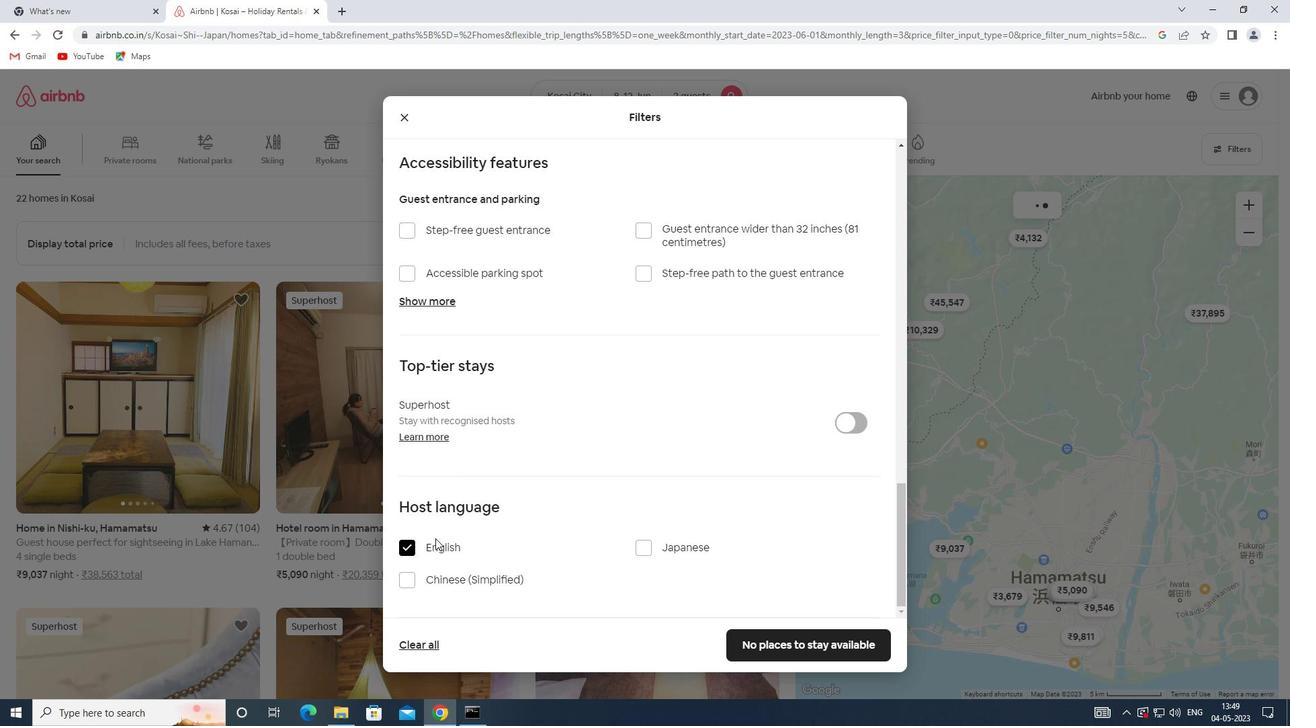 
Action: Mouse moved to (461, 524)
Screenshot: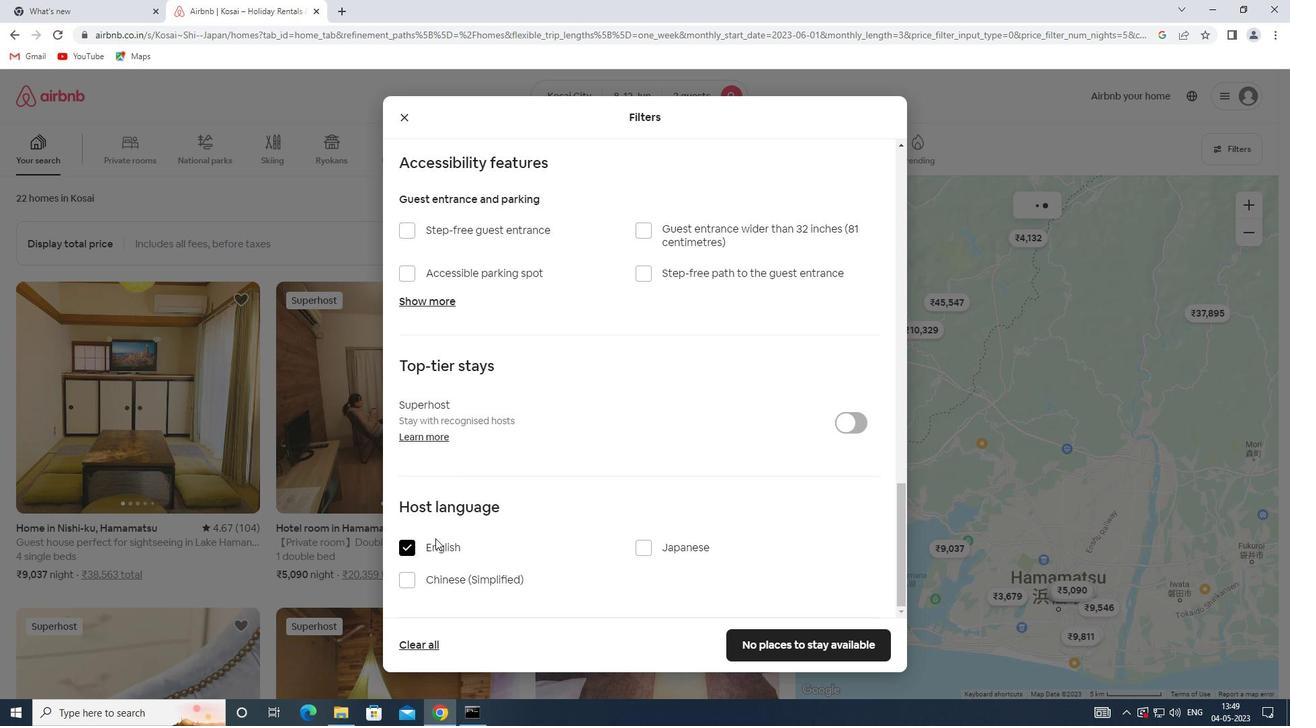 
Action: Mouse scrolled (461, 523) with delta (0, 0)
Screenshot: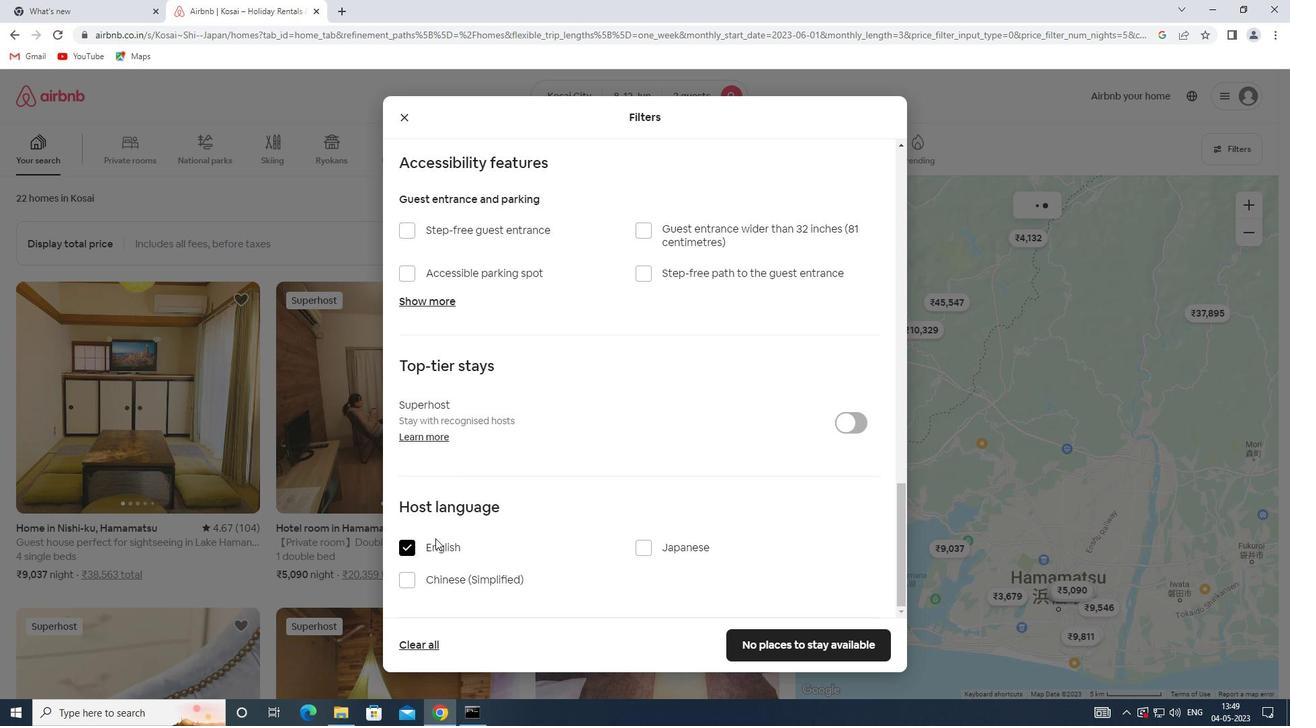 
Action: Mouse moved to (463, 521)
Screenshot: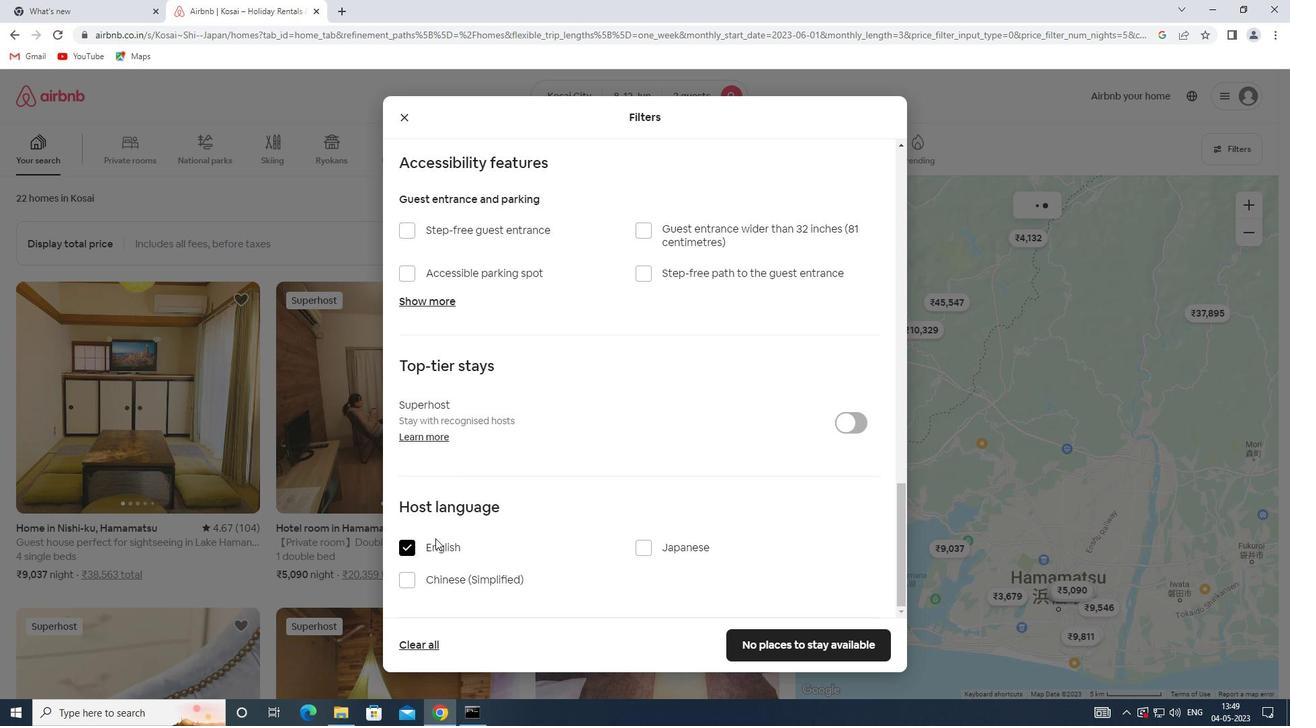 
Action: Mouse scrolled (463, 520) with delta (0, 0)
Screenshot: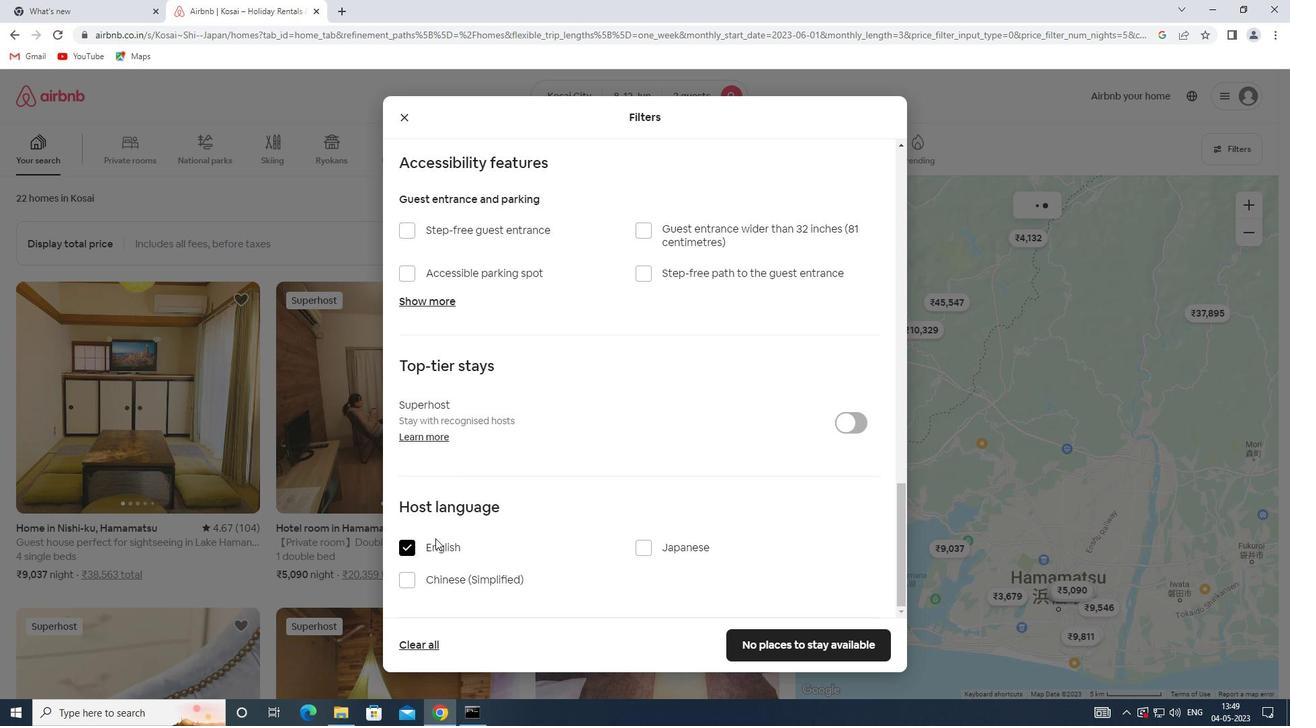 
Action: Mouse moved to (862, 641)
Screenshot: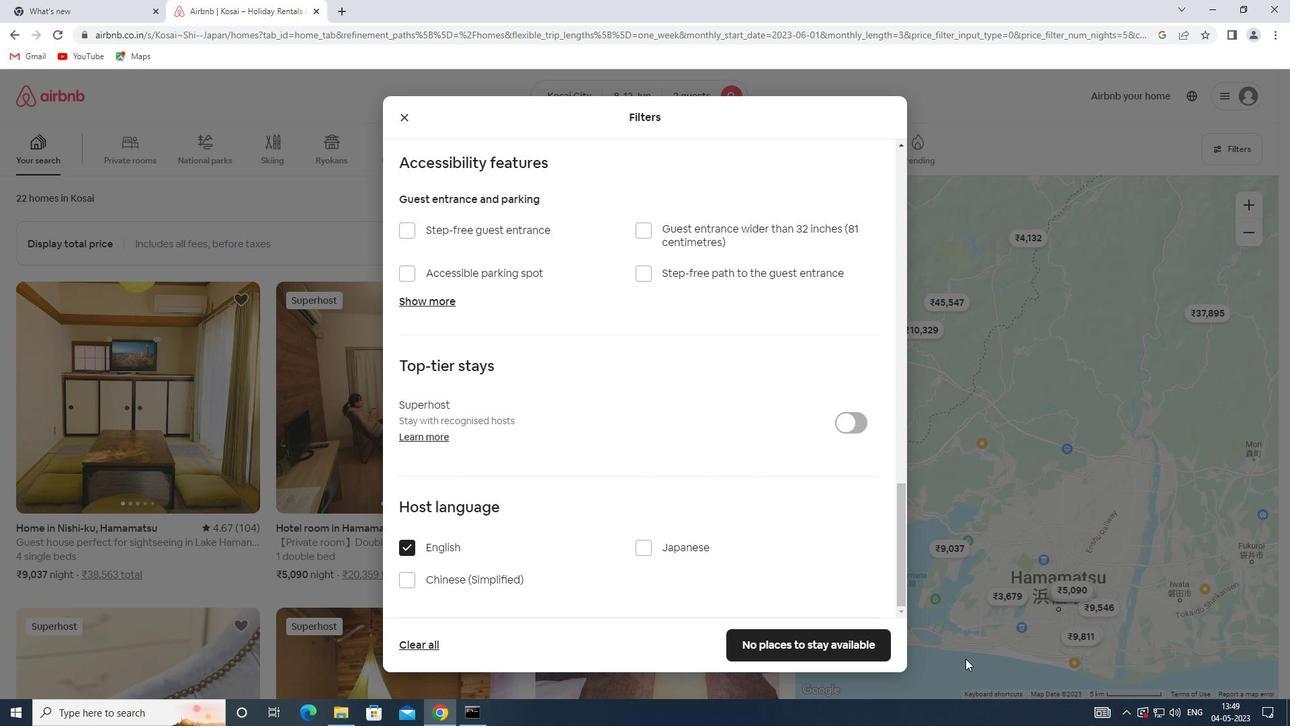
Action: Mouse pressed left at (862, 641)
Screenshot: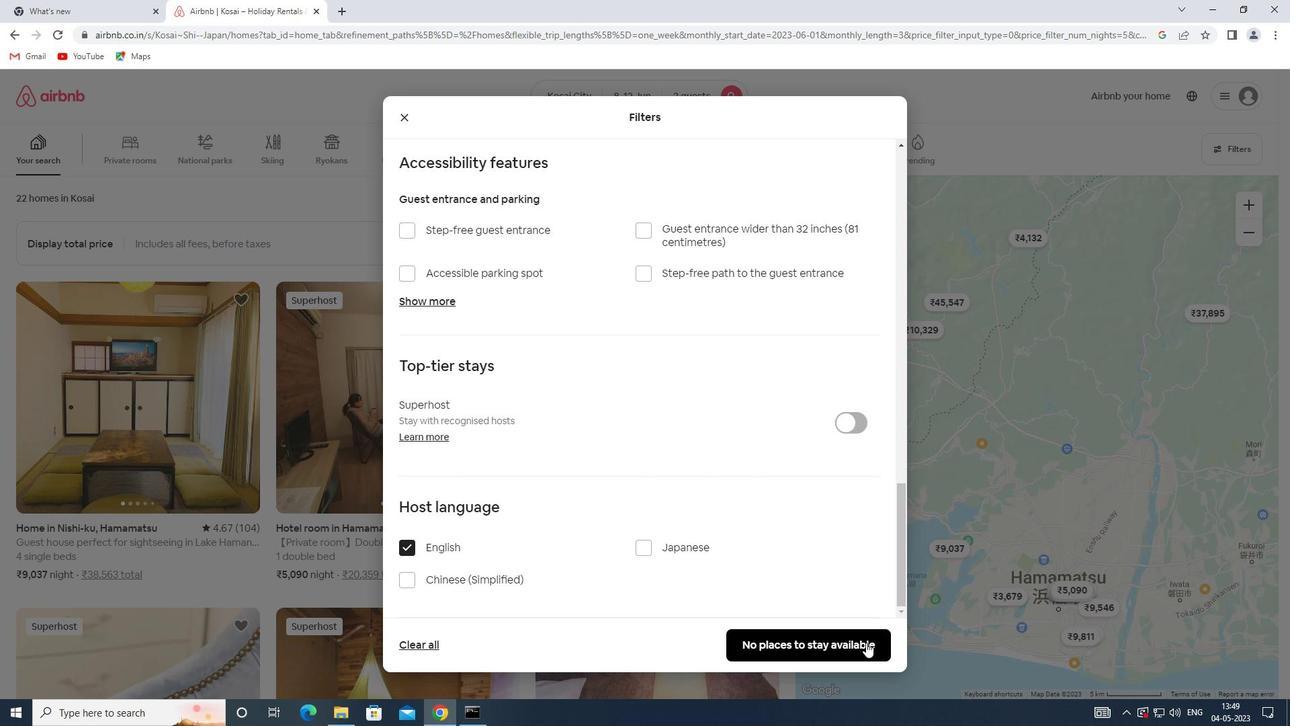
Action: Mouse moved to (862, 641)
Screenshot: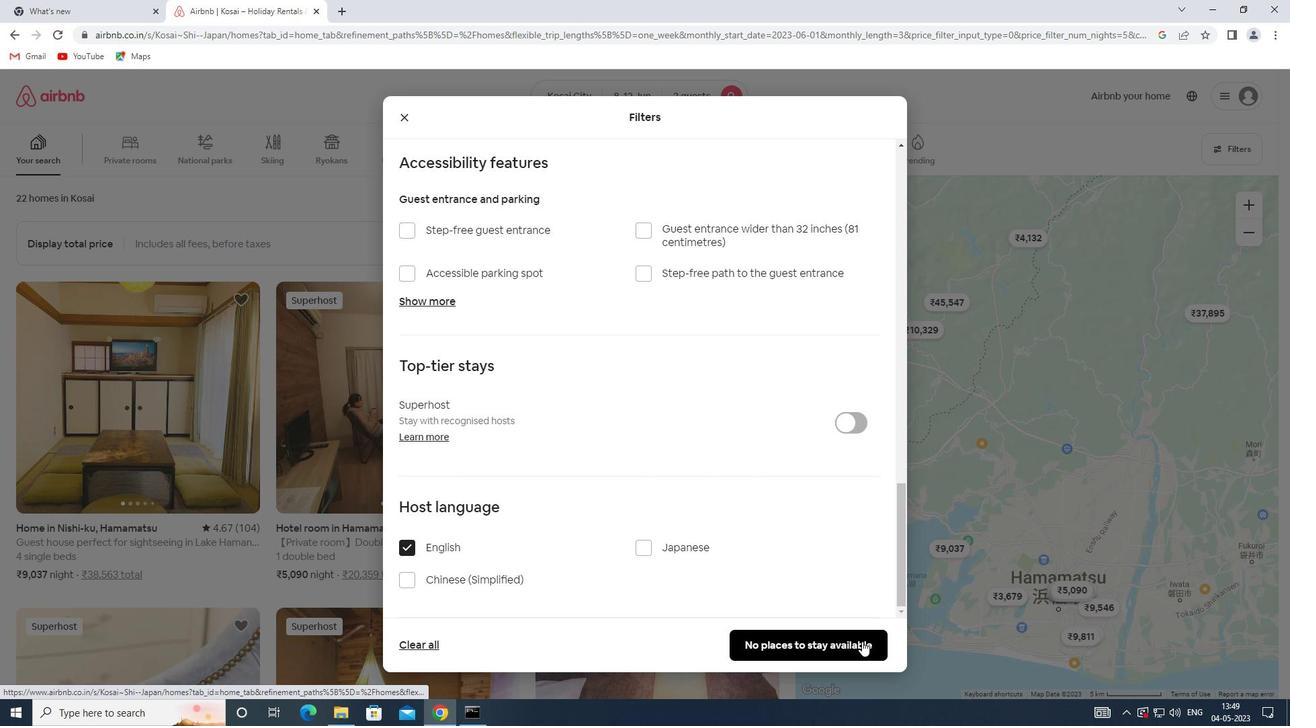 
